 Task: Find connections with filter location Newton Aycliffe with filter topic #managementwith filter profile language German with filter current company Kroll with filter school National Institute of Open Schooling with filter industry Outpatient Care Centers with filter service category Customer Service with filter keywords title Travel Nurse
Action: Mouse moved to (616, 66)
Screenshot: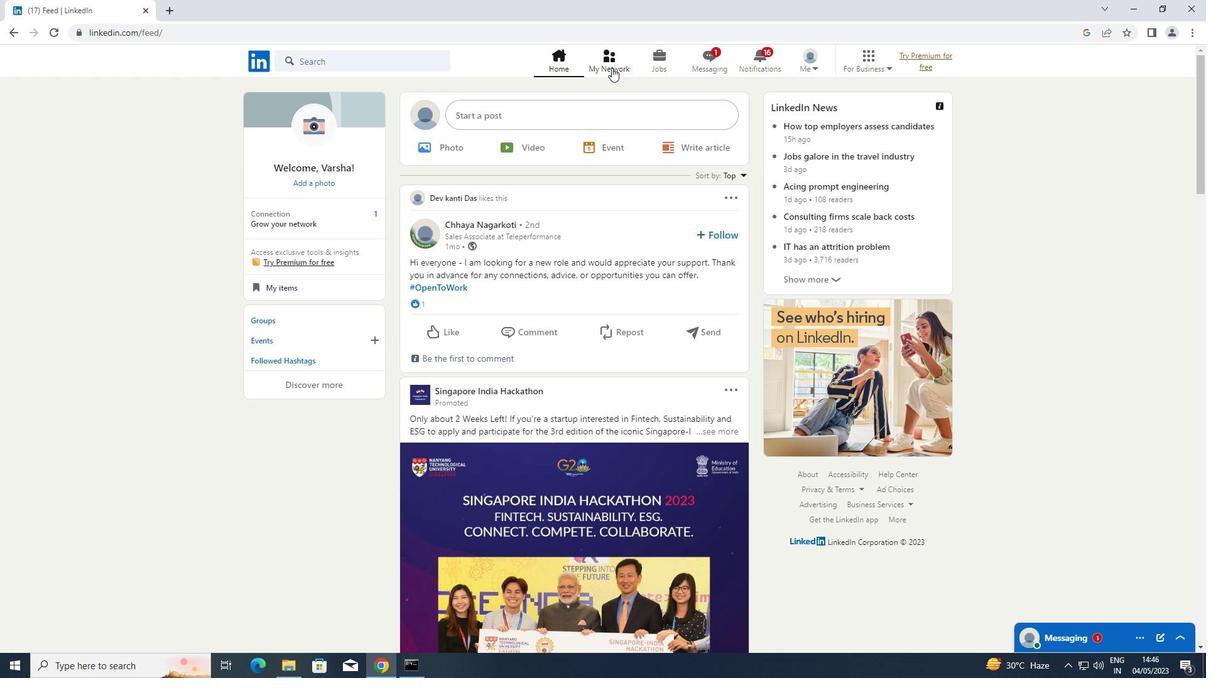 
Action: Mouse pressed left at (616, 66)
Screenshot: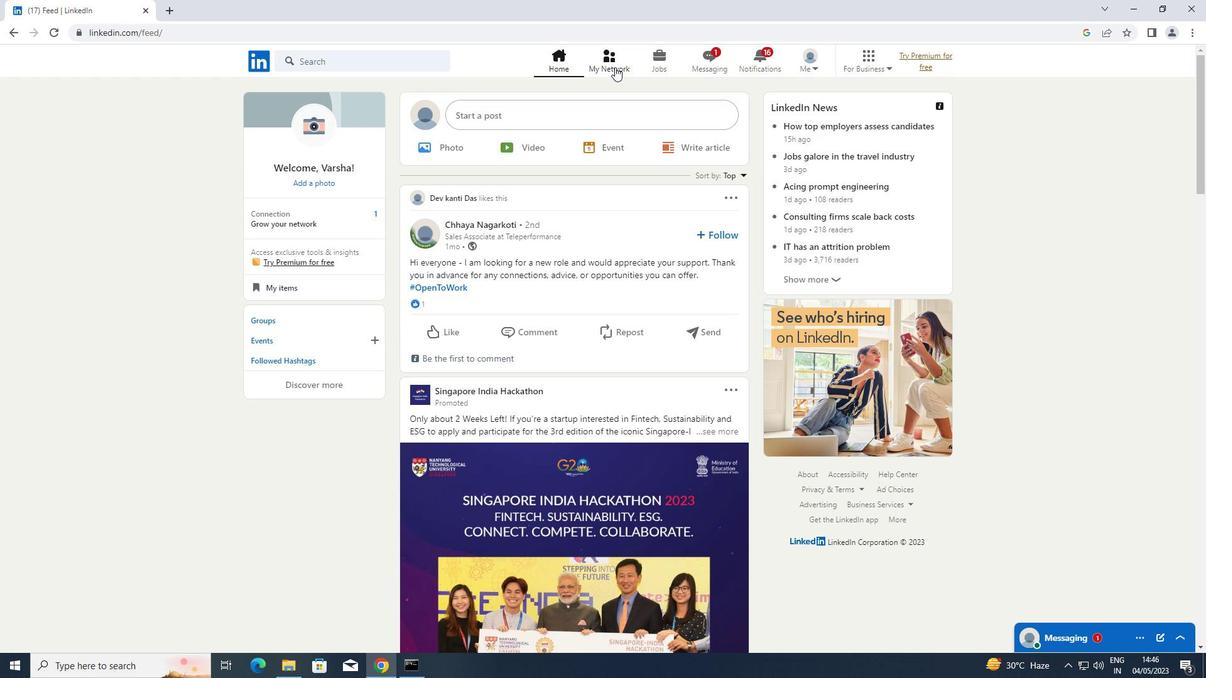 
Action: Mouse moved to (337, 138)
Screenshot: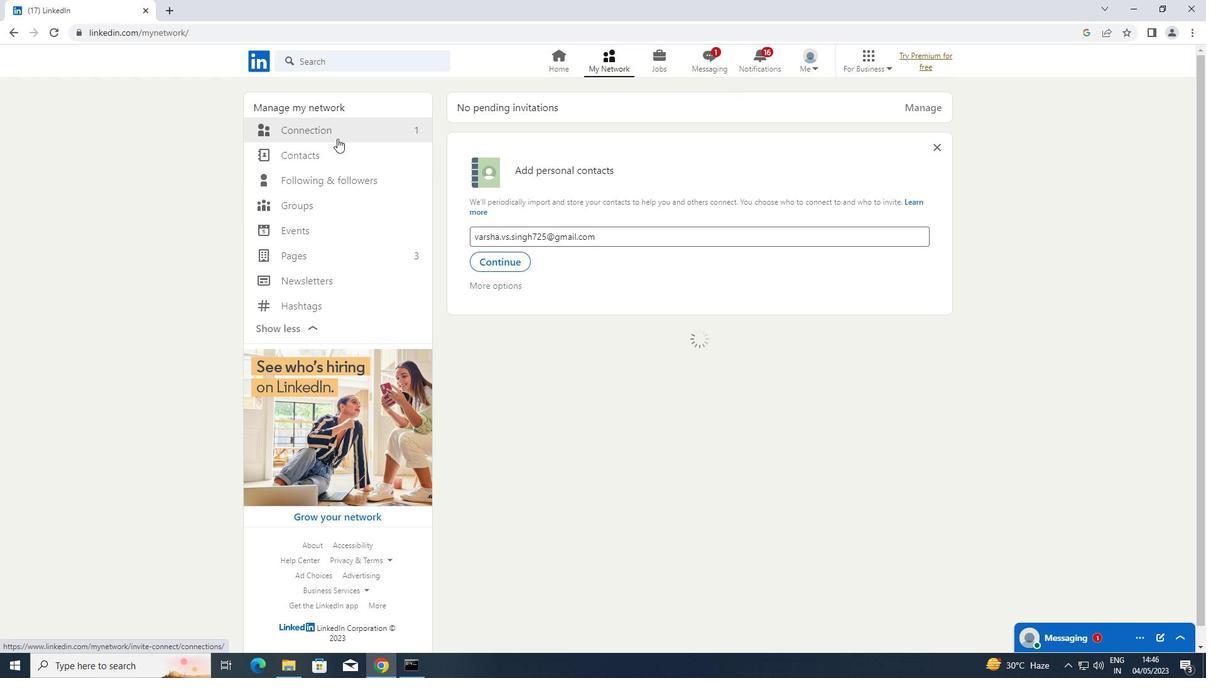 
Action: Mouse pressed left at (337, 138)
Screenshot: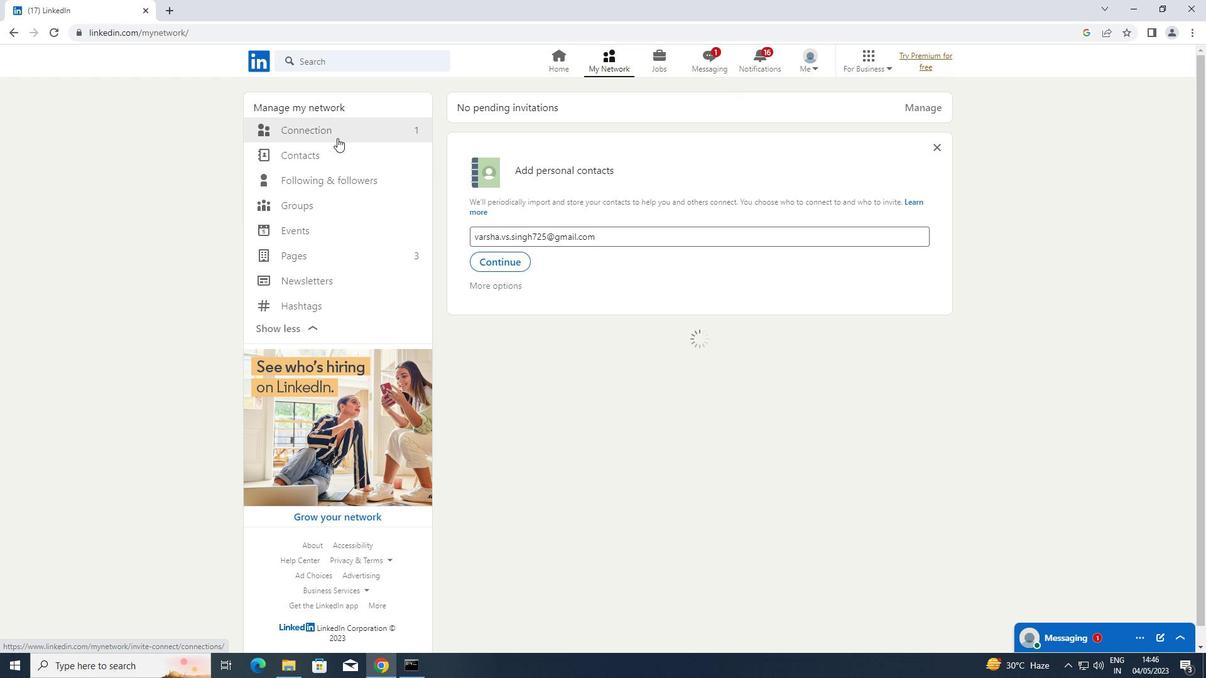 
Action: Mouse moved to (338, 133)
Screenshot: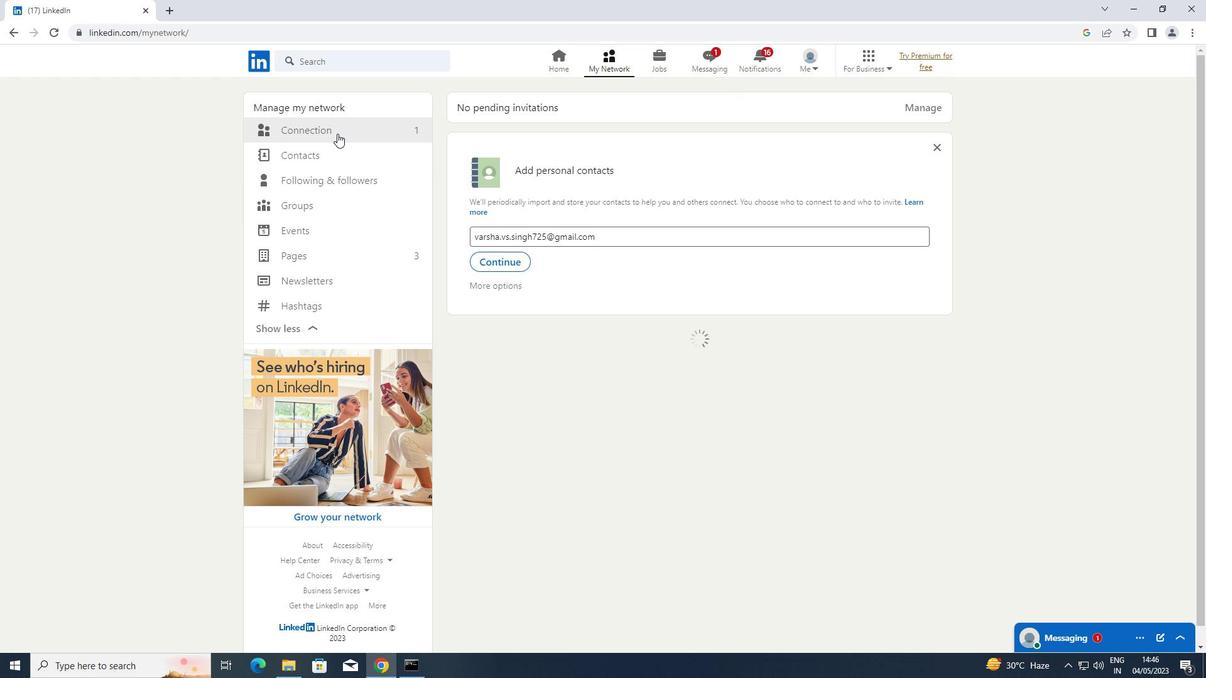 
Action: Mouse pressed left at (338, 133)
Screenshot: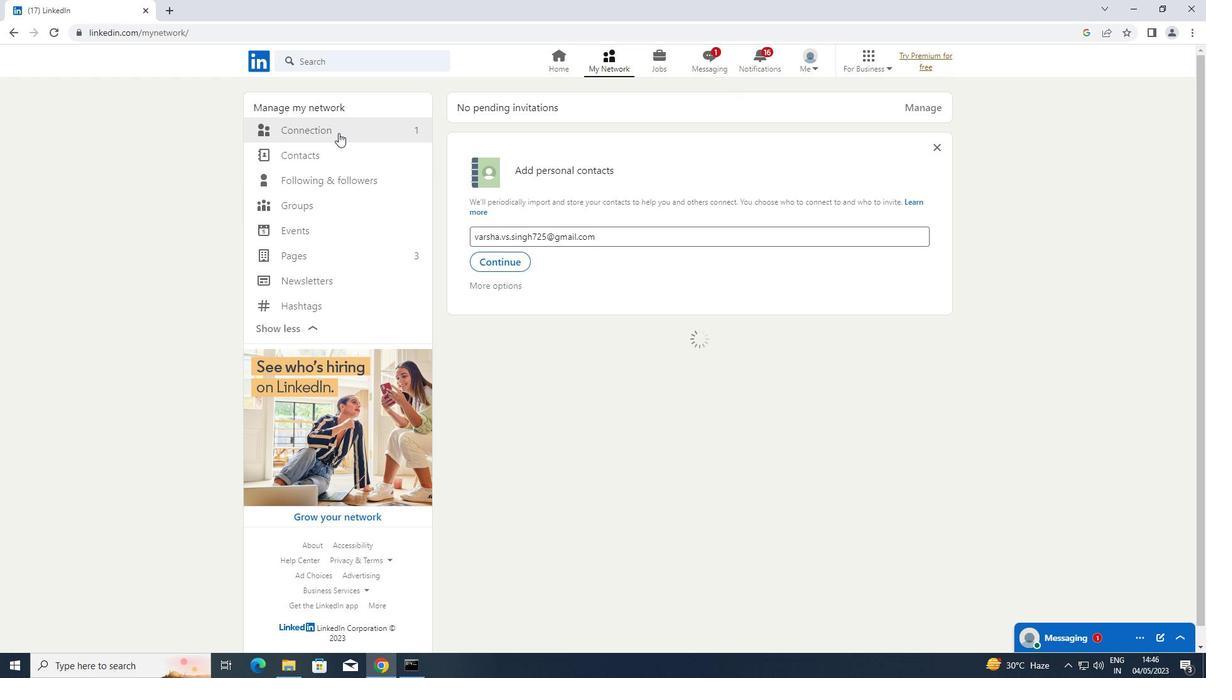 
Action: Mouse moved to (719, 132)
Screenshot: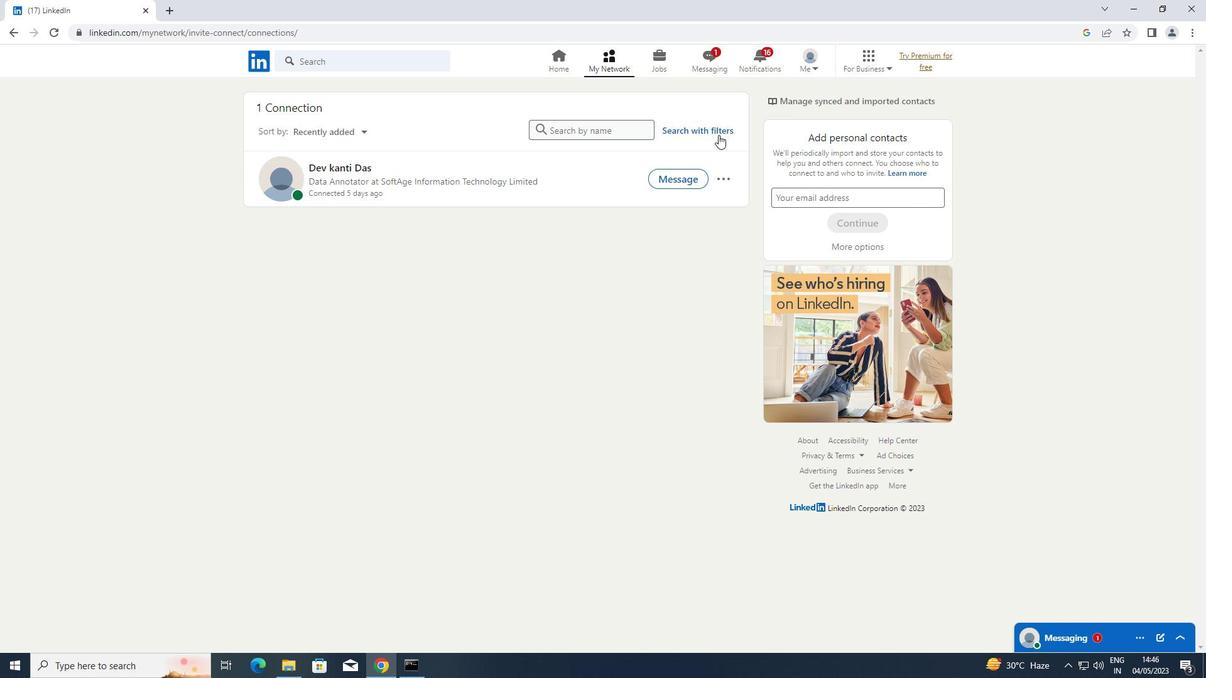 
Action: Mouse pressed left at (719, 132)
Screenshot: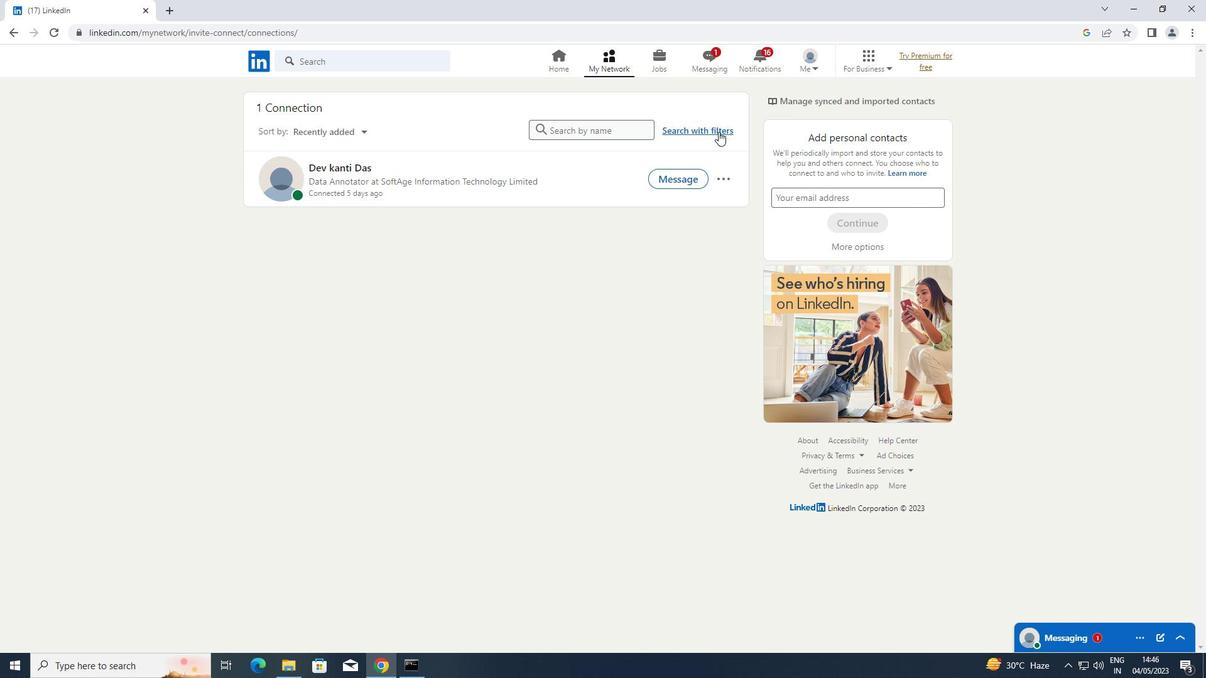 
Action: Mouse moved to (644, 99)
Screenshot: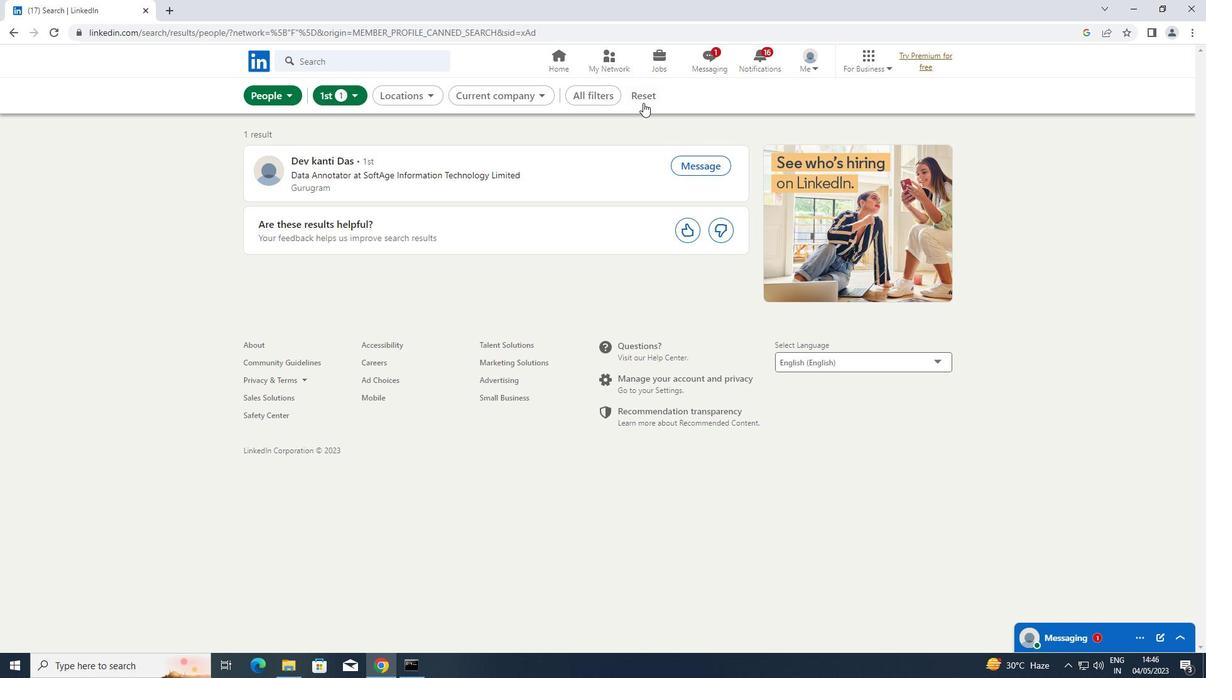 
Action: Mouse pressed left at (644, 99)
Screenshot: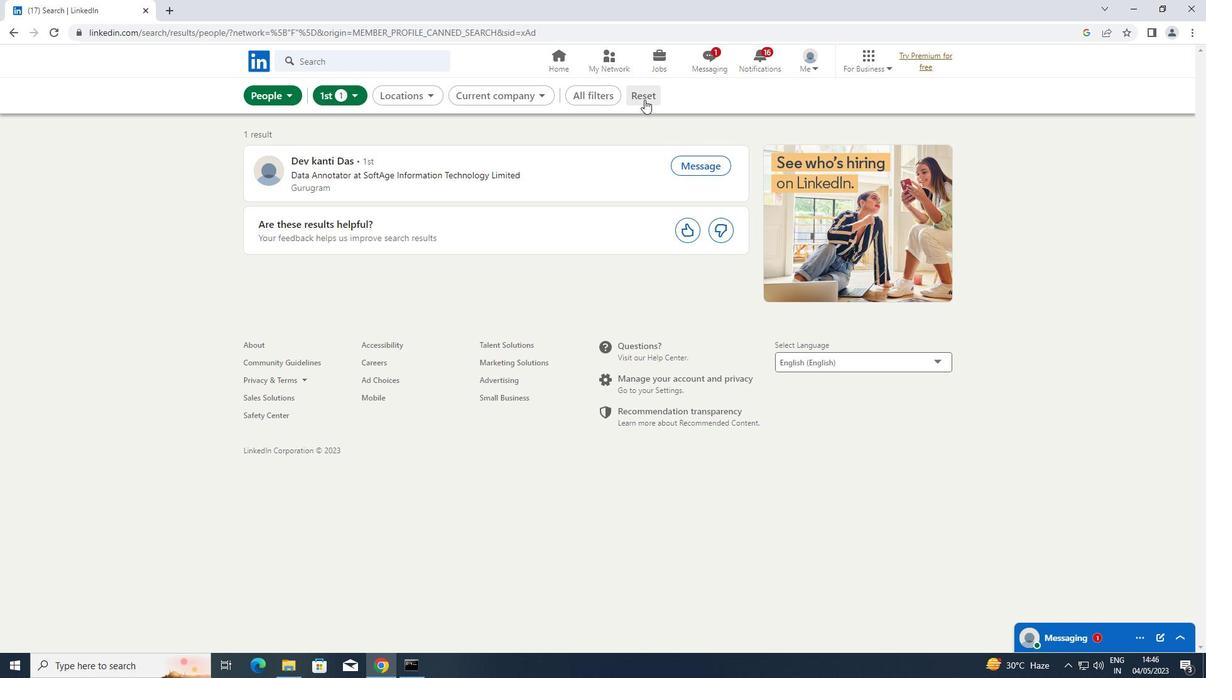 
Action: Mouse moved to (627, 99)
Screenshot: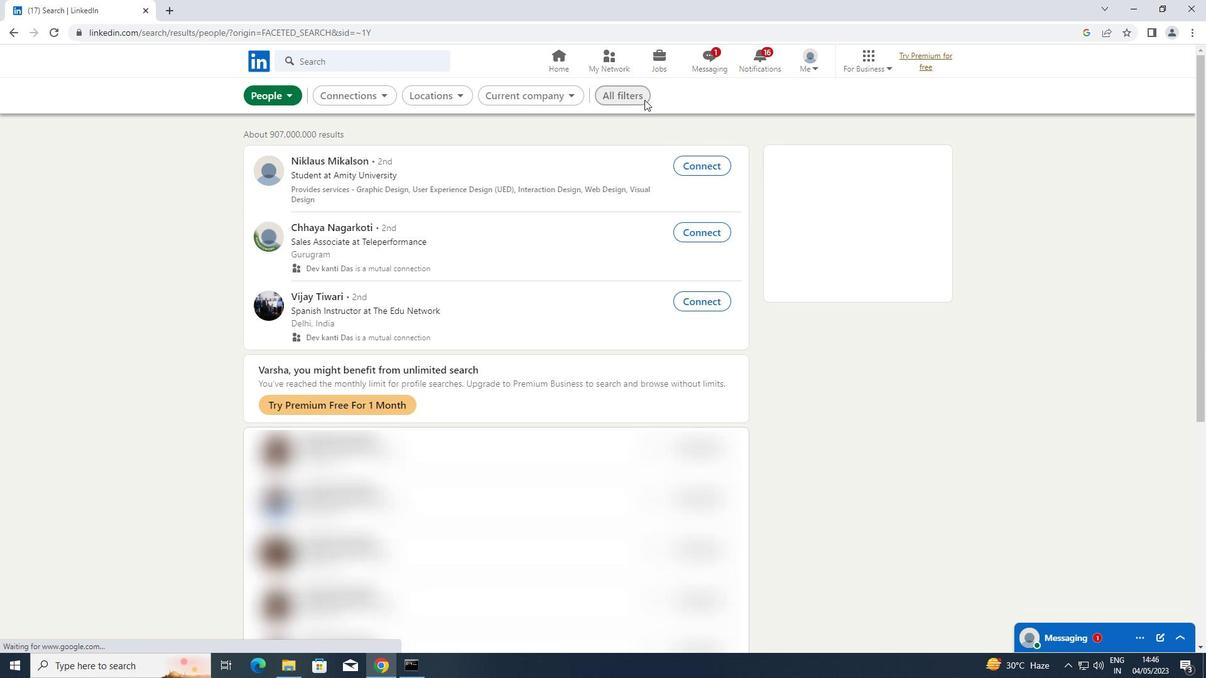 
Action: Mouse pressed left at (627, 99)
Screenshot: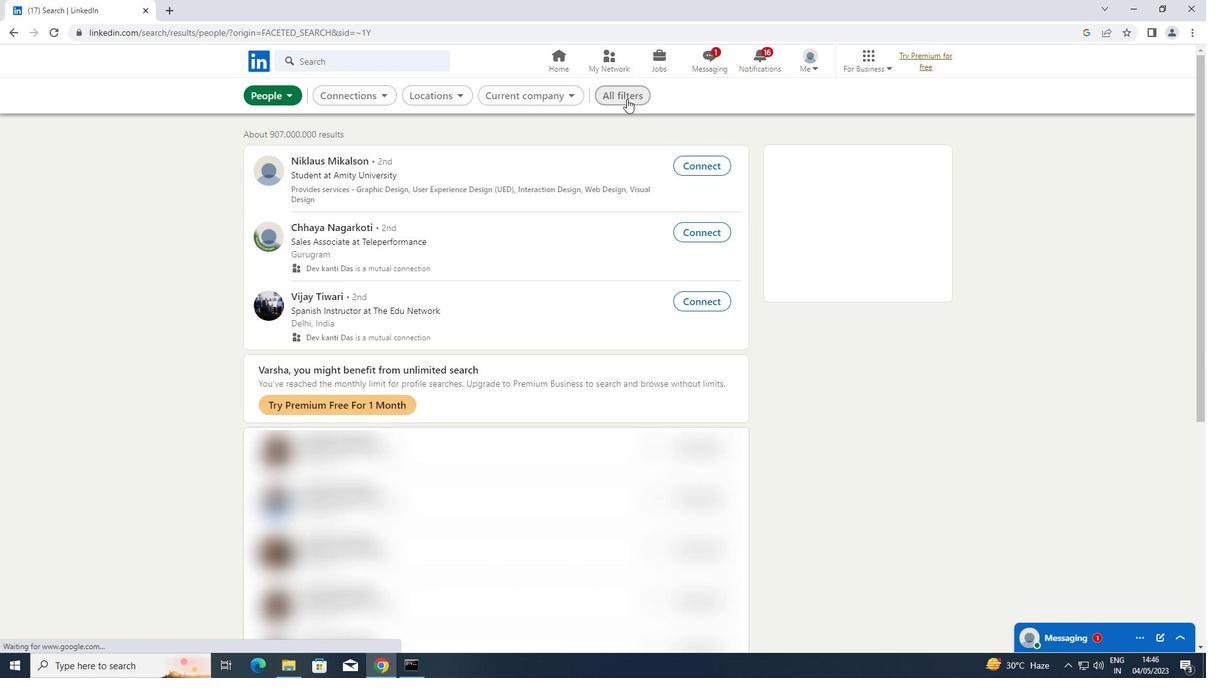 
Action: Mouse moved to (917, 265)
Screenshot: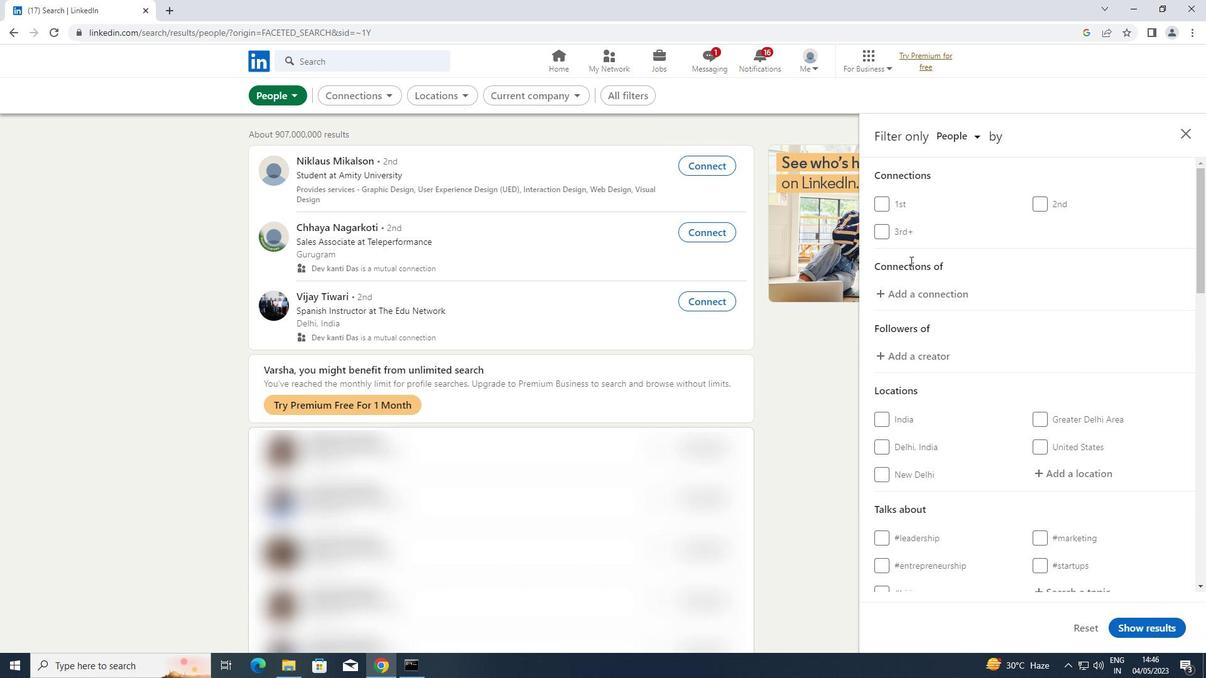 
Action: Mouse scrolled (917, 265) with delta (0, 0)
Screenshot: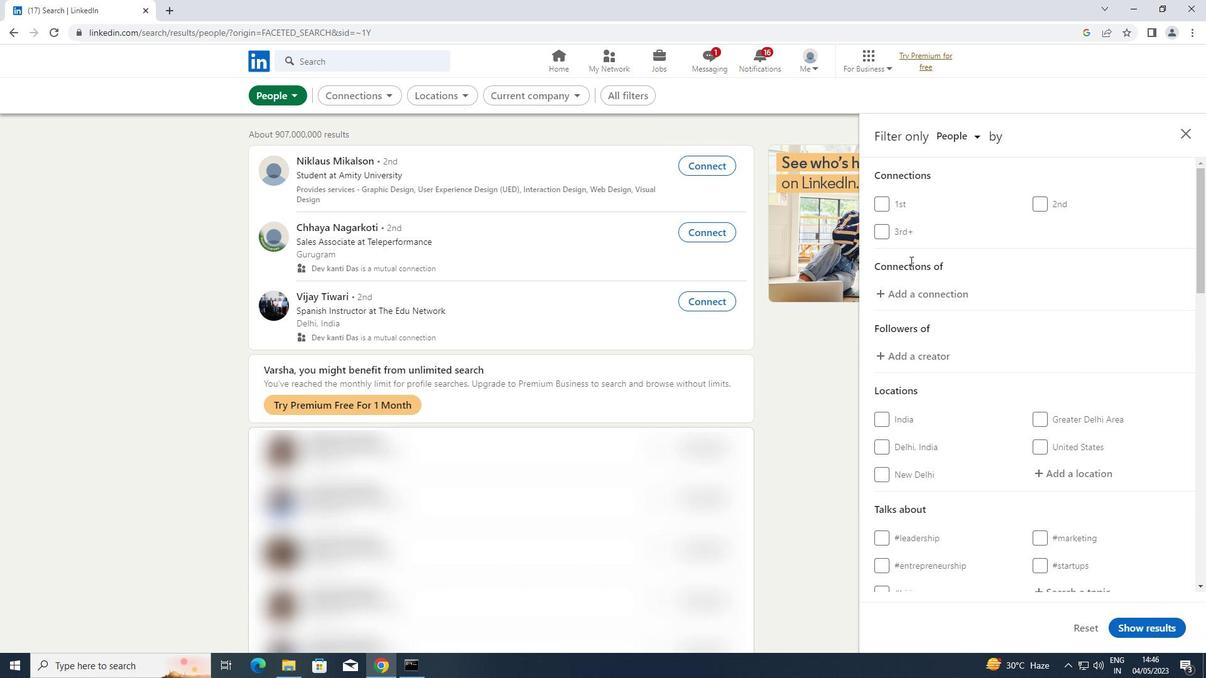 
Action: Mouse moved to (917, 267)
Screenshot: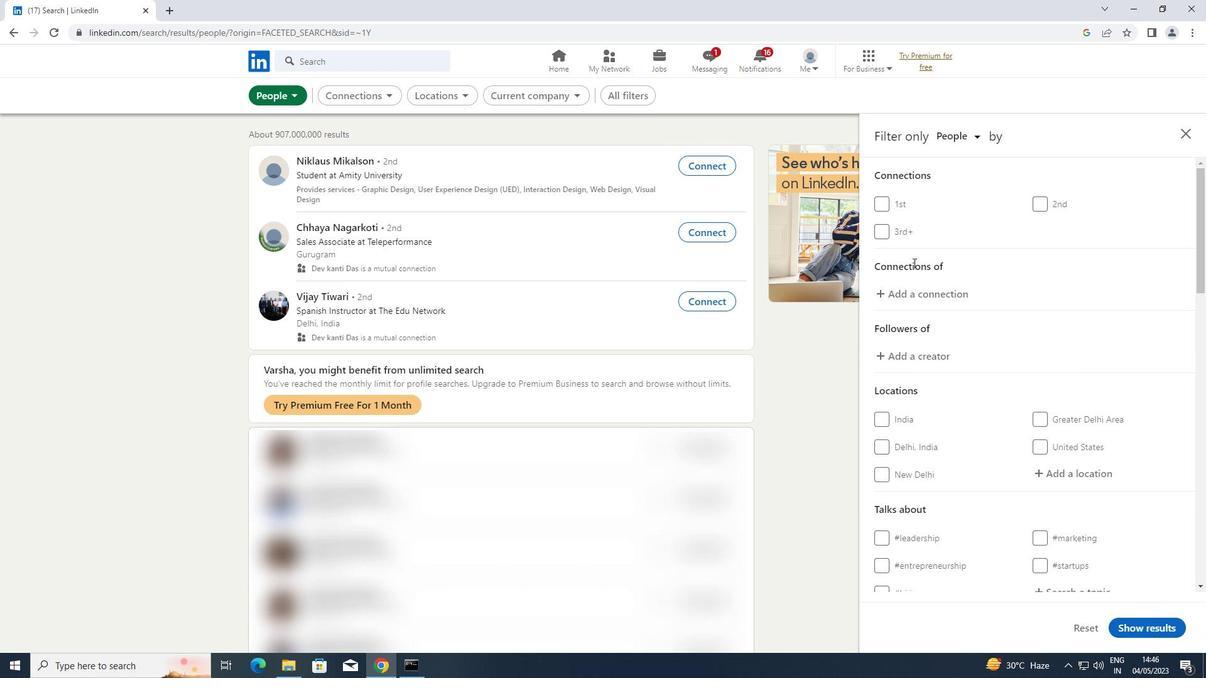 
Action: Mouse scrolled (917, 266) with delta (0, 0)
Screenshot: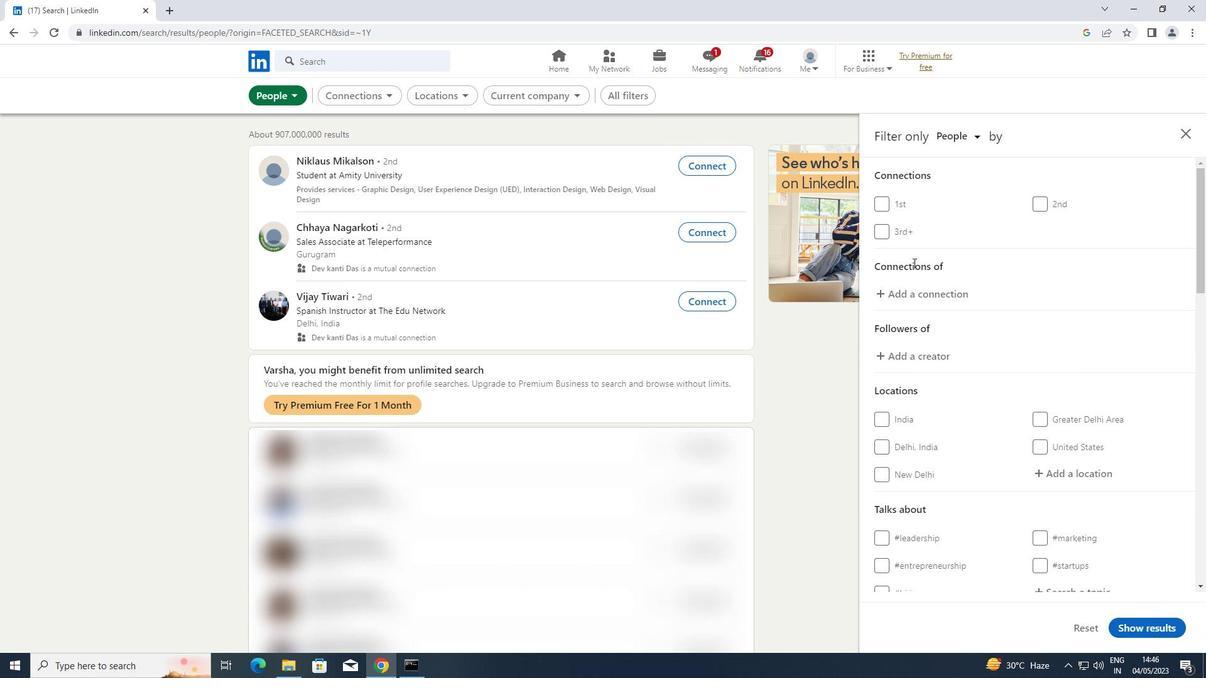
Action: Mouse moved to (1037, 349)
Screenshot: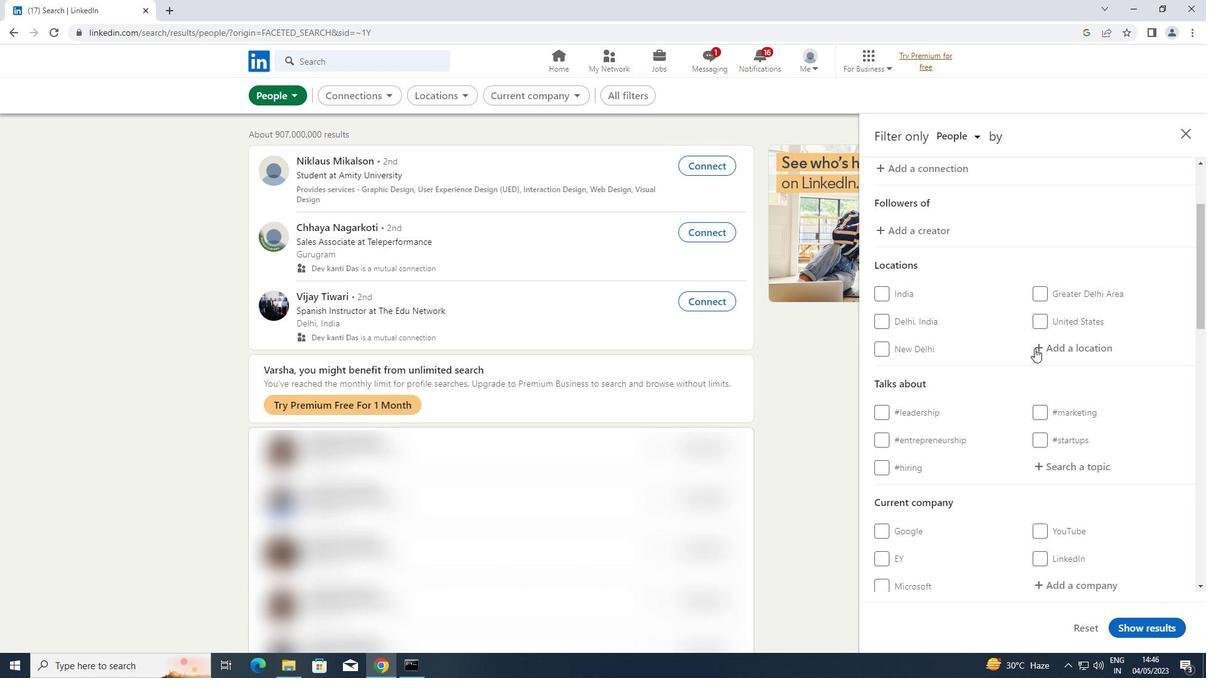 
Action: Mouse pressed left at (1037, 349)
Screenshot: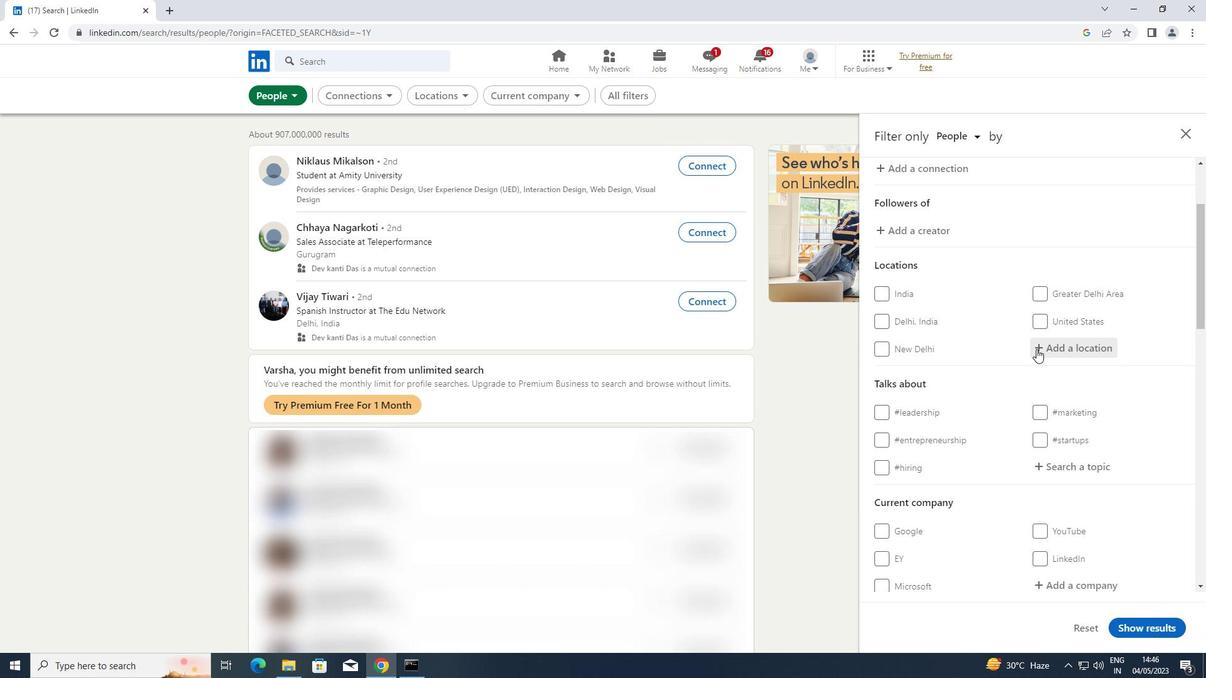 
Action: Key pressed <Key.shift>NEWTON<Key.space><Key.shift>AYCLIFFE
Screenshot: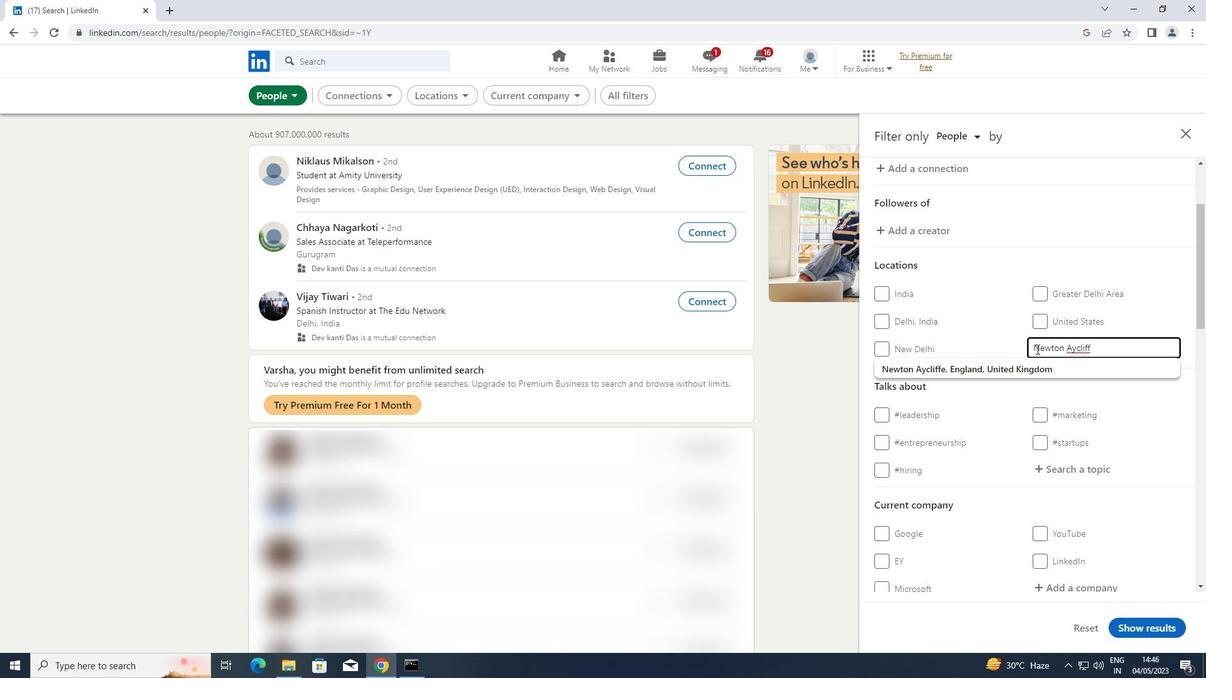 
Action: Mouse moved to (1069, 472)
Screenshot: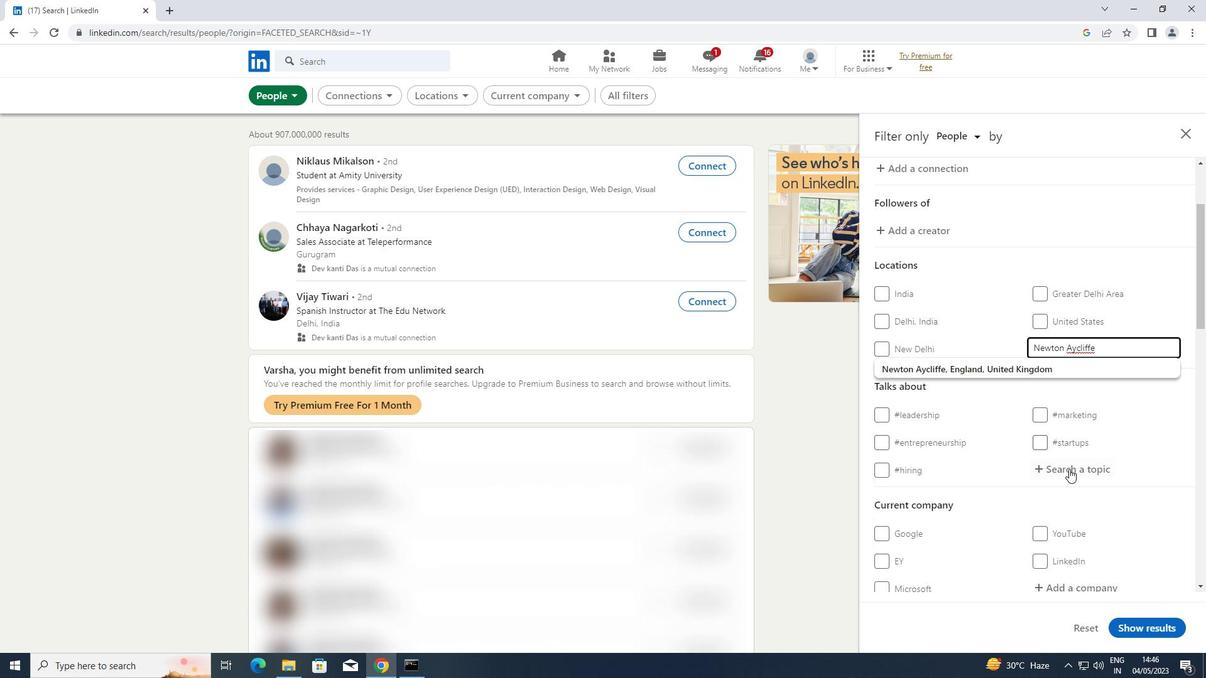
Action: Mouse pressed left at (1069, 472)
Screenshot: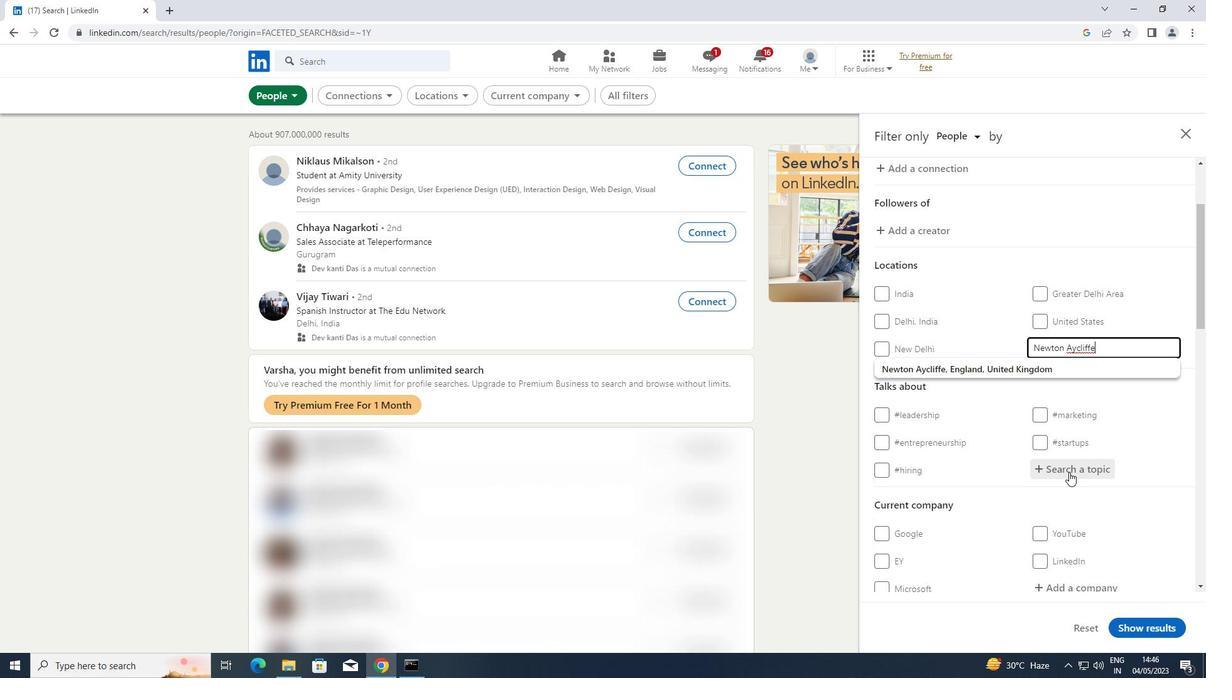 
Action: Key pressed MANAGEMENT
Screenshot: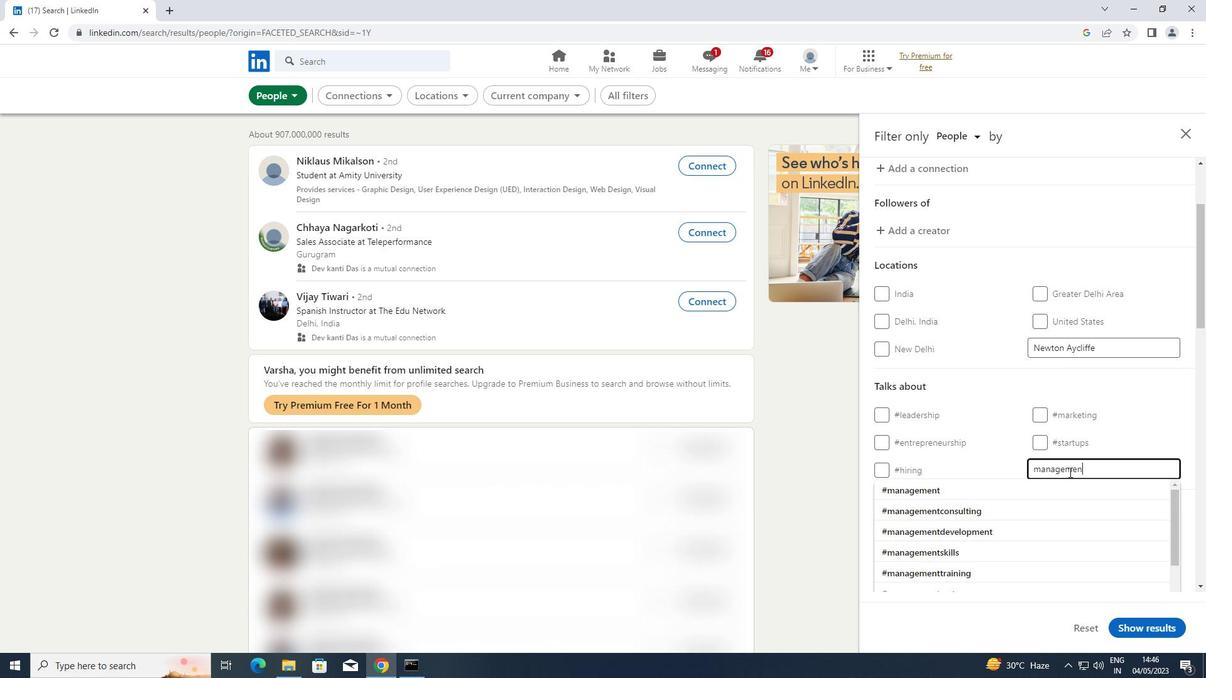 
Action: Mouse moved to (990, 490)
Screenshot: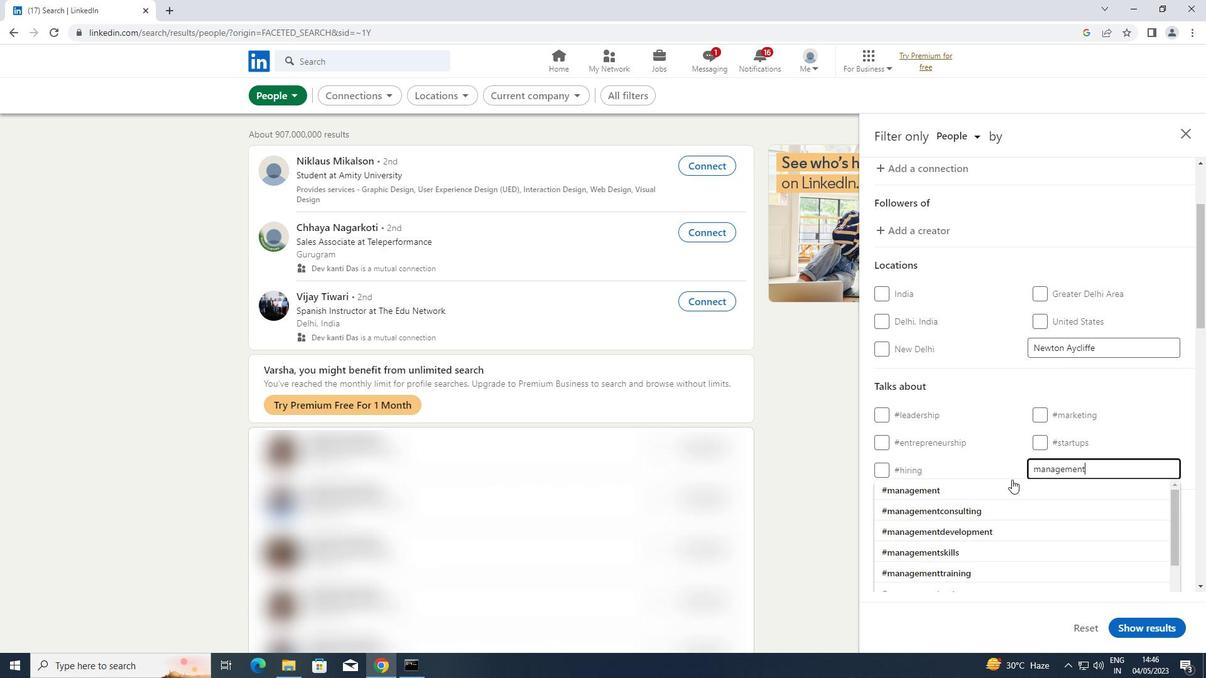 
Action: Mouse pressed left at (990, 490)
Screenshot: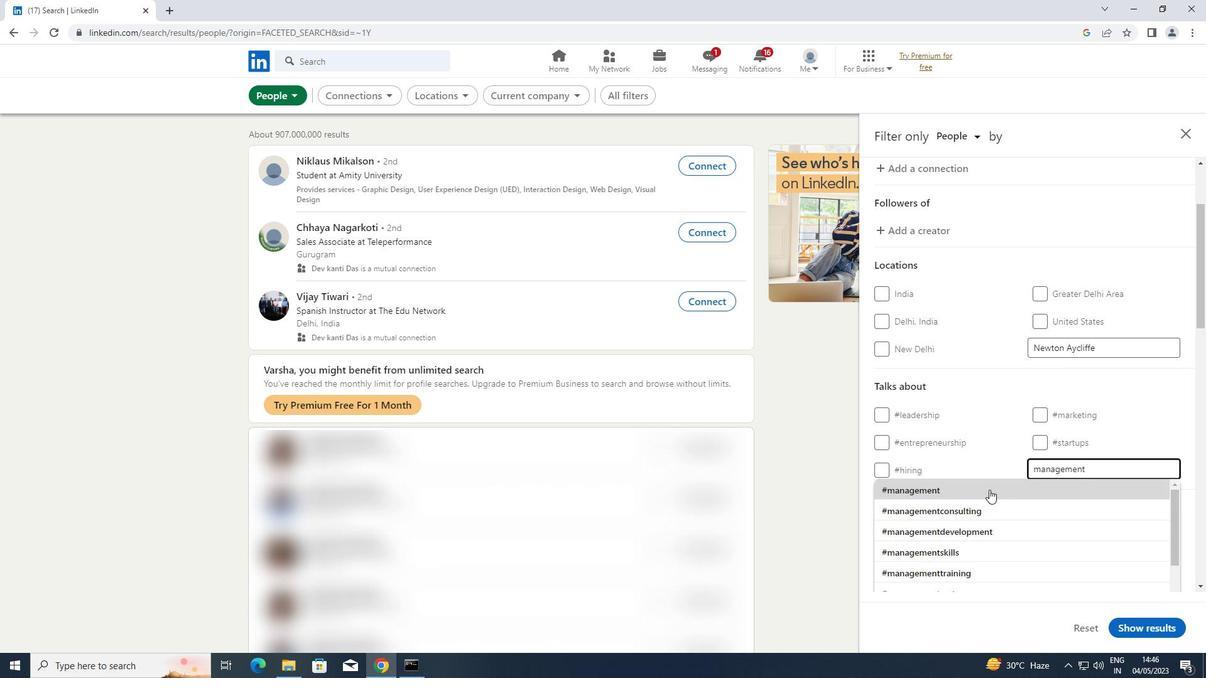 
Action: Mouse scrolled (990, 489) with delta (0, 0)
Screenshot: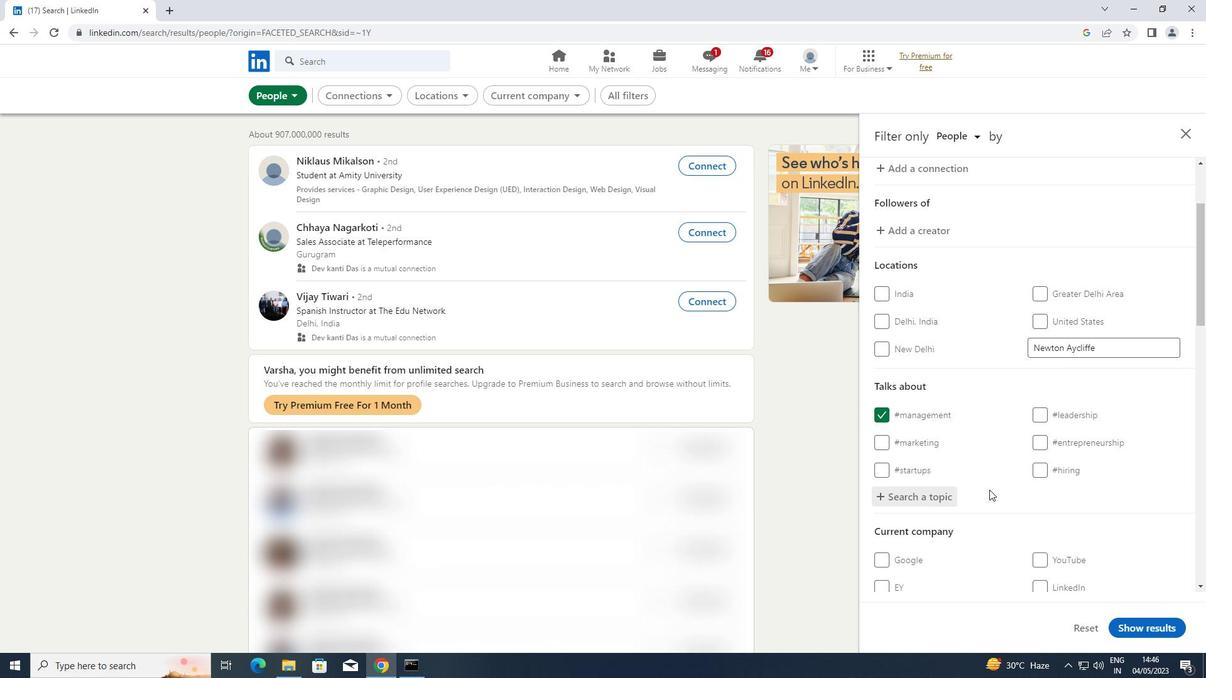 
Action: Mouse scrolled (990, 489) with delta (0, 0)
Screenshot: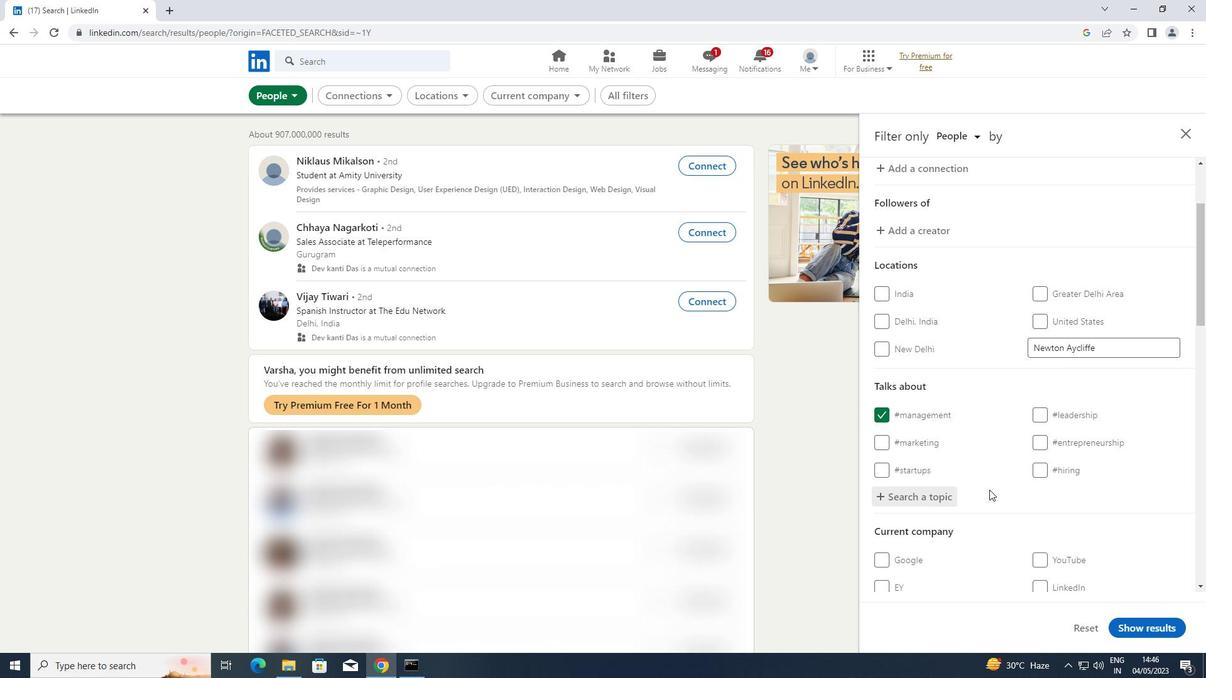 
Action: Mouse scrolled (990, 489) with delta (0, 0)
Screenshot: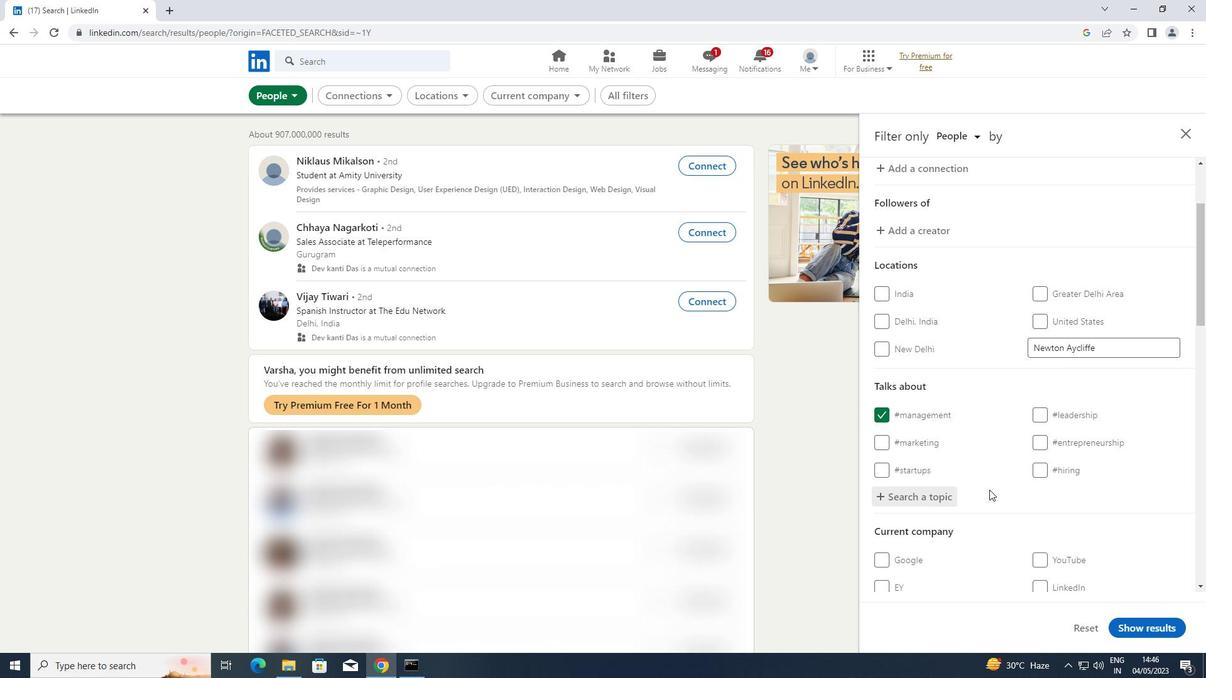 
Action: Mouse scrolled (990, 489) with delta (0, 0)
Screenshot: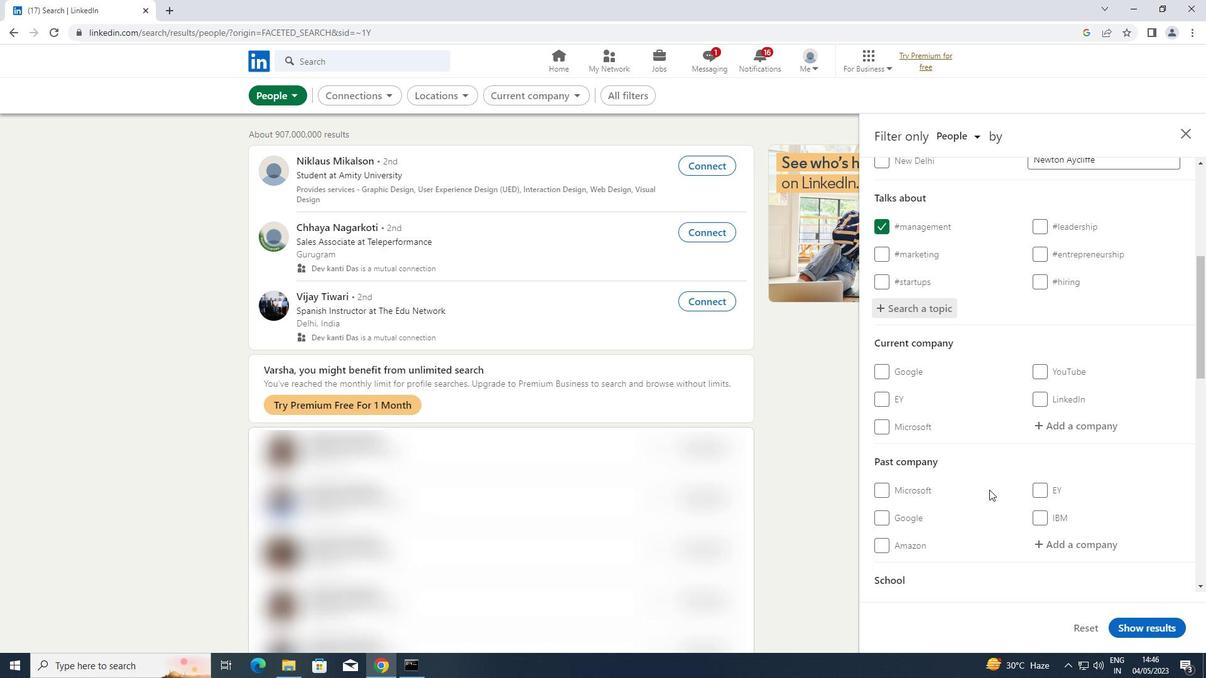
Action: Mouse scrolled (990, 489) with delta (0, 0)
Screenshot: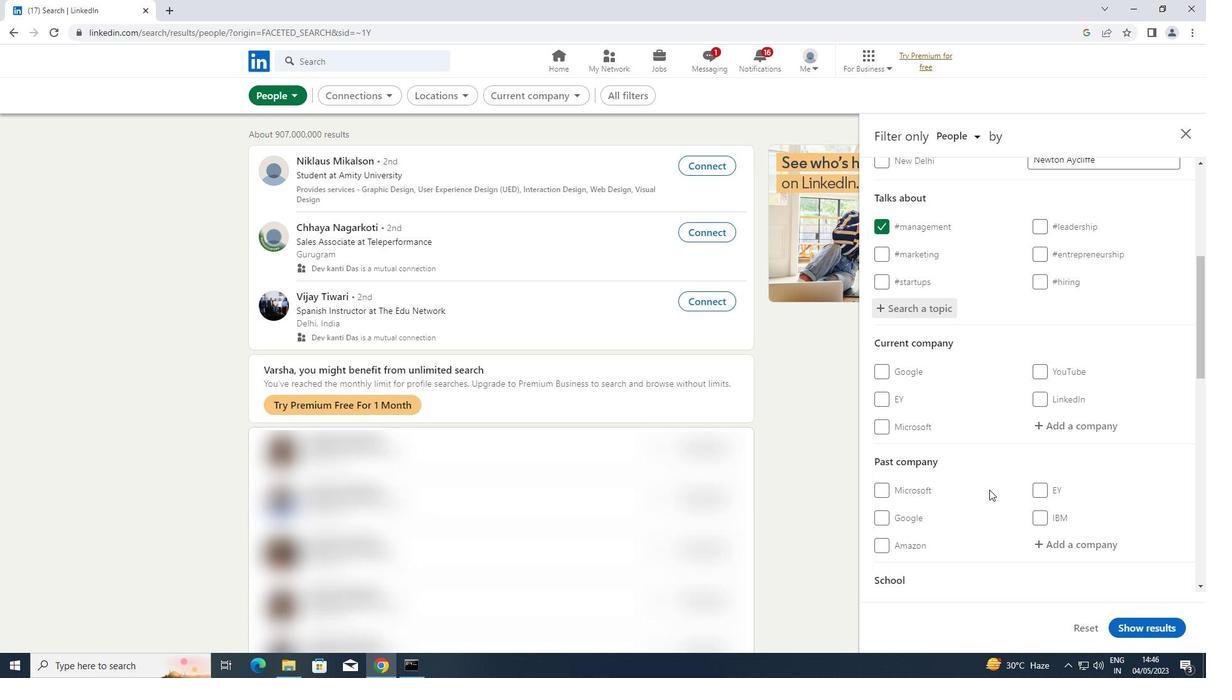 
Action: Mouse scrolled (990, 489) with delta (0, 0)
Screenshot: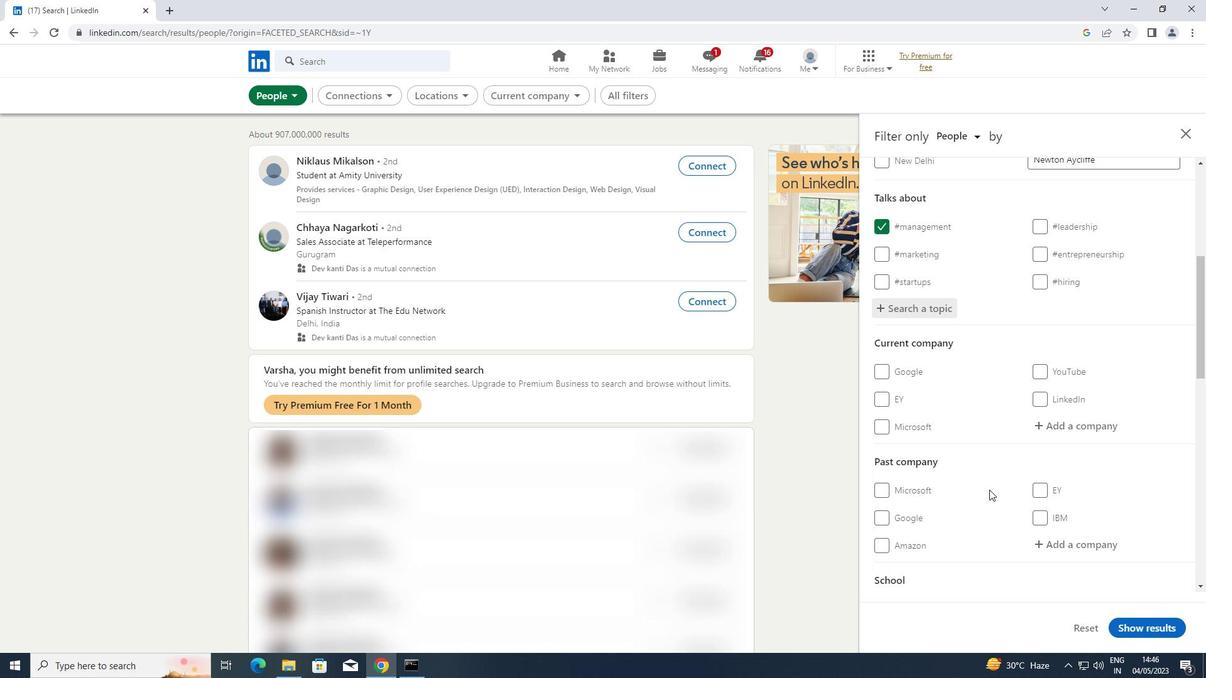 
Action: Mouse scrolled (990, 489) with delta (0, 0)
Screenshot: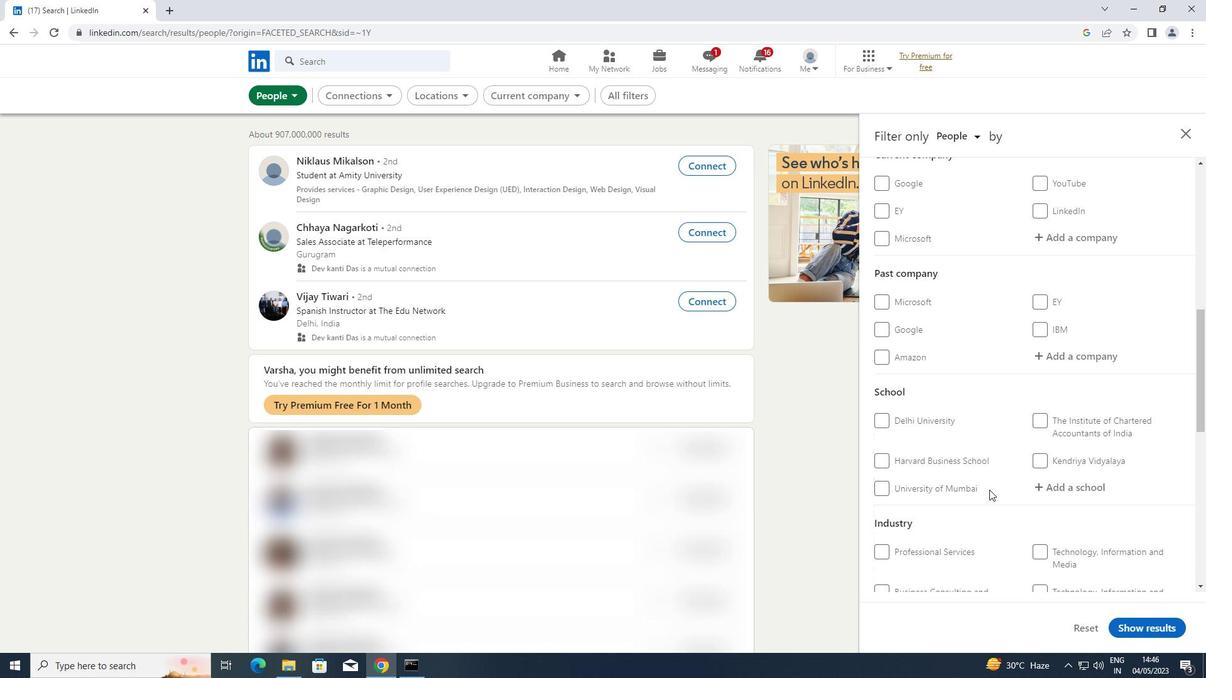 
Action: Mouse scrolled (990, 489) with delta (0, 0)
Screenshot: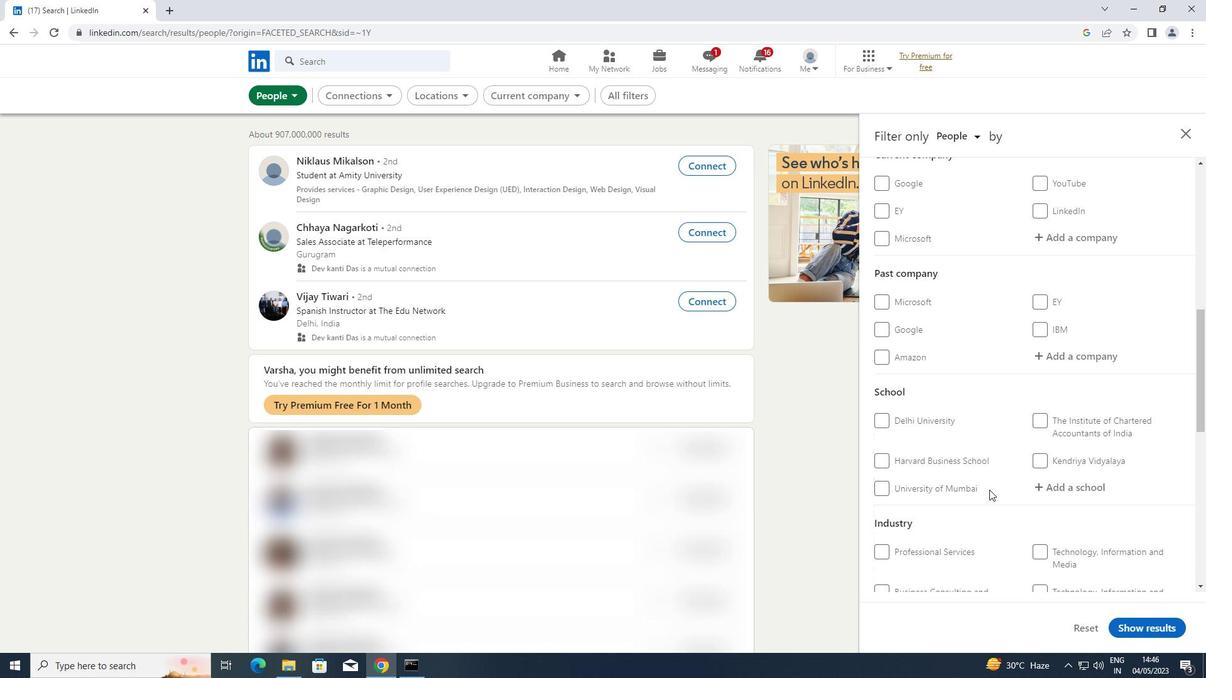 
Action: Mouse scrolled (990, 489) with delta (0, 0)
Screenshot: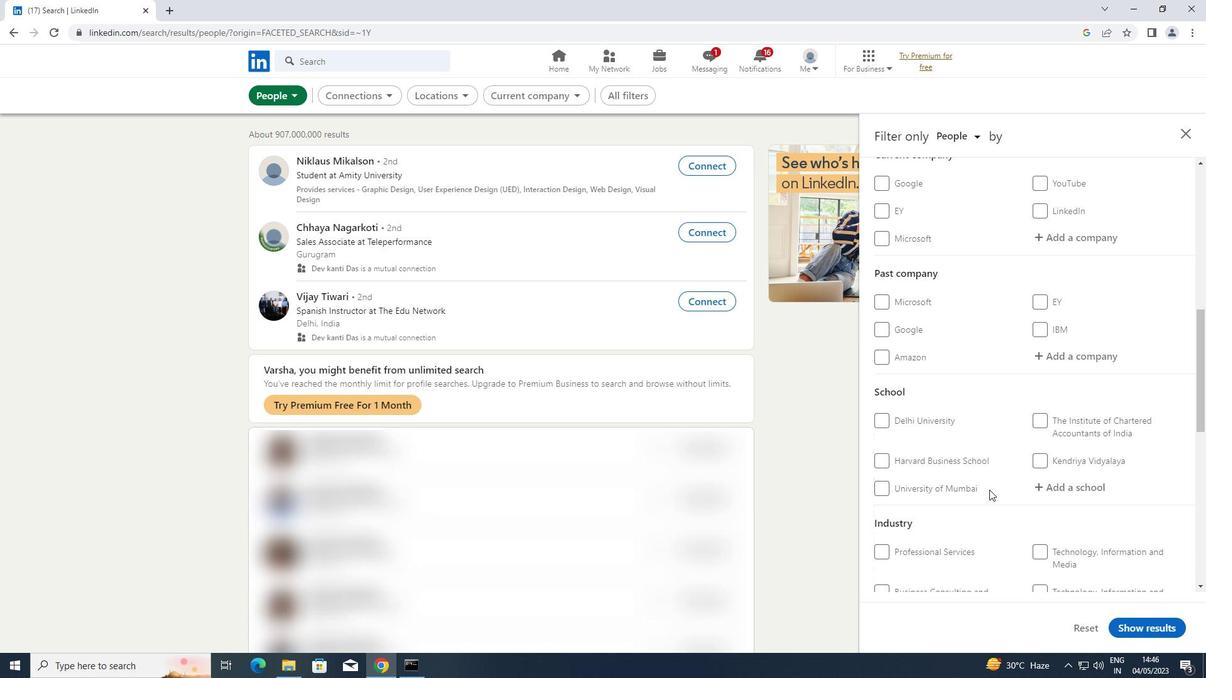 
Action: Mouse moved to (879, 561)
Screenshot: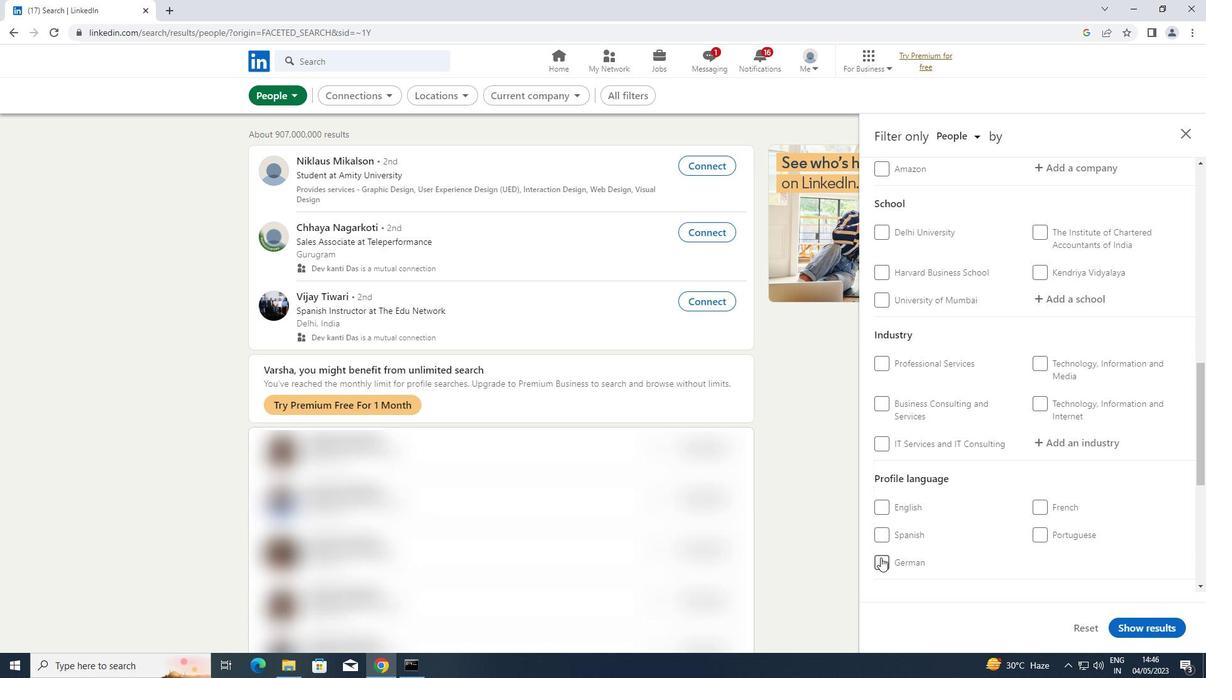 
Action: Mouse pressed left at (879, 561)
Screenshot: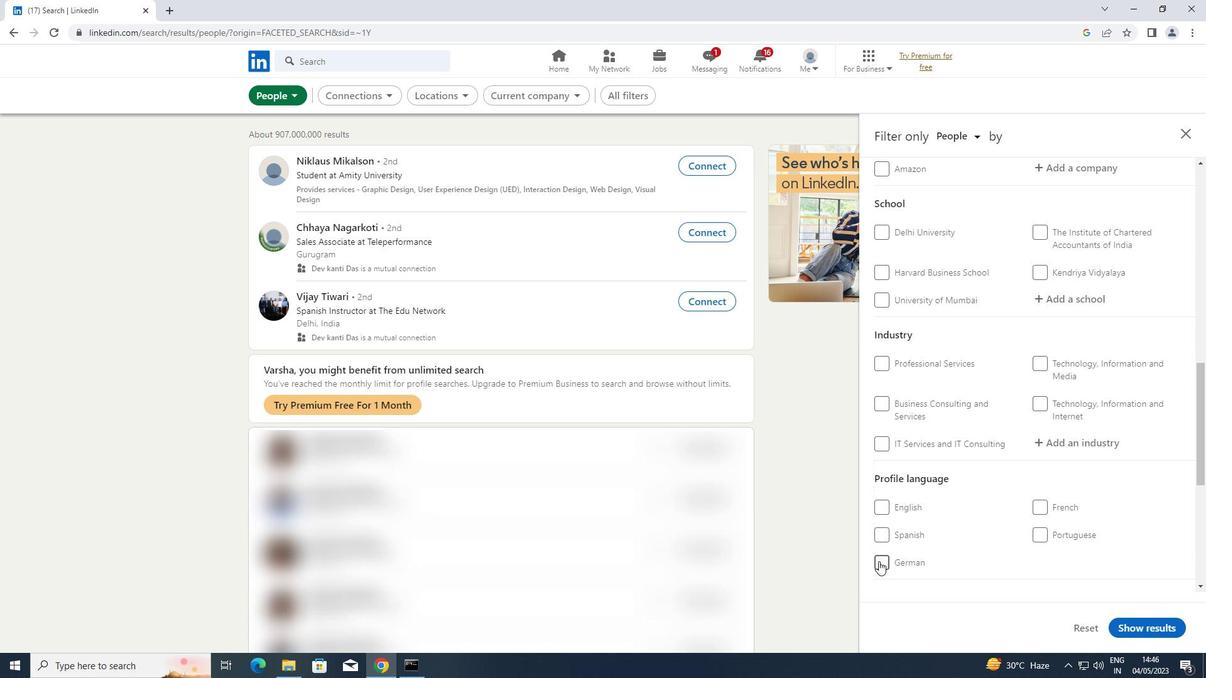 
Action: Mouse moved to (893, 538)
Screenshot: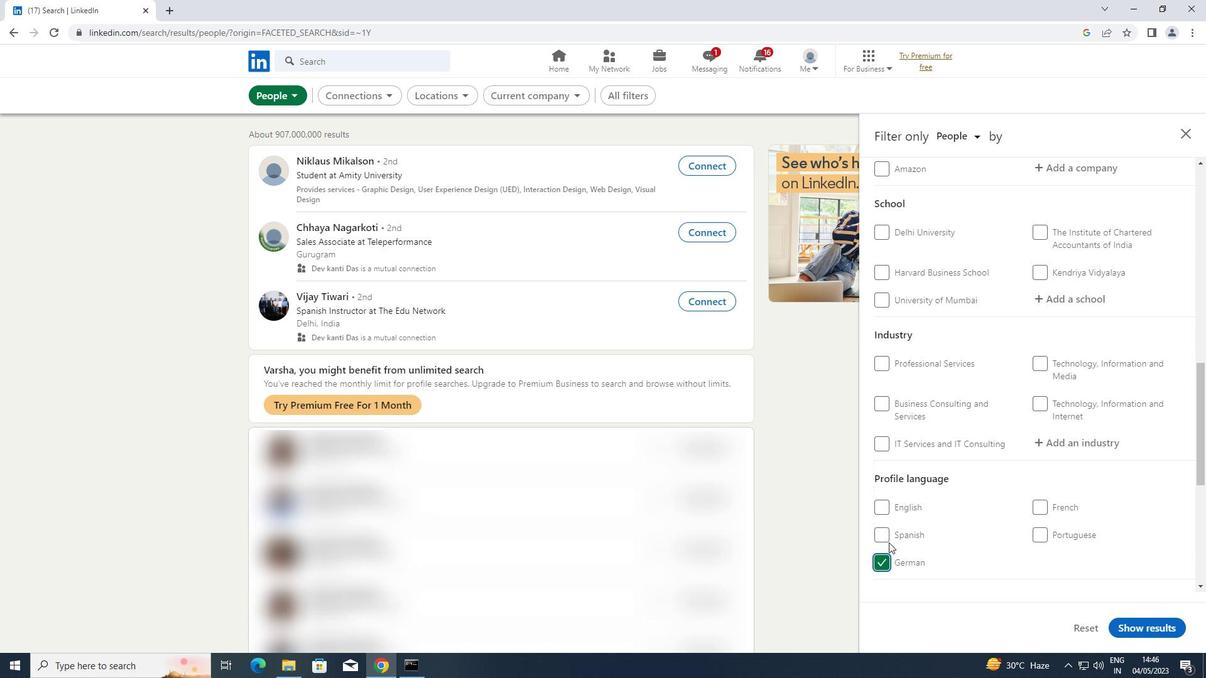 
Action: Mouse scrolled (893, 539) with delta (0, 0)
Screenshot: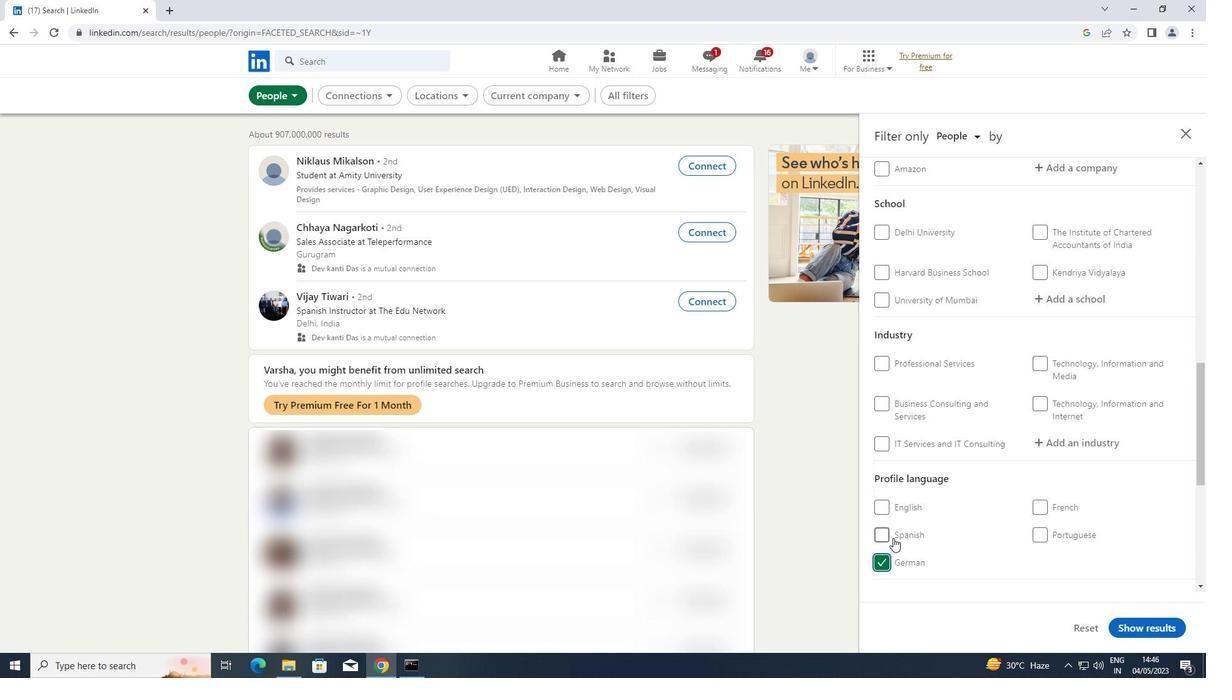 
Action: Mouse scrolled (893, 539) with delta (0, 0)
Screenshot: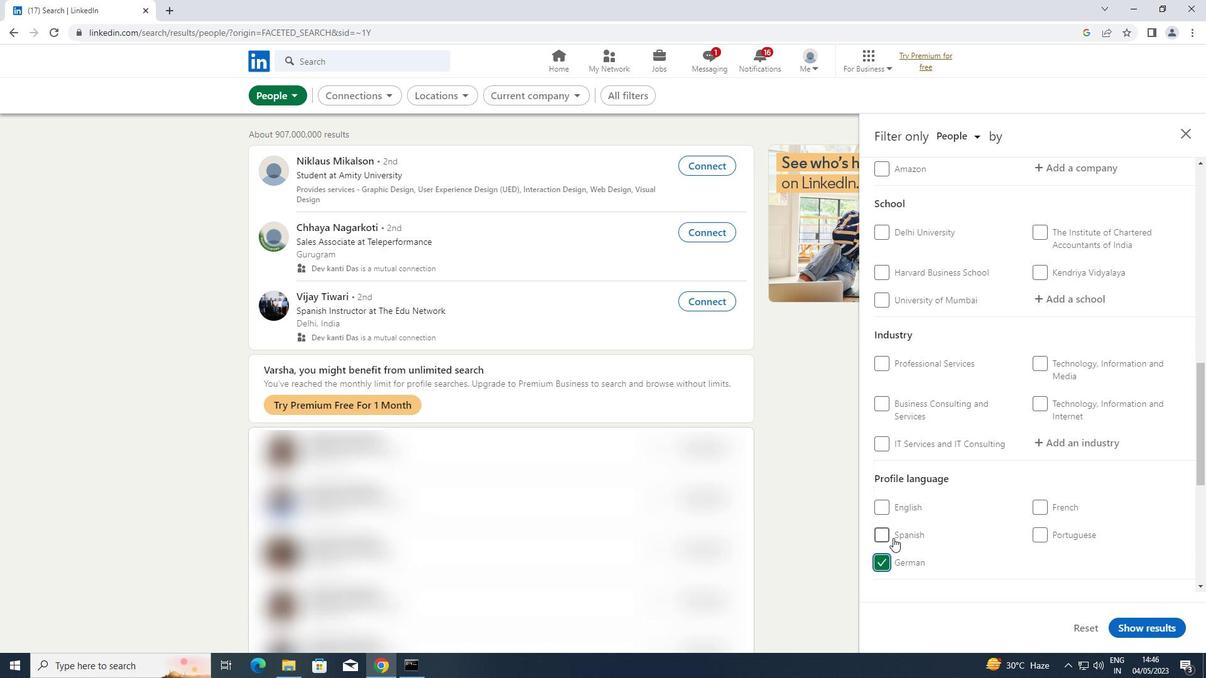 
Action: Mouse scrolled (893, 539) with delta (0, 0)
Screenshot: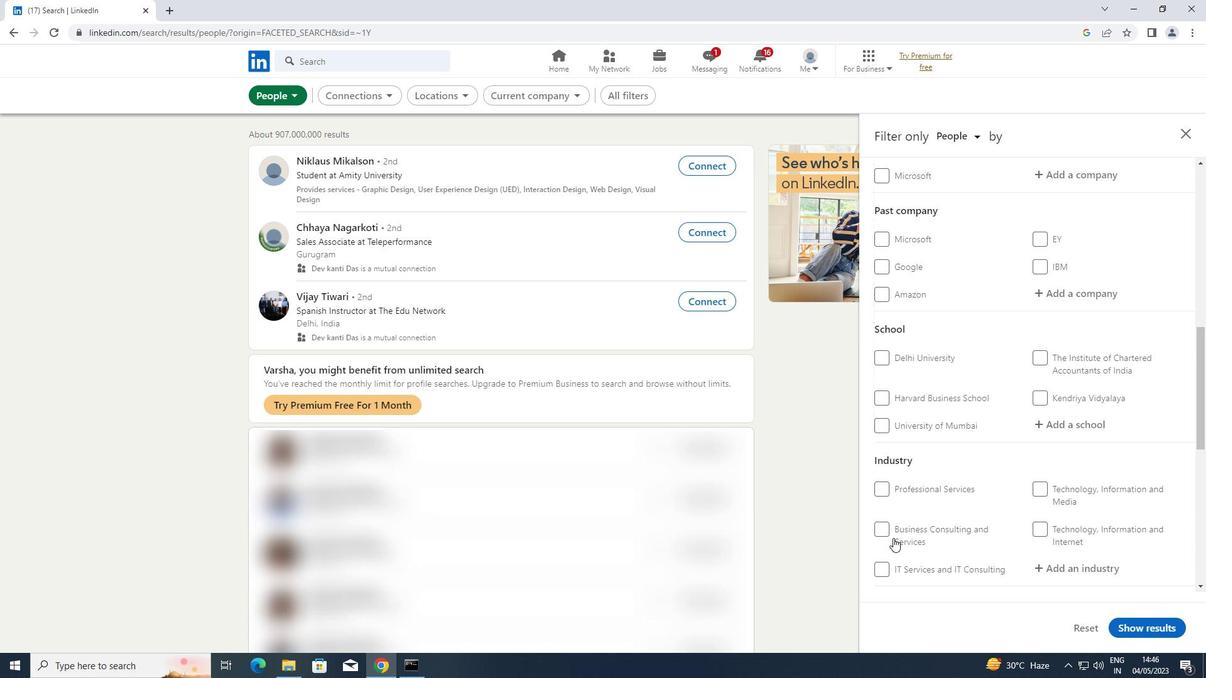 
Action: Mouse scrolled (893, 539) with delta (0, 0)
Screenshot: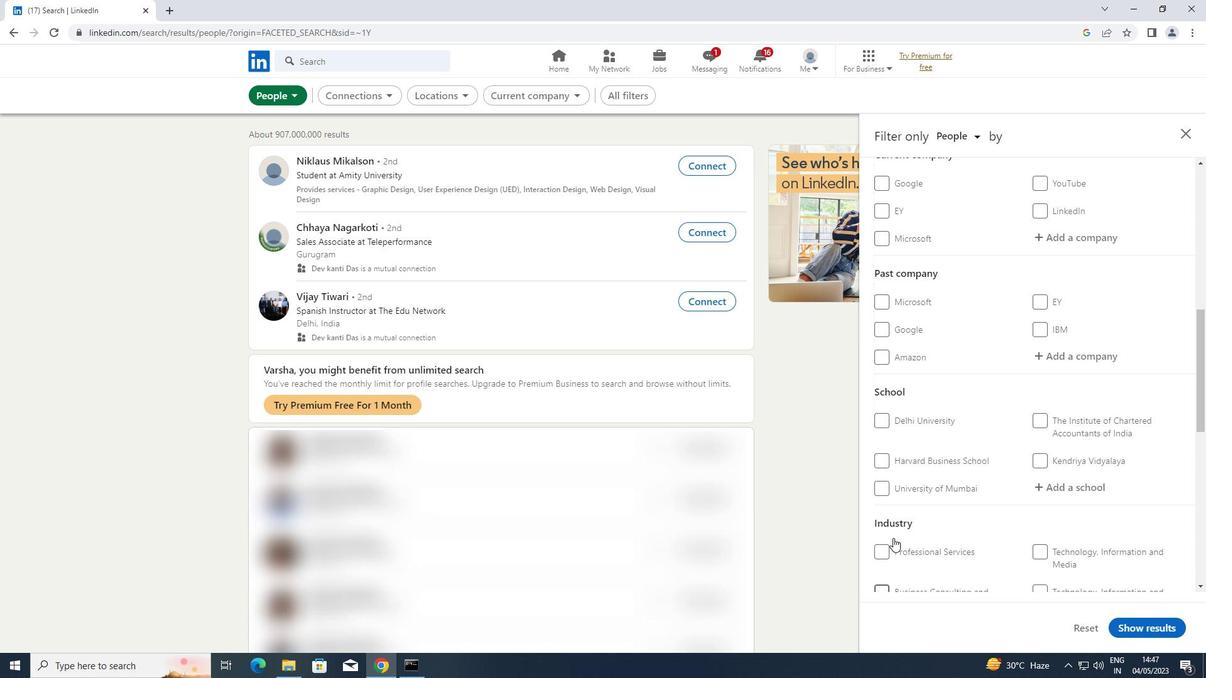 
Action: Mouse scrolled (893, 539) with delta (0, 0)
Screenshot: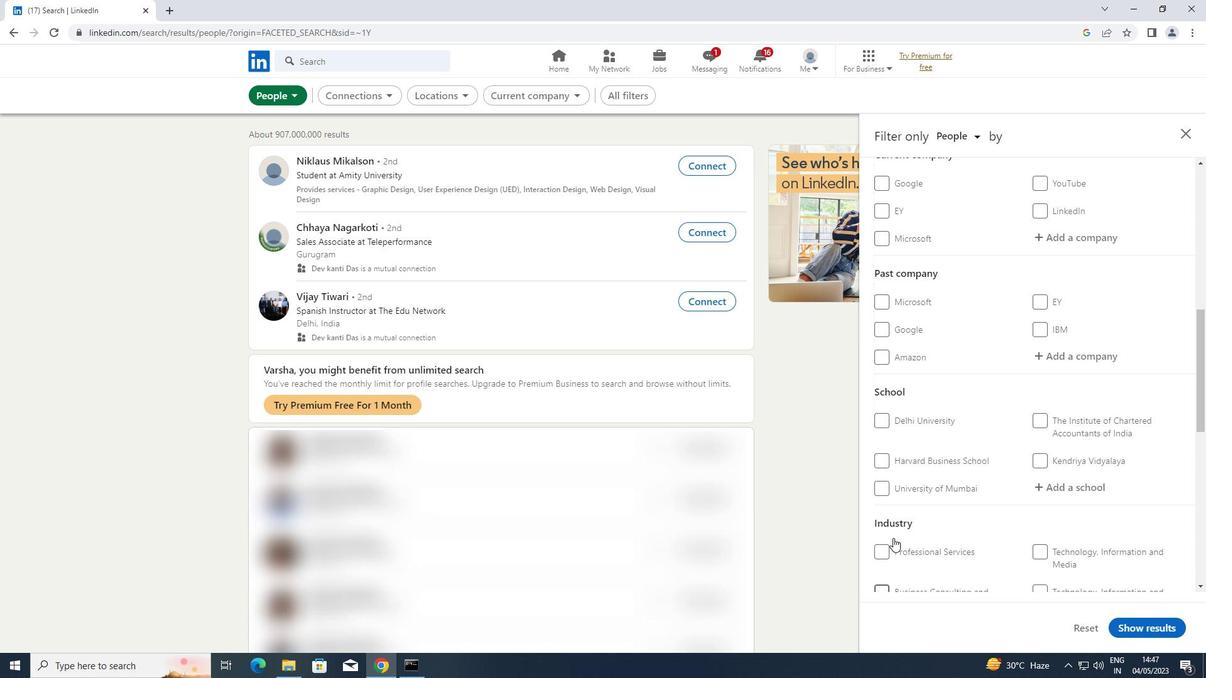 
Action: Mouse moved to (1108, 367)
Screenshot: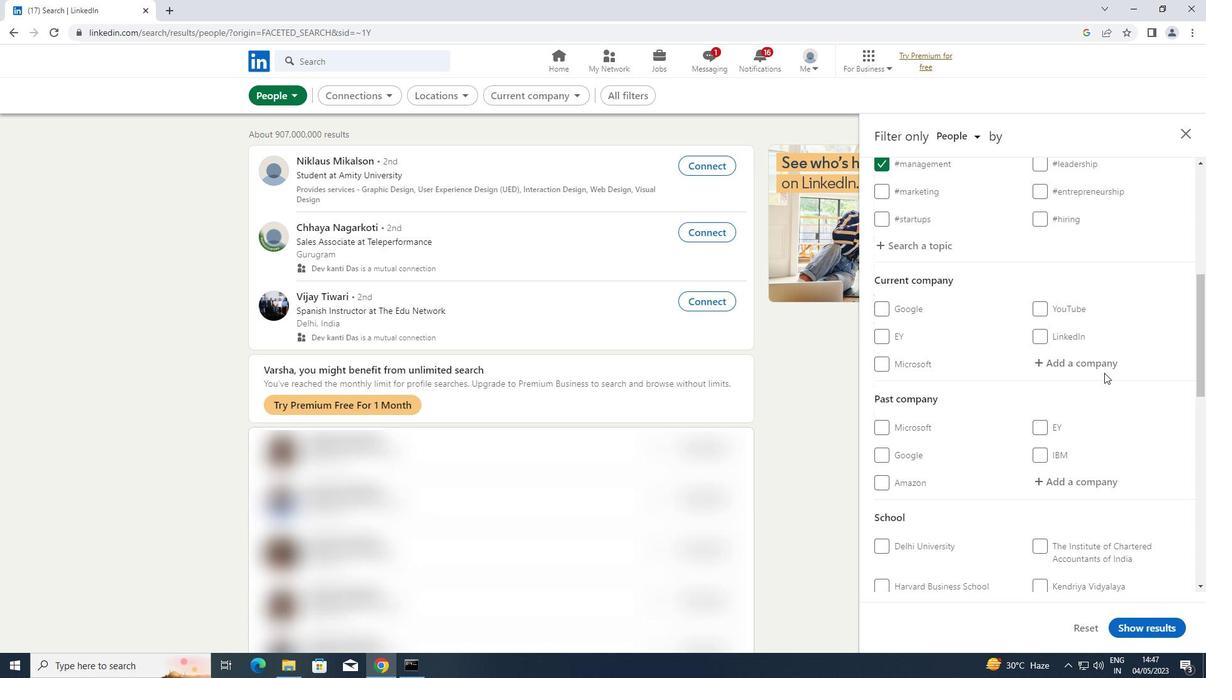 
Action: Mouse pressed left at (1108, 367)
Screenshot: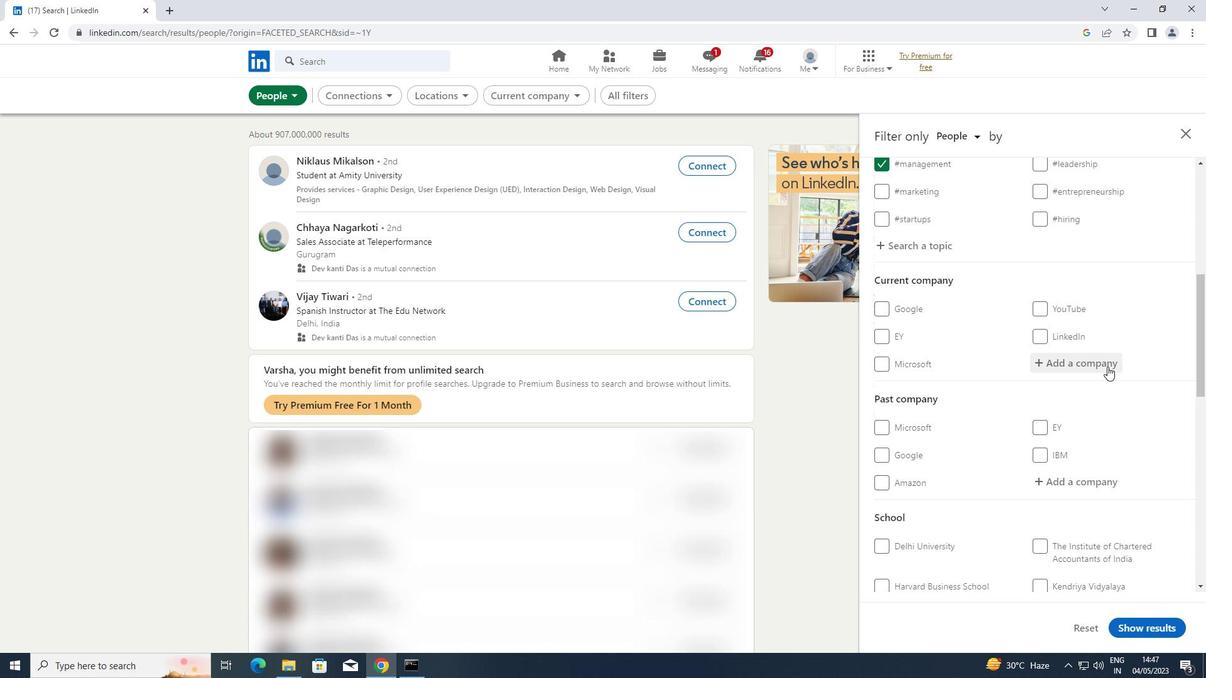 
Action: Key pressed <Key.shift>KROLL
Screenshot: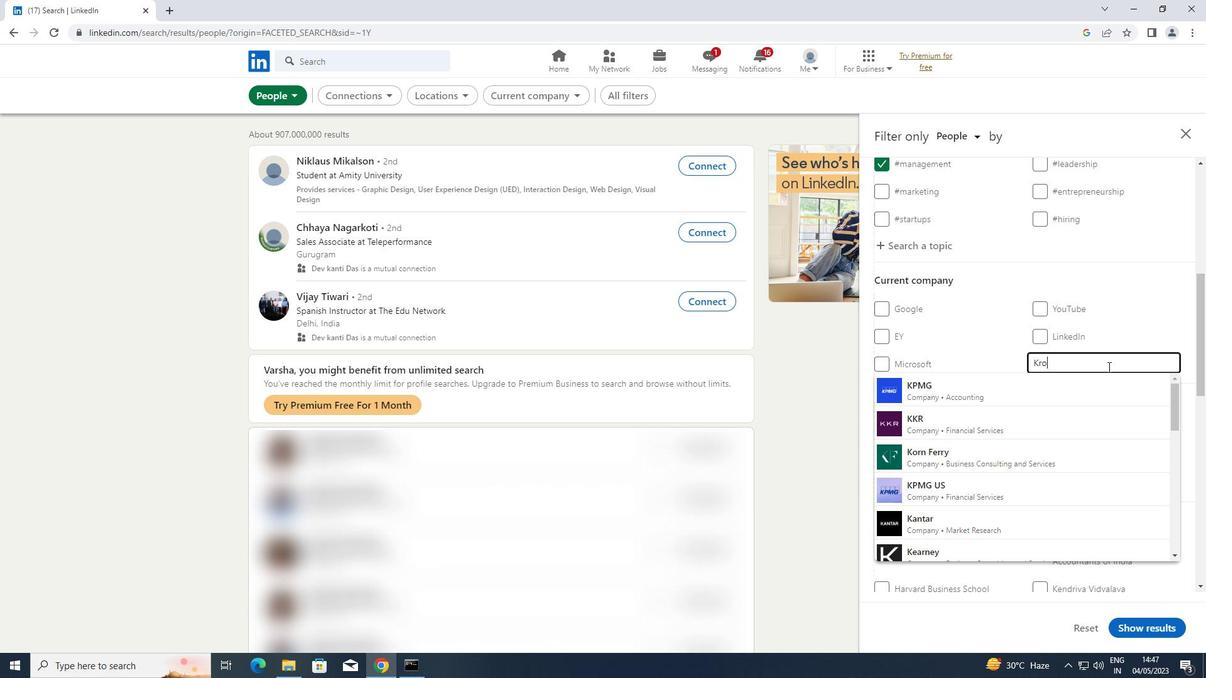 
Action: Mouse moved to (981, 383)
Screenshot: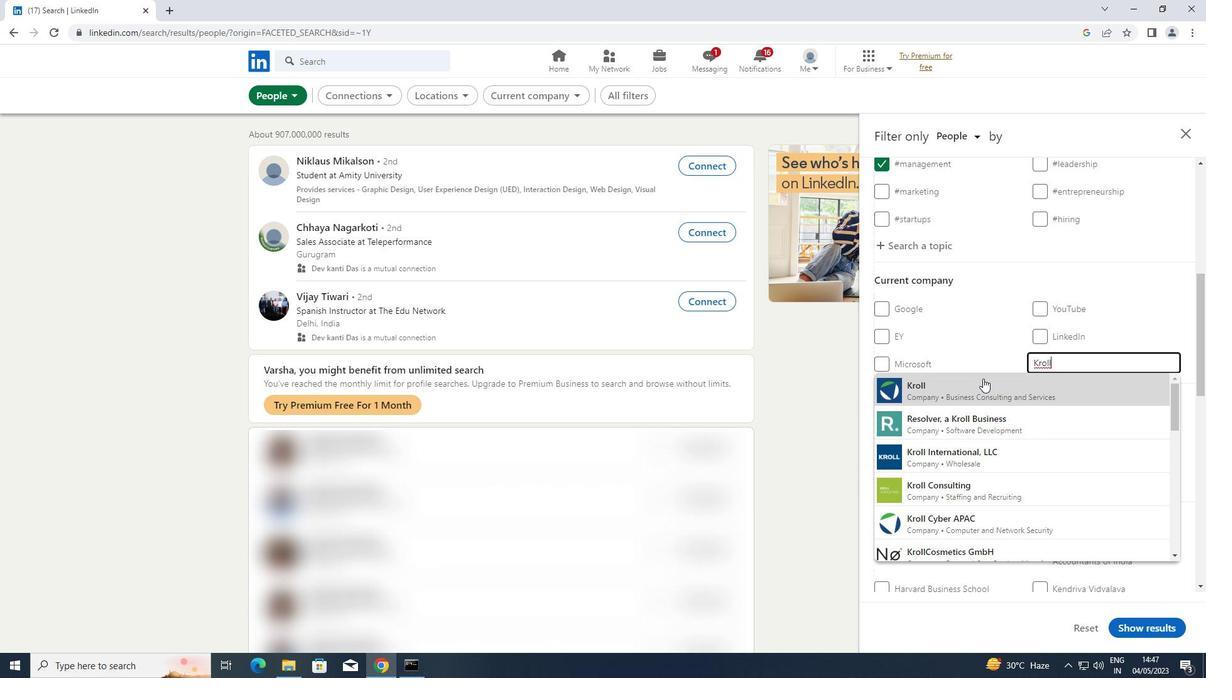 
Action: Mouse pressed left at (981, 383)
Screenshot: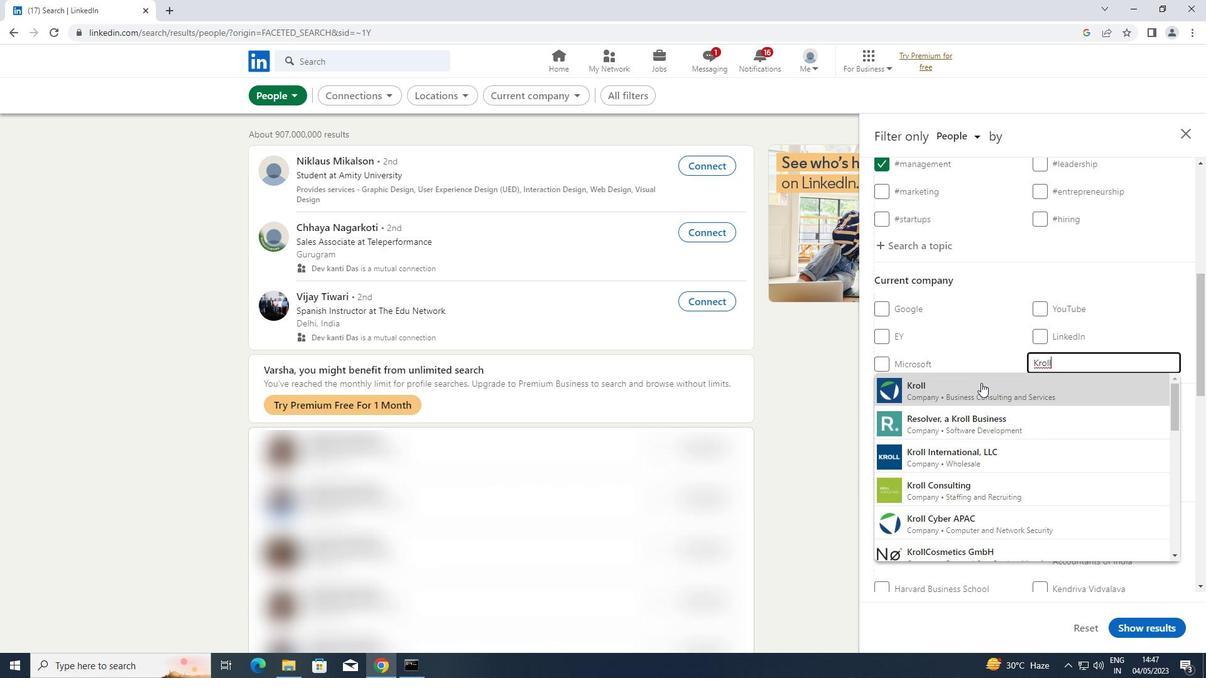 
Action: Mouse scrolled (981, 382) with delta (0, 0)
Screenshot: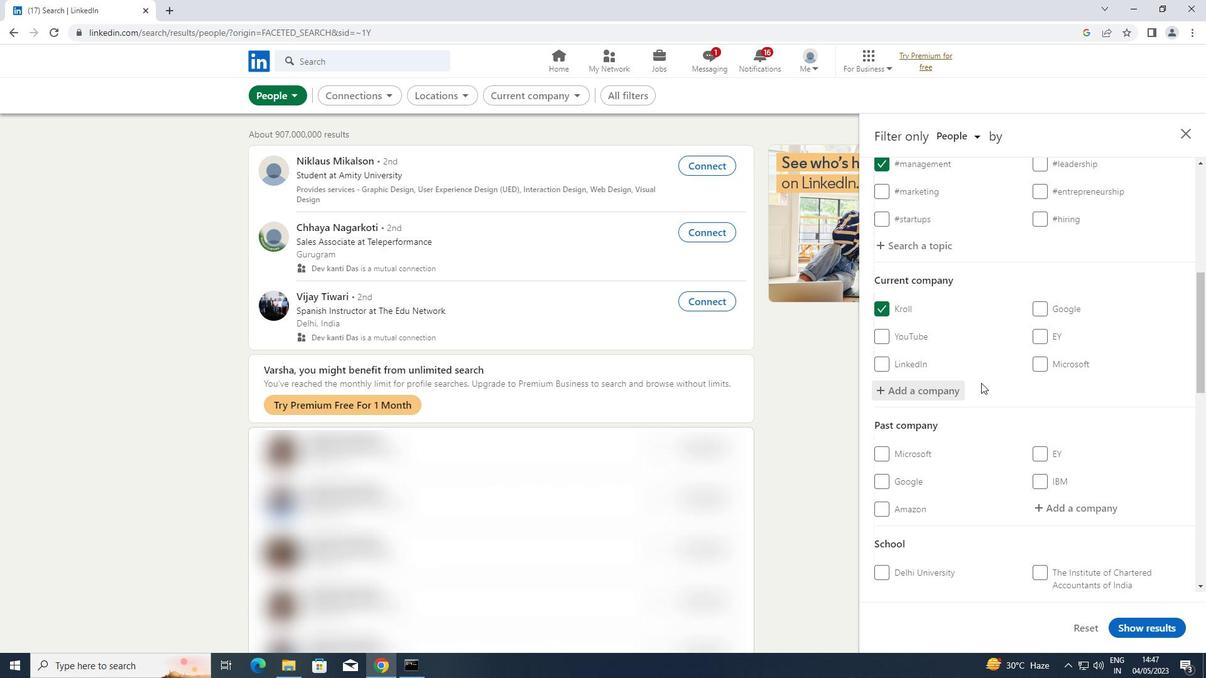 
Action: Mouse scrolled (981, 382) with delta (0, 0)
Screenshot: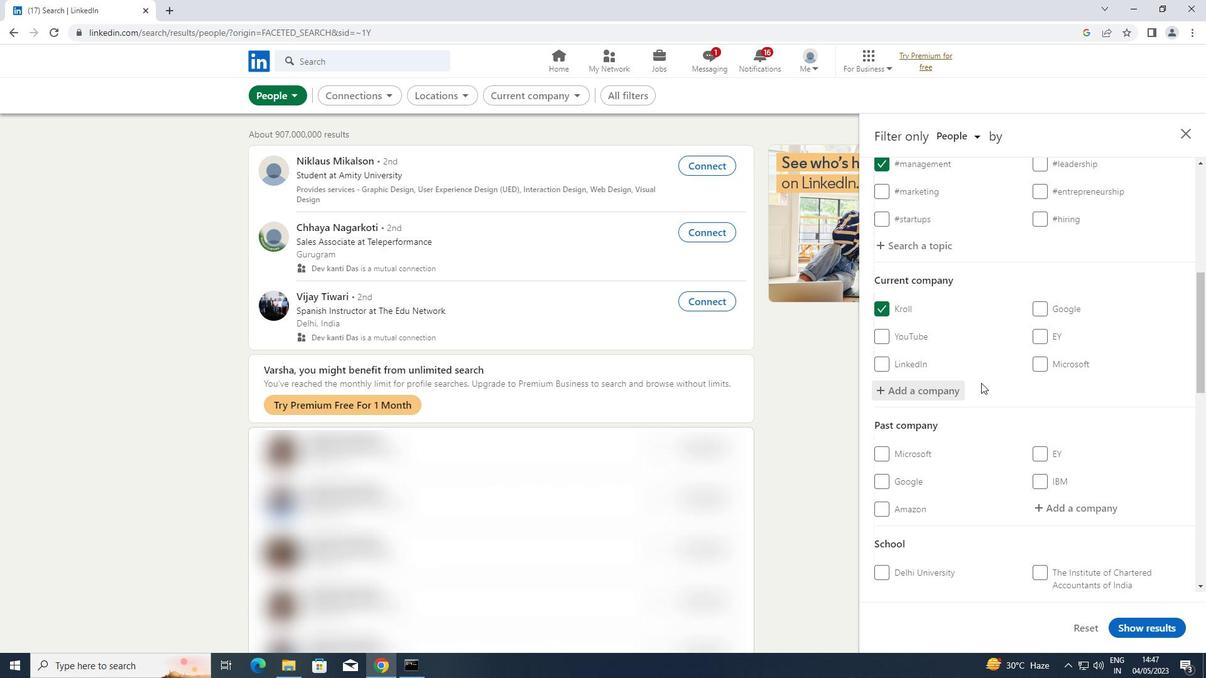 
Action: Mouse scrolled (981, 382) with delta (0, 0)
Screenshot: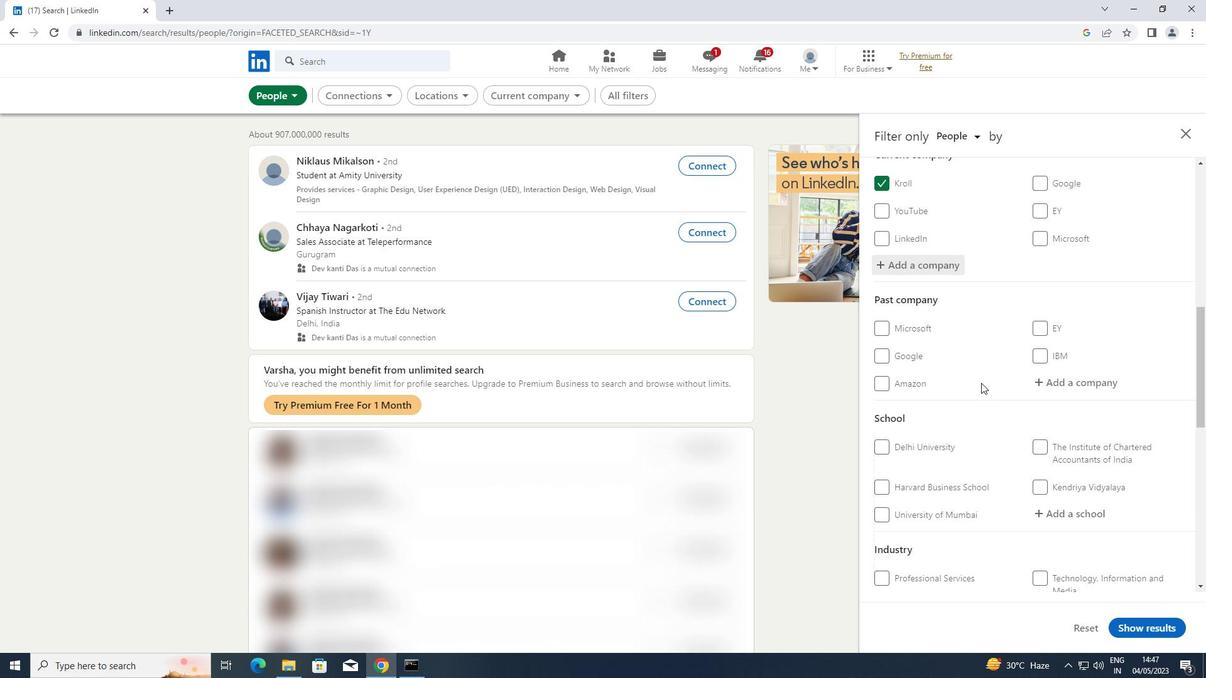 
Action: Mouse moved to (1074, 453)
Screenshot: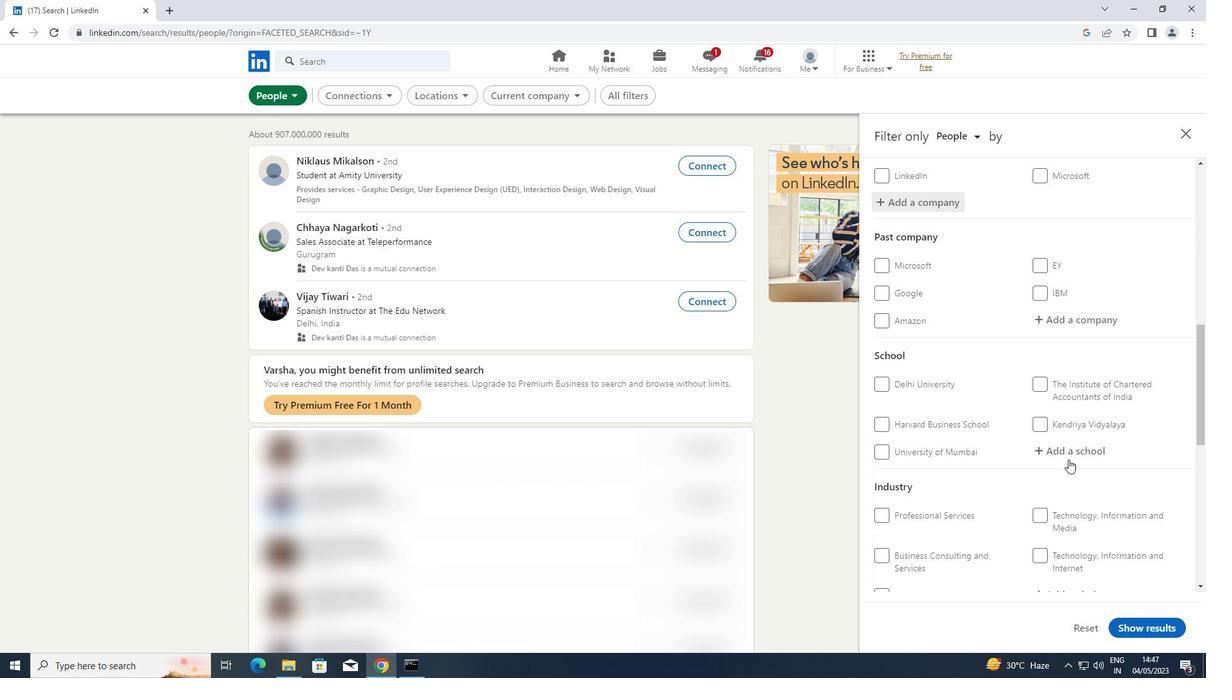 
Action: Mouse pressed left at (1074, 453)
Screenshot: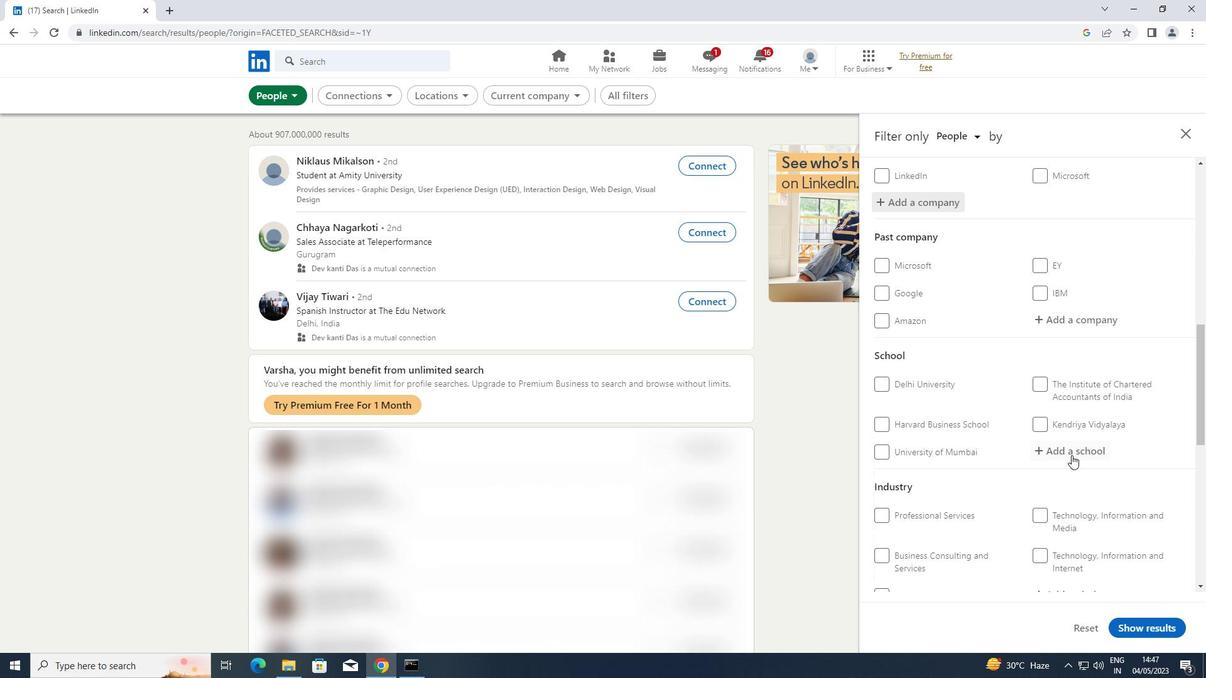 
Action: Key pressed <Key.shift><Key.shift><Key.shift><Key.shift><Key.shift>NATIONAL<Key.space><Key.shift>INSTITUTE
Screenshot: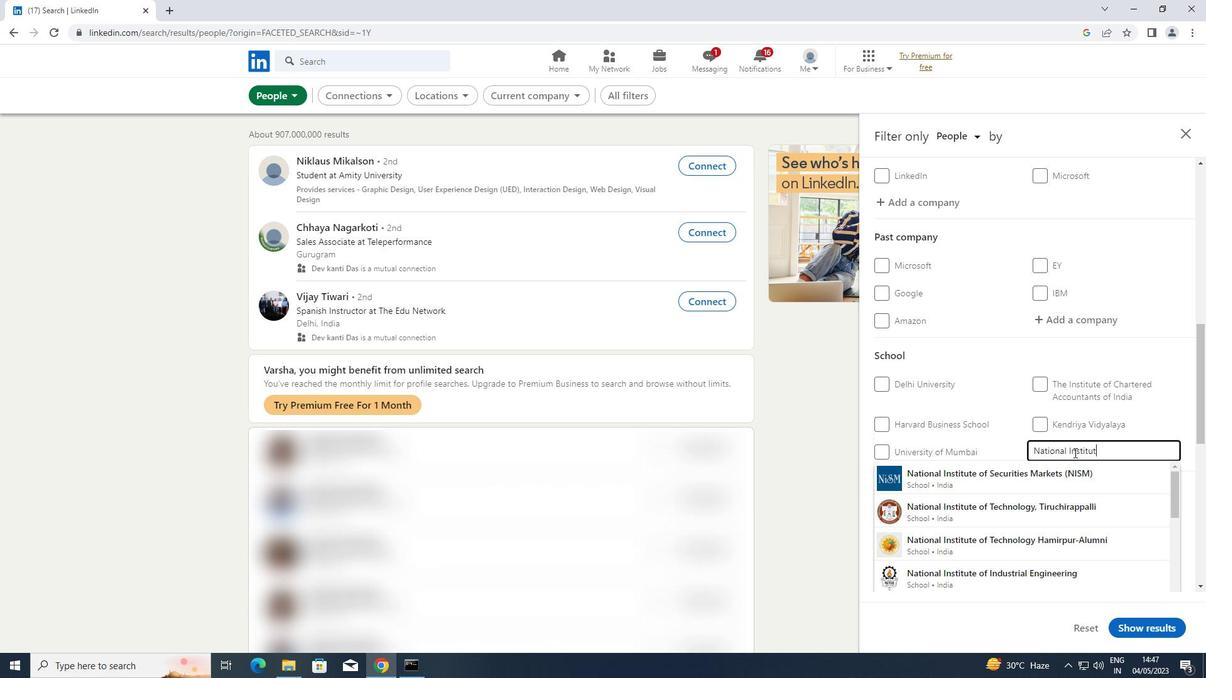 
Action: Mouse moved to (1034, 486)
Screenshot: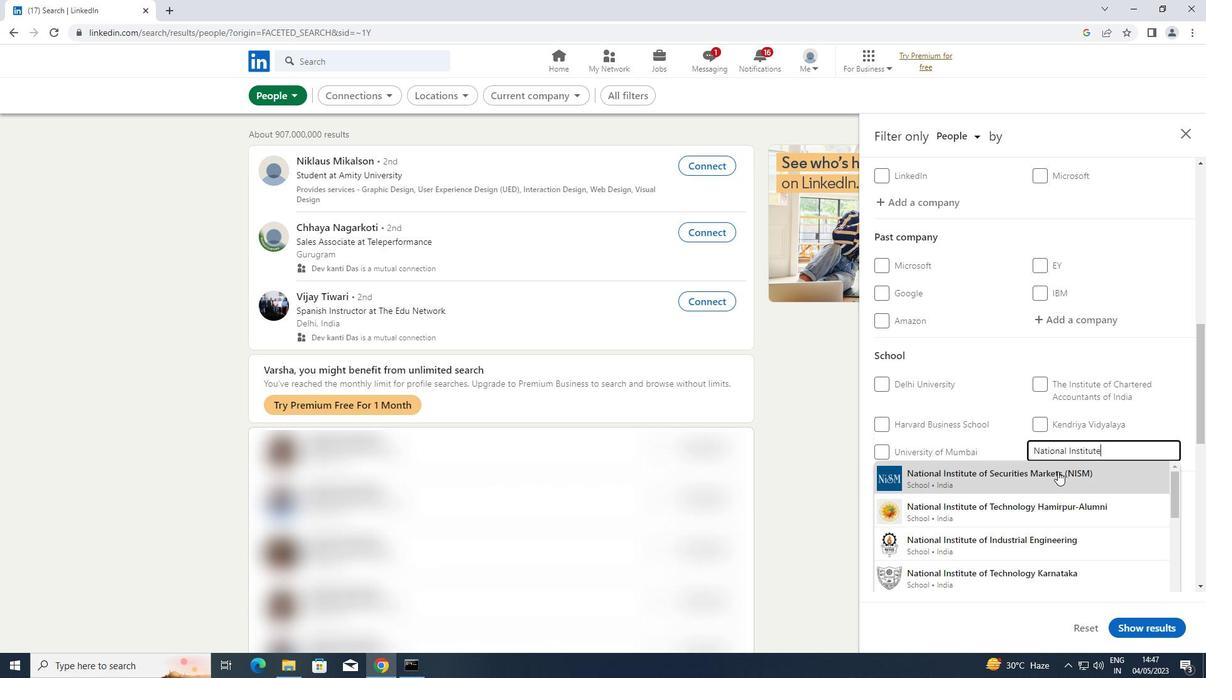 
Action: Key pressed <Key.space>OF<Key.space><Key.shift><Key.shift><Key.shift><Key.shift><Key.shift><Key.shift><Key.shift><Key.shift>OPEN<Key.space><Key.shift>SCHOOLING
Screenshot: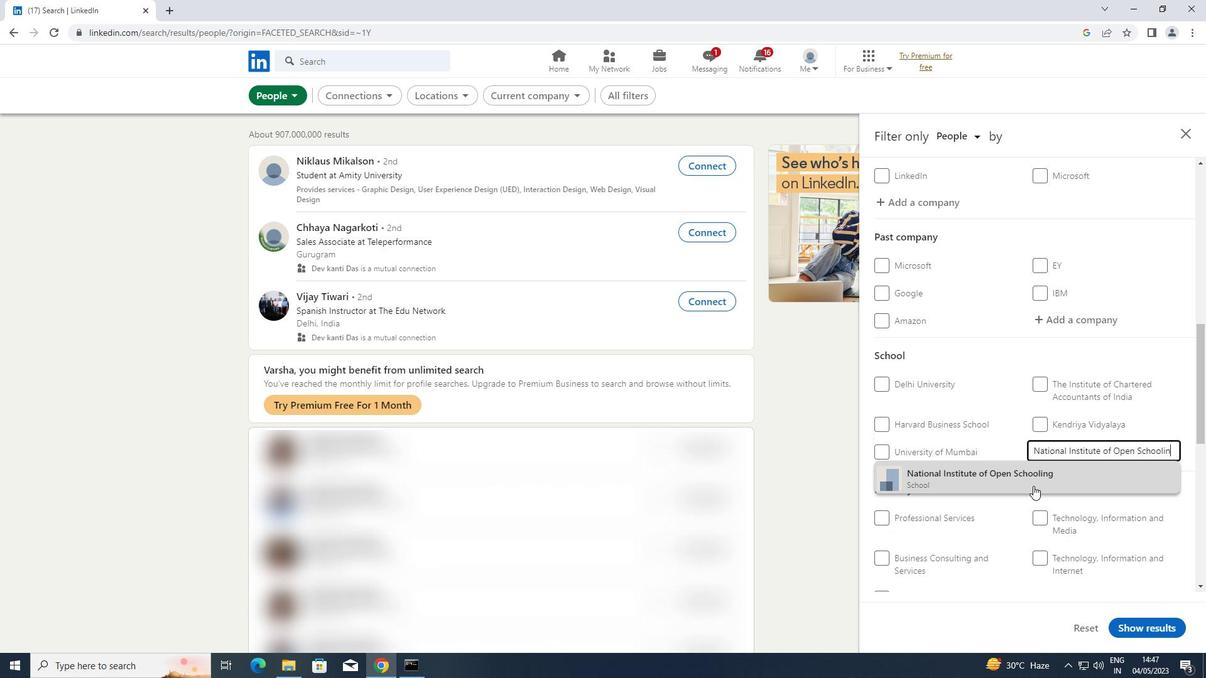 
Action: Mouse pressed left at (1034, 486)
Screenshot: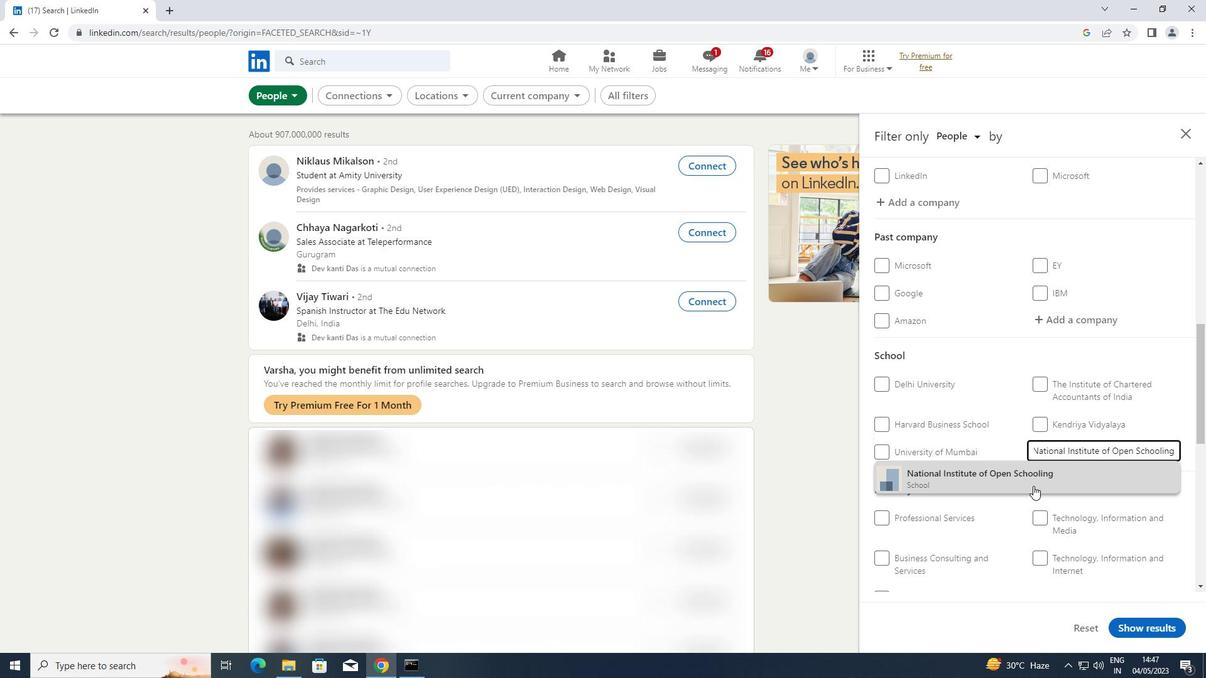 
Action: Mouse scrolled (1034, 485) with delta (0, 0)
Screenshot: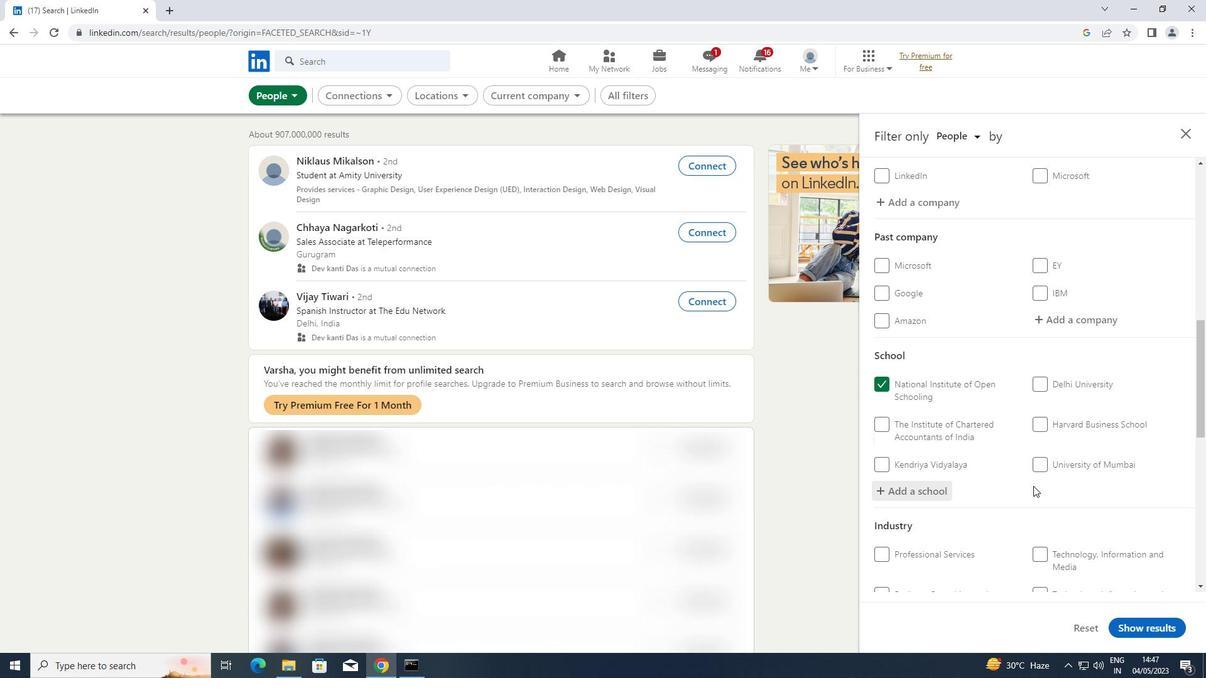 
Action: Mouse scrolled (1034, 485) with delta (0, 0)
Screenshot: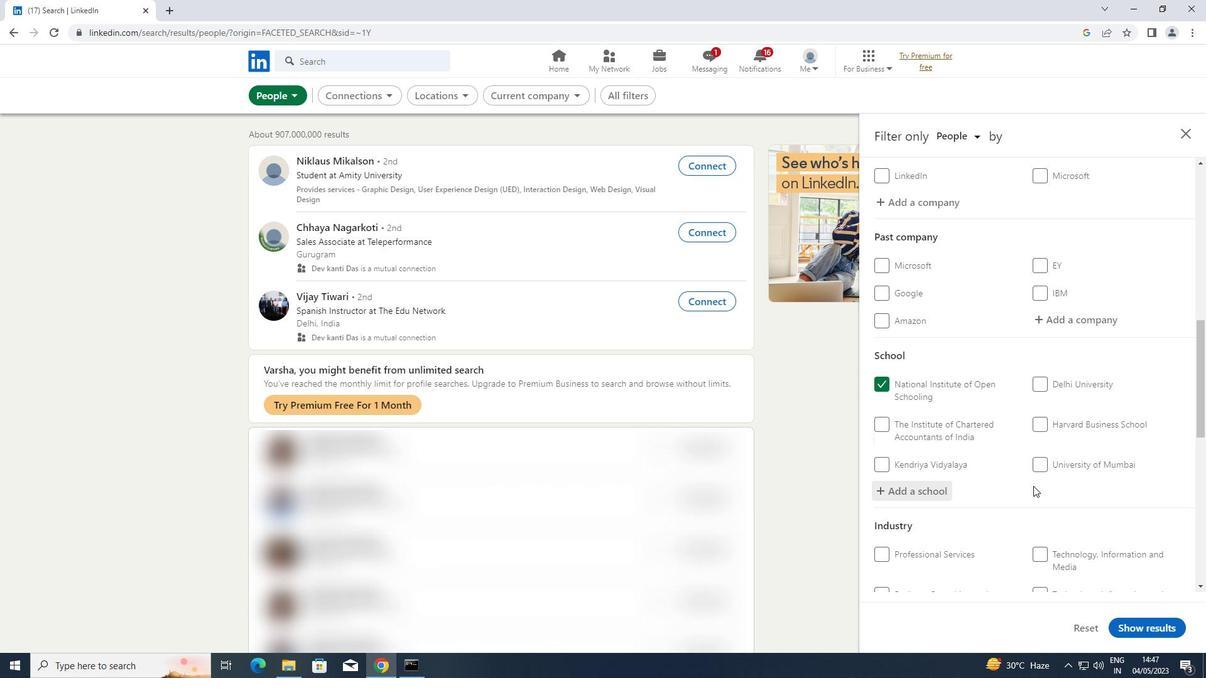 
Action: Mouse scrolled (1034, 485) with delta (0, 0)
Screenshot: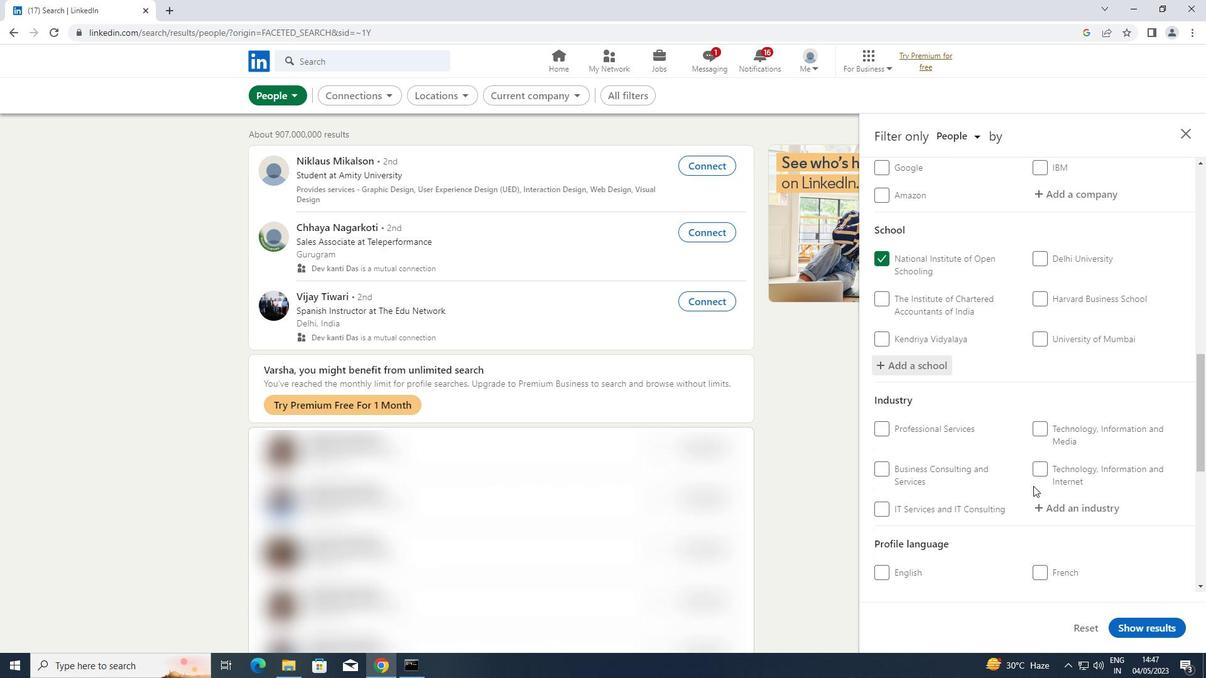 
Action: Mouse moved to (1099, 446)
Screenshot: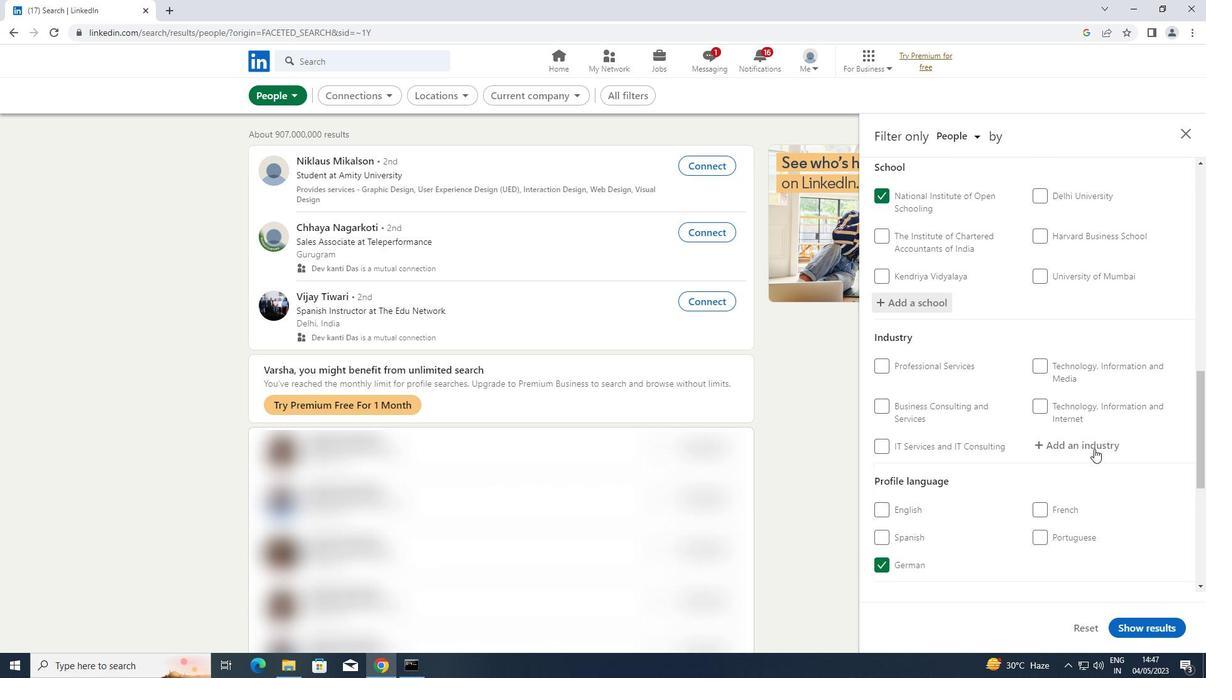 
Action: Mouse pressed left at (1099, 446)
Screenshot: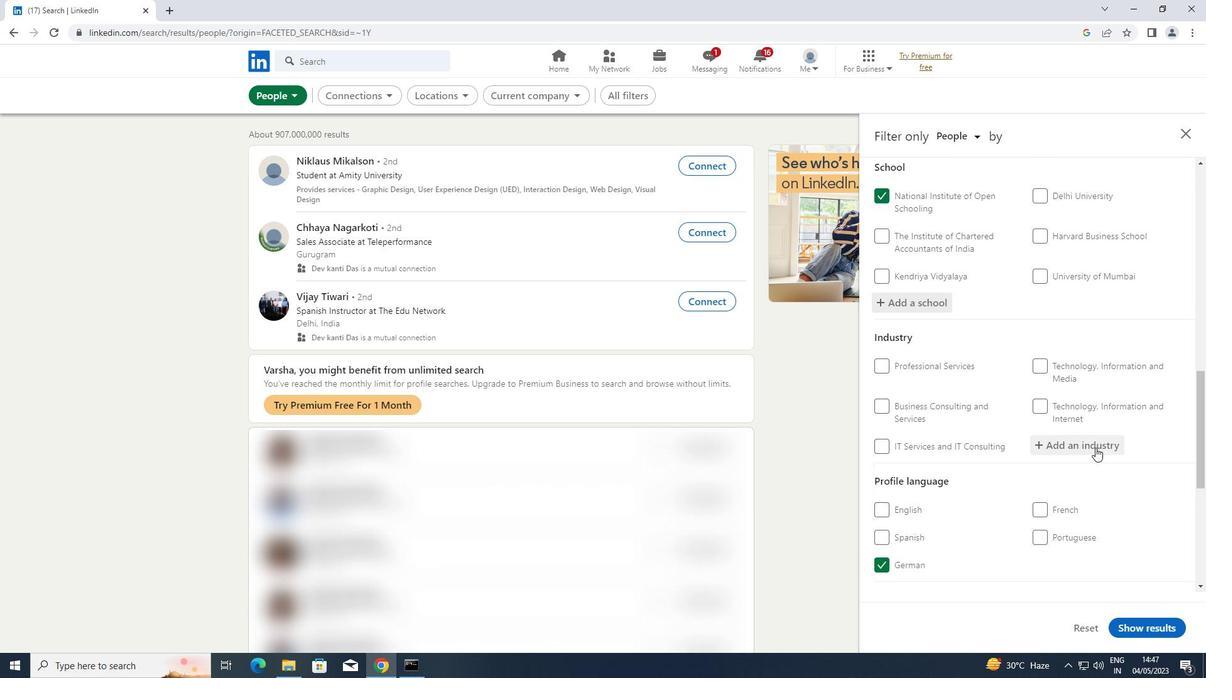 
Action: Key pressed <Key.shift>OUTPATIENT
Screenshot: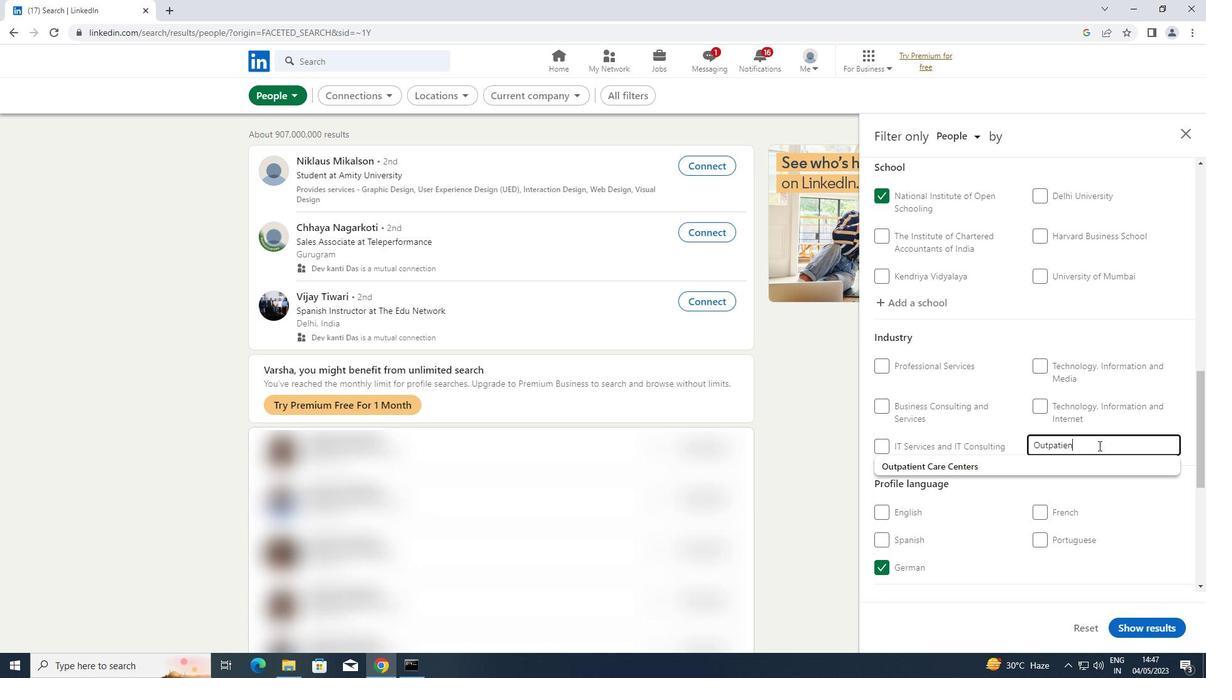 
Action: Mouse moved to (1040, 470)
Screenshot: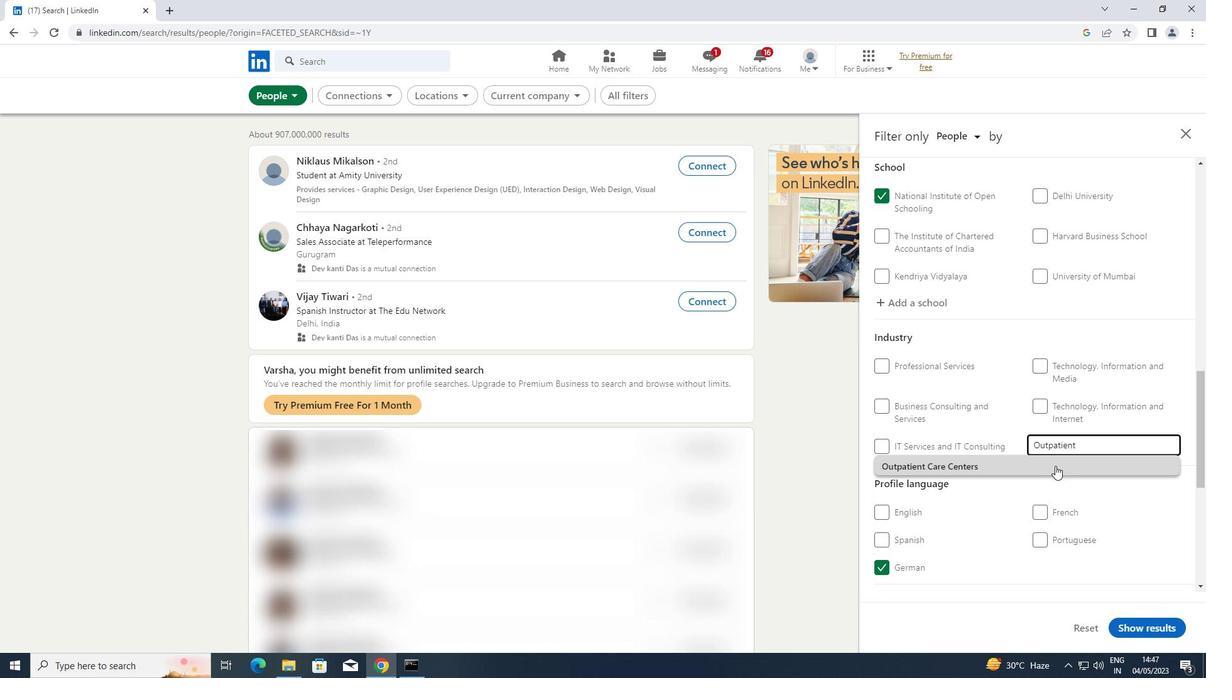 
Action: Mouse pressed left at (1040, 470)
Screenshot: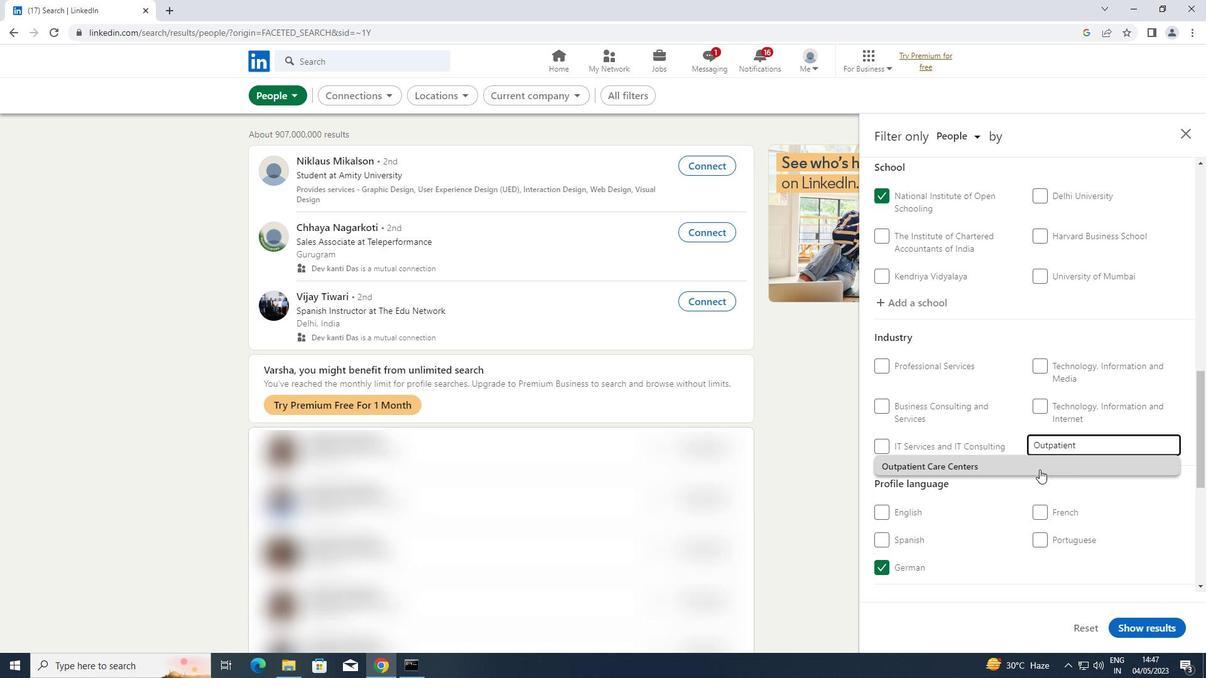 
Action: Mouse scrolled (1040, 469) with delta (0, 0)
Screenshot: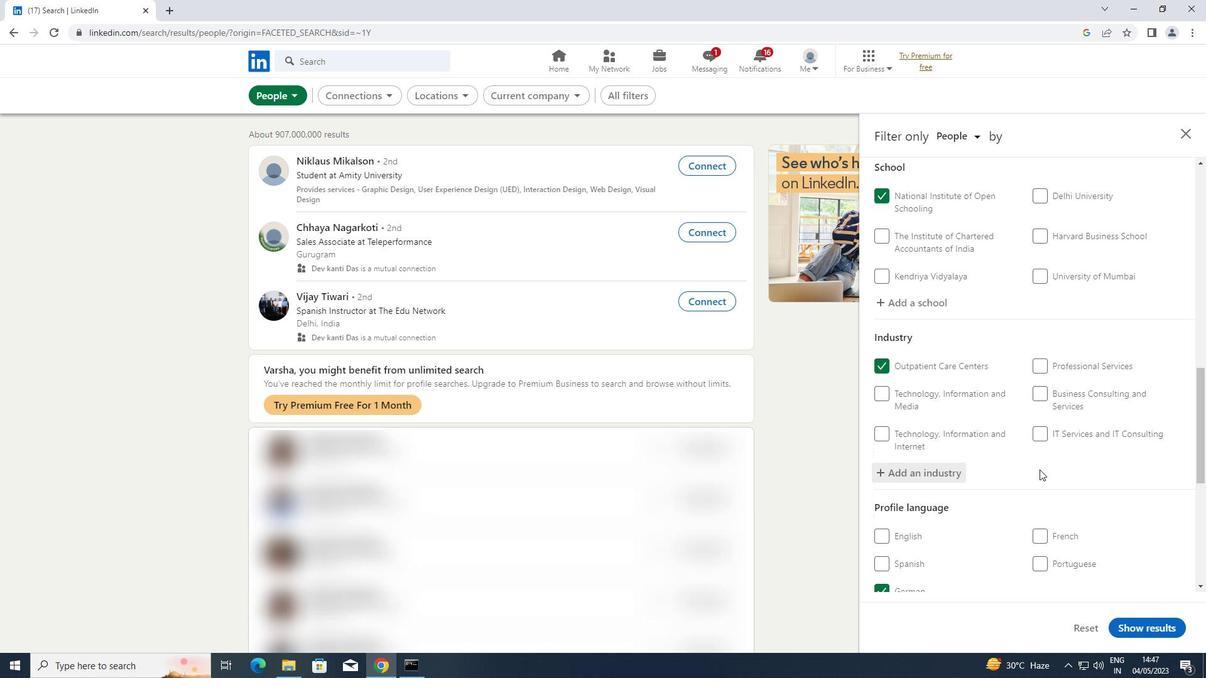
Action: Mouse scrolled (1040, 469) with delta (0, 0)
Screenshot: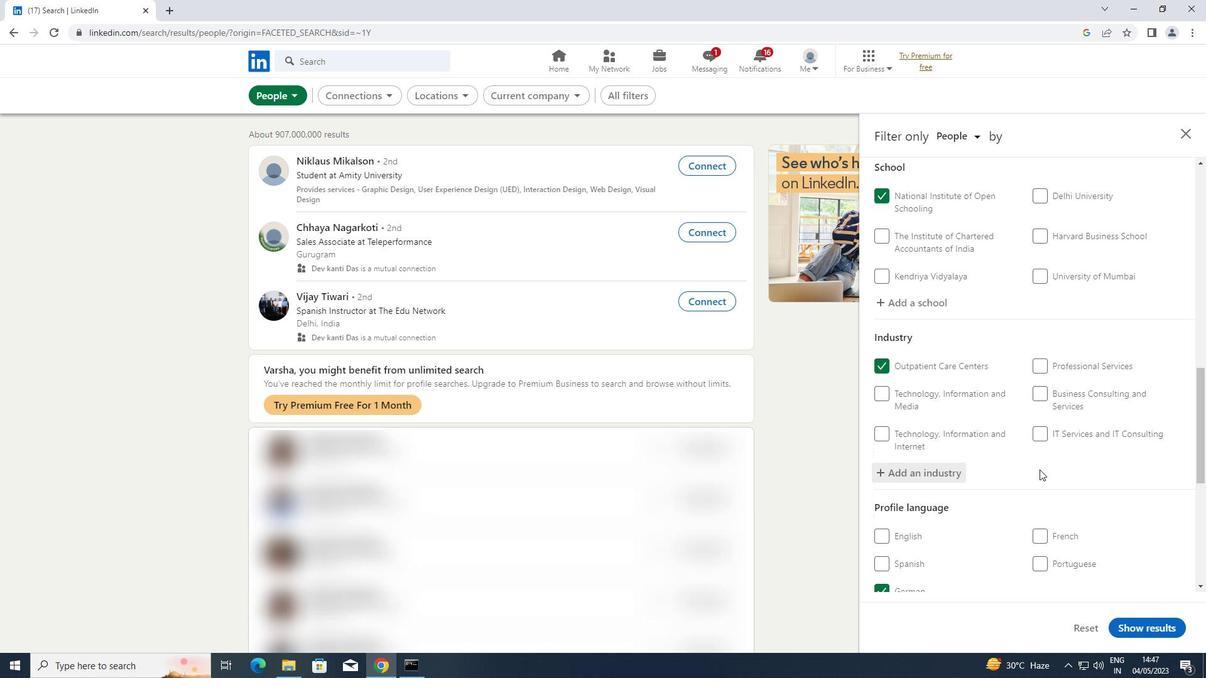 
Action: Mouse scrolled (1040, 469) with delta (0, 0)
Screenshot: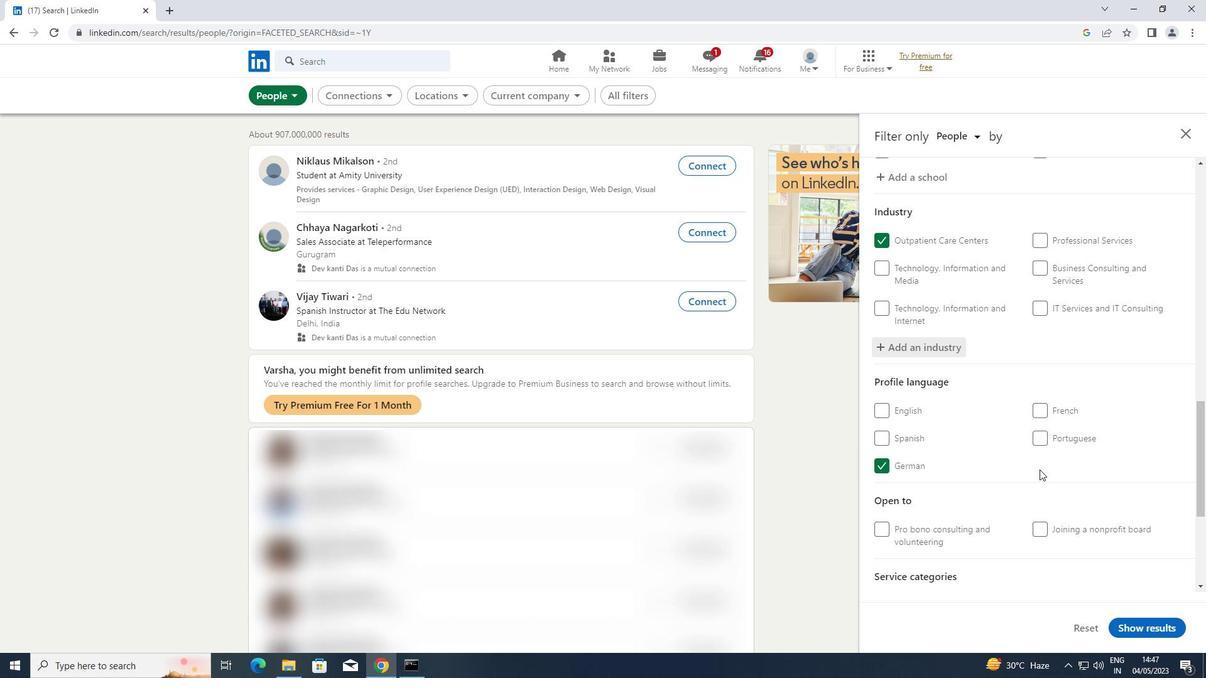 
Action: Mouse scrolled (1040, 469) with delta (0, 0)
Screenshot: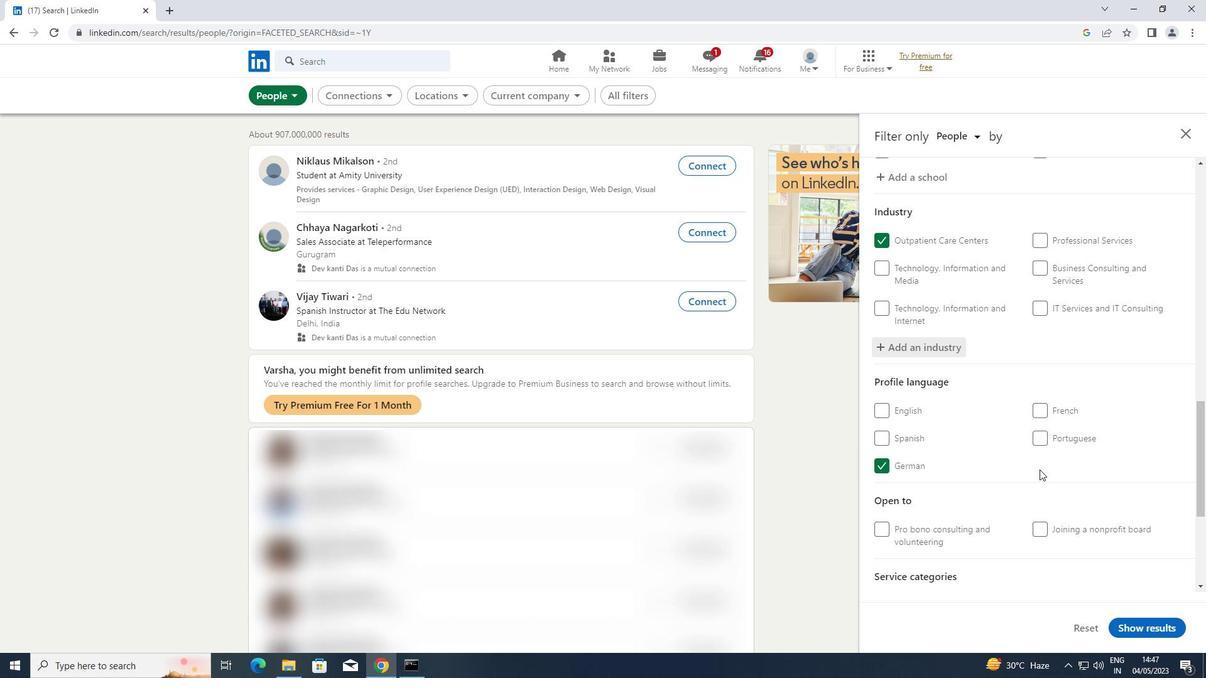 
Action: Mouse scrolled (1040, 469) with delta (0, 0)
Screenshot: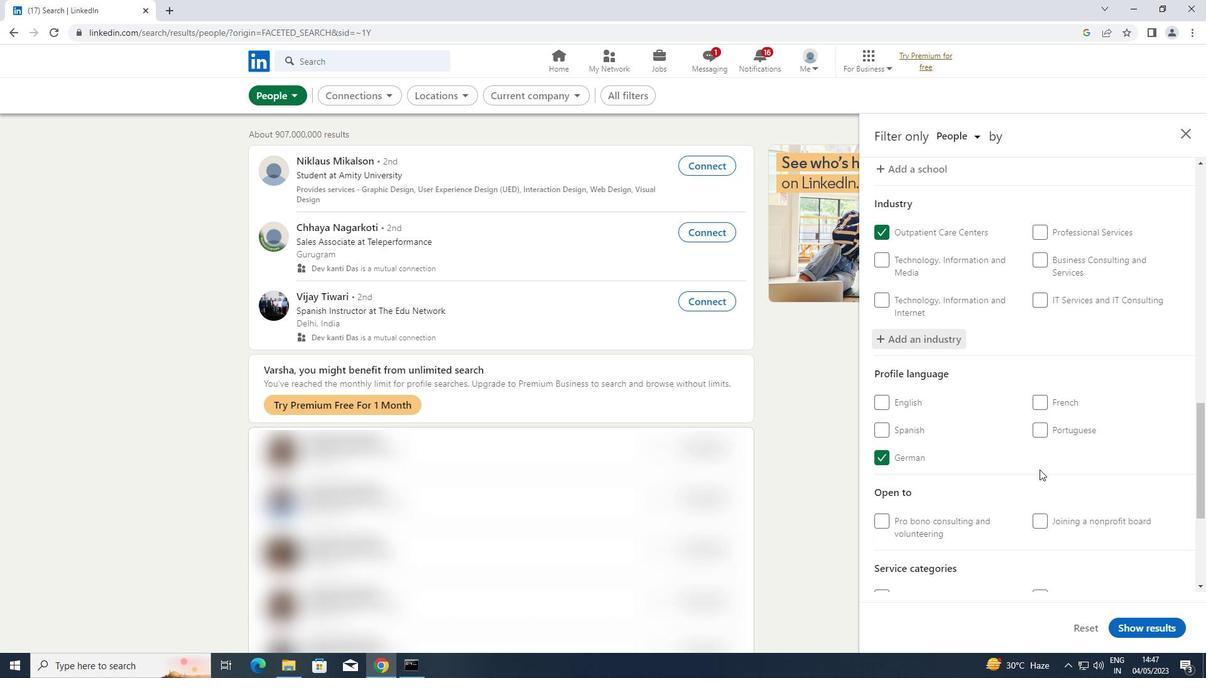 
Action: Mouse moved to (1064, 465)
Screenshot: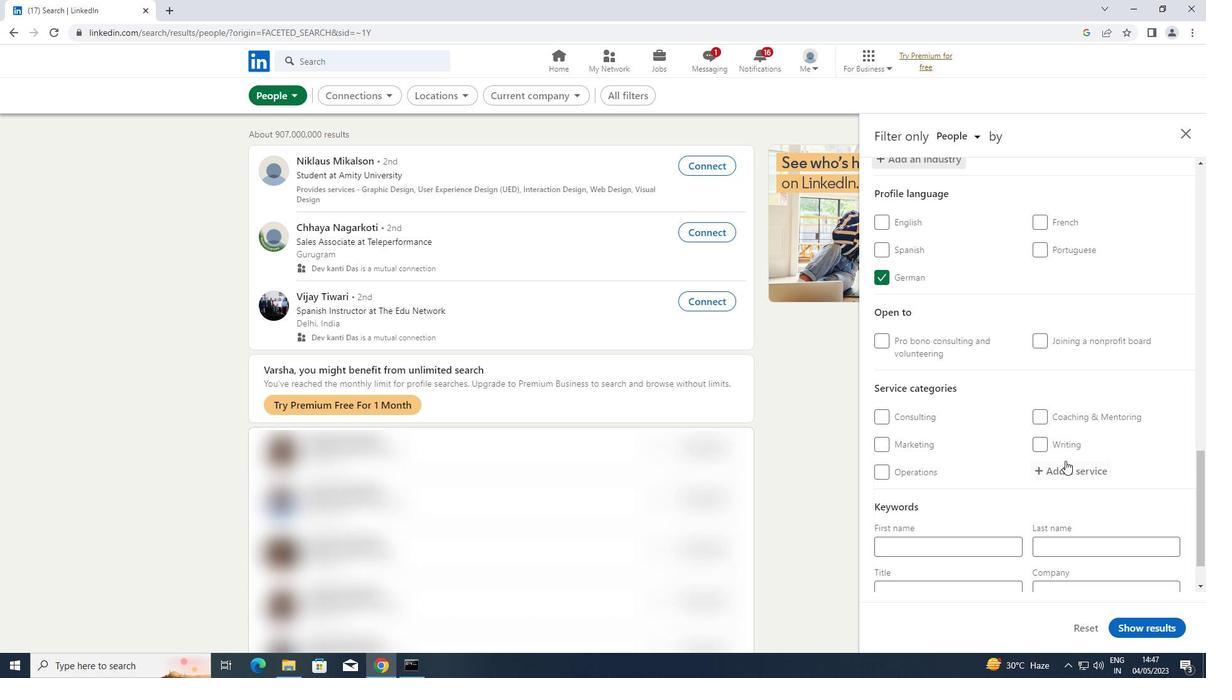 
Action: Mouse pressed left at (1064, 465)
Screenshot: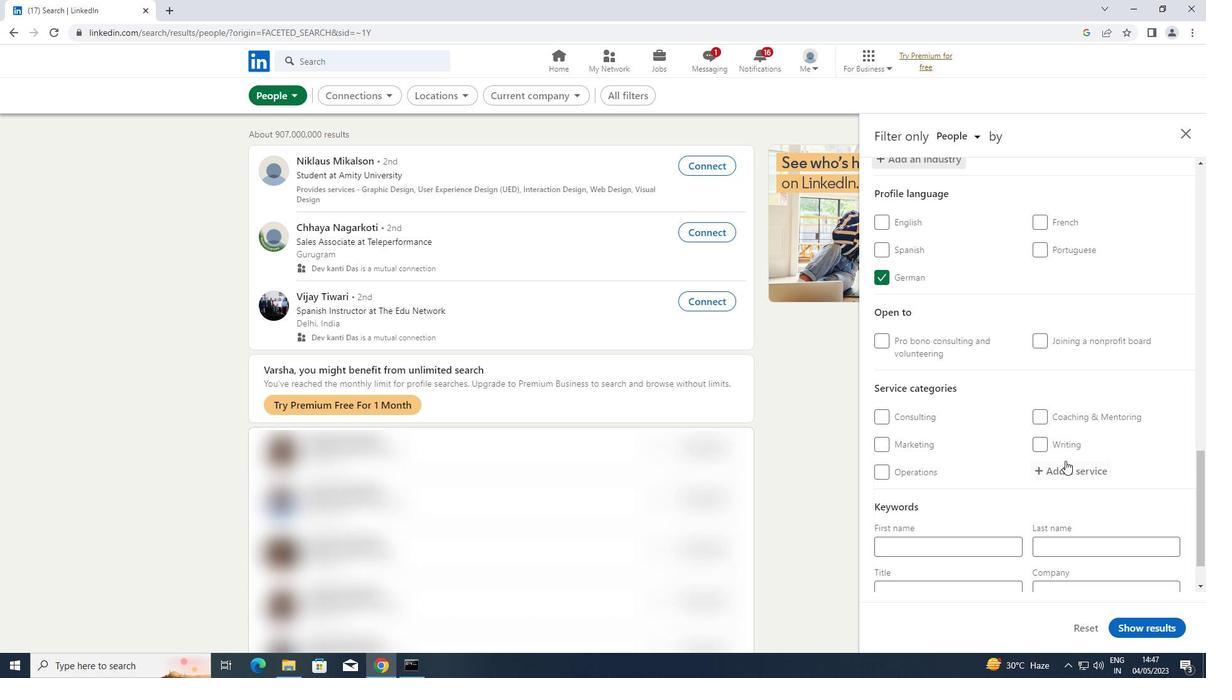
Action: Mouse moved to (1064, 465)
Screenshot: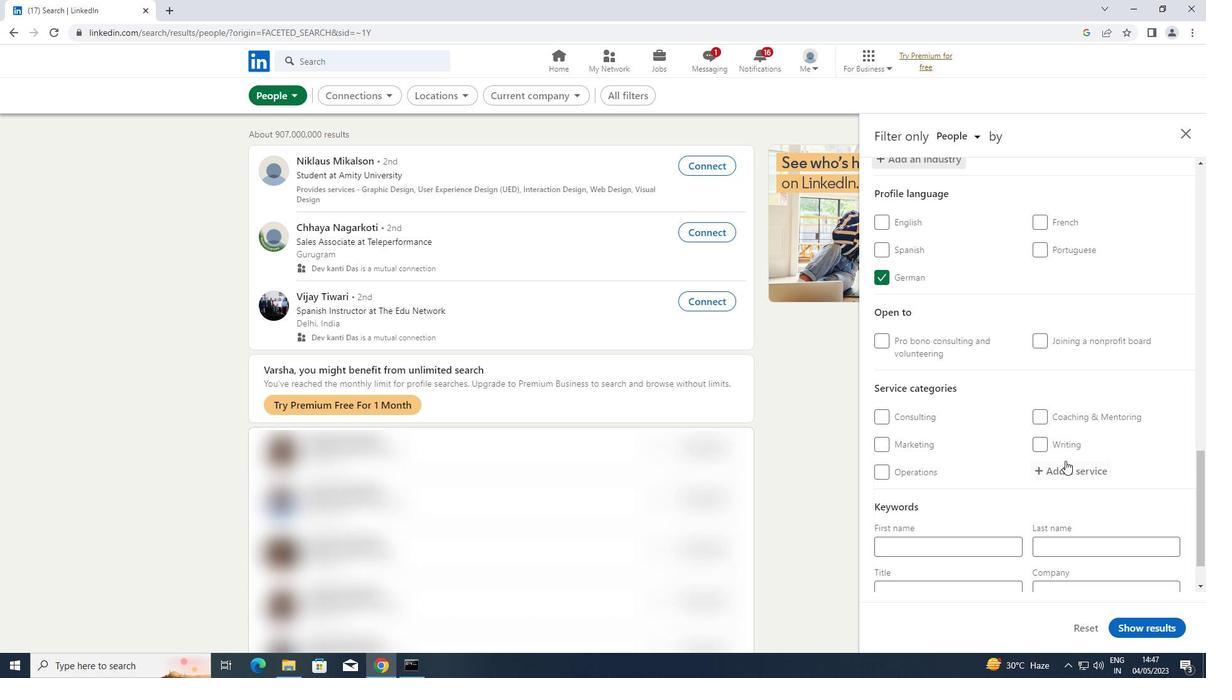 
Action: Key pressed <Key.shift>CUSTOMER
Screenshot: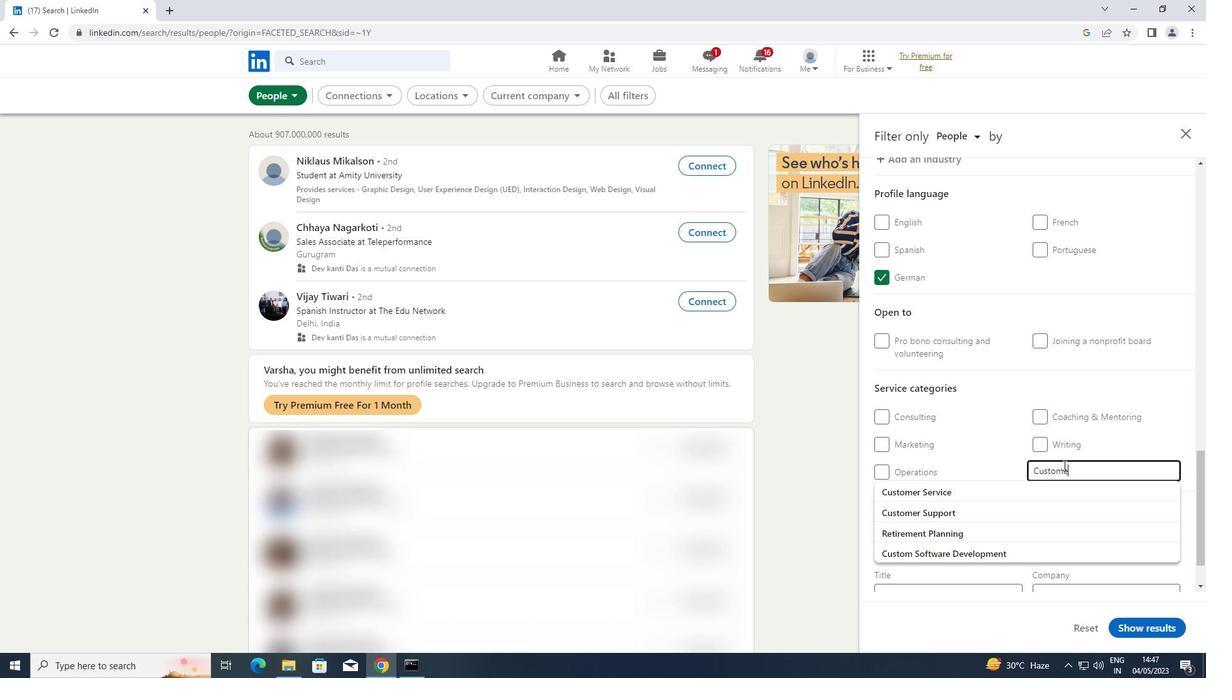 
Action: Mouse moved to (991, 485)
Screenshot: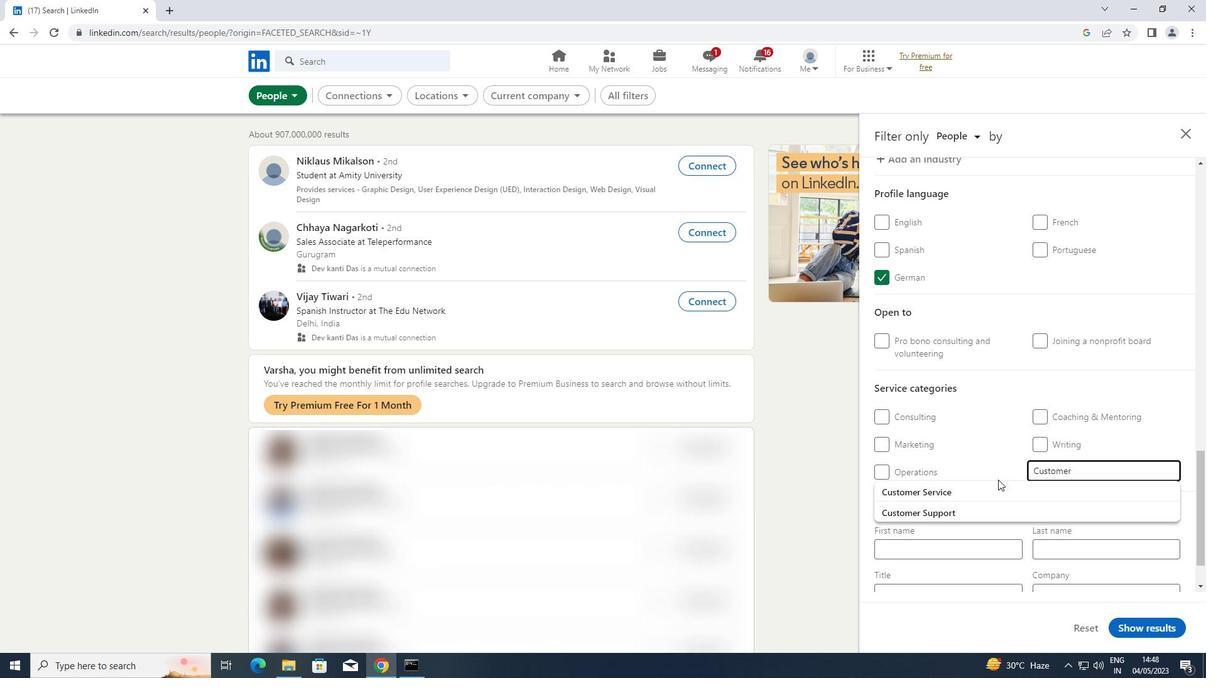 
Action: Mouse pressed left at (991, 485)
Screenshot: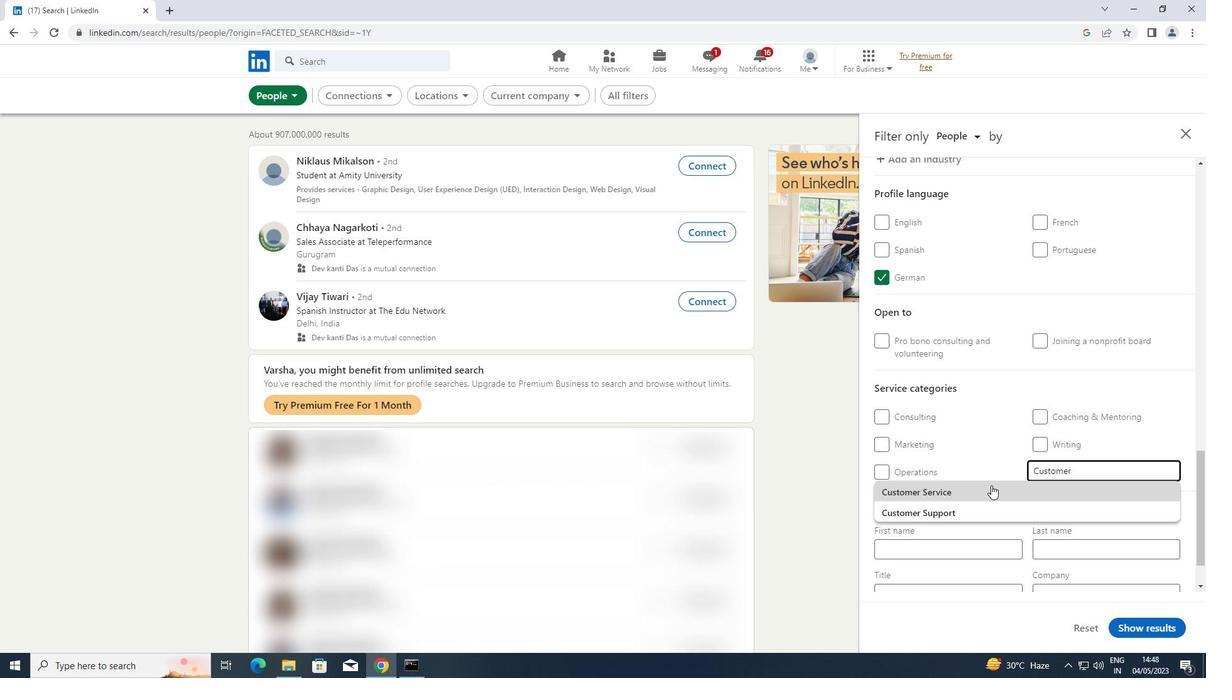 
Action: Mouse scrolled (991, 485) with delta (0, 0)
Screenshot: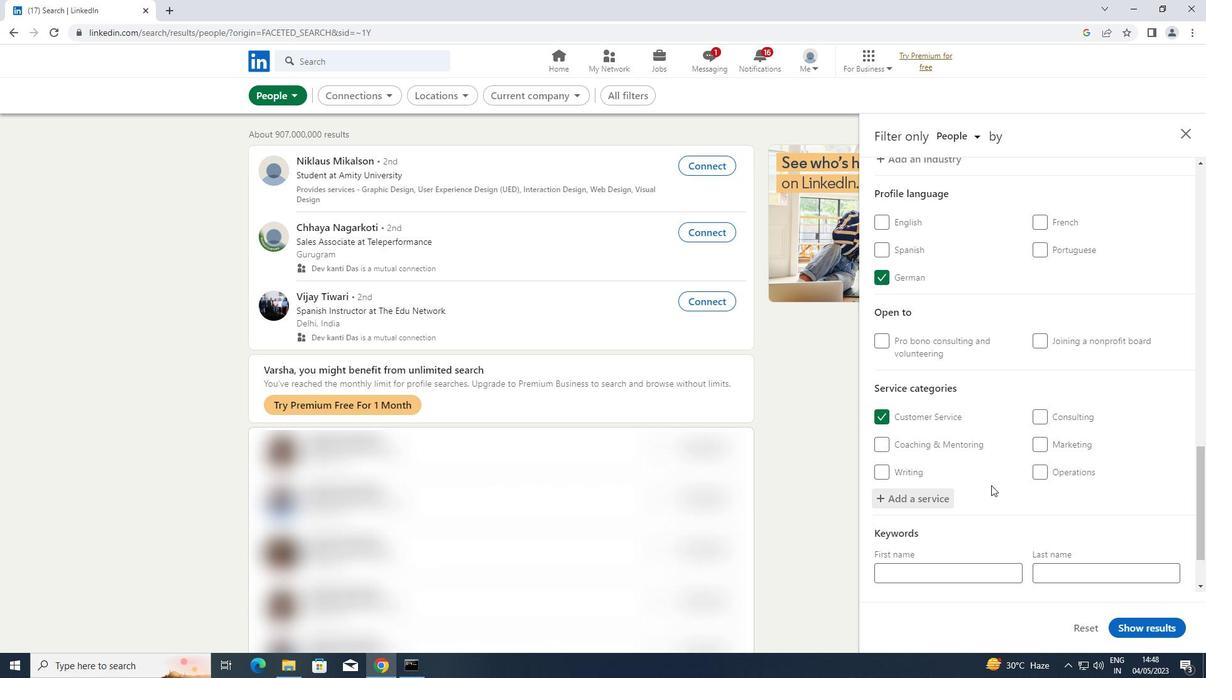 
Action: Mouse scrolled (991, 485) with delta (0, 0)
Screenshot: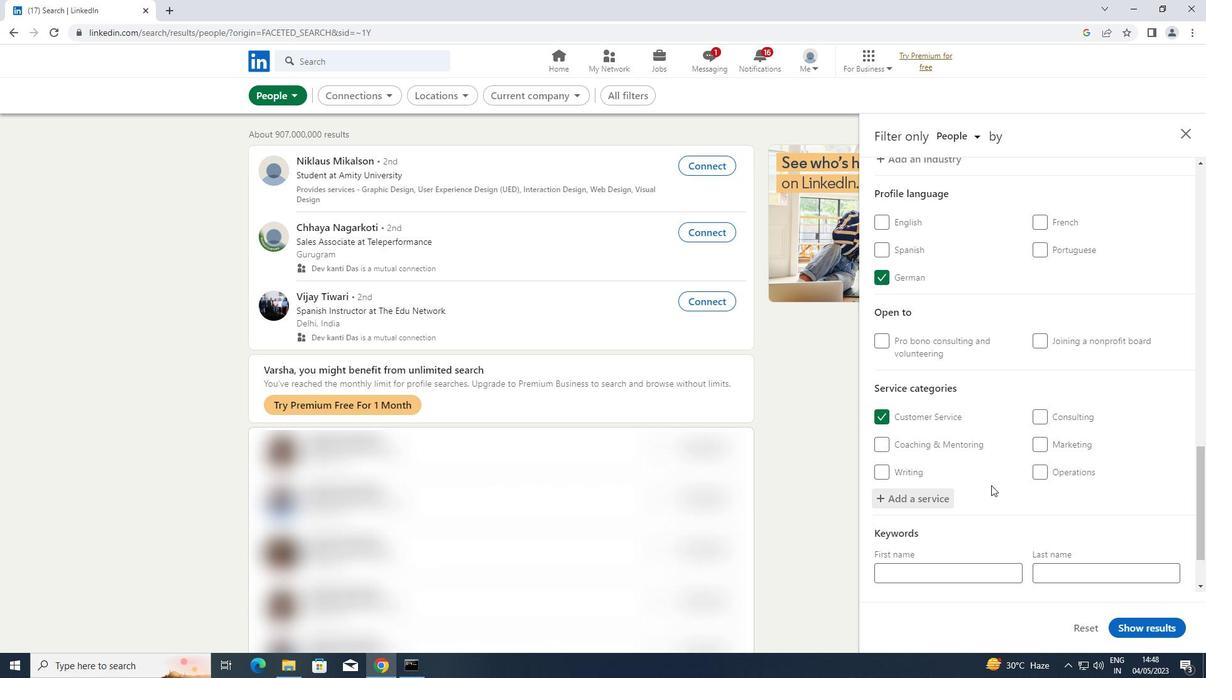
Action: Mouse scrolled (991, 485) with delta (0, 0)
Screenshot: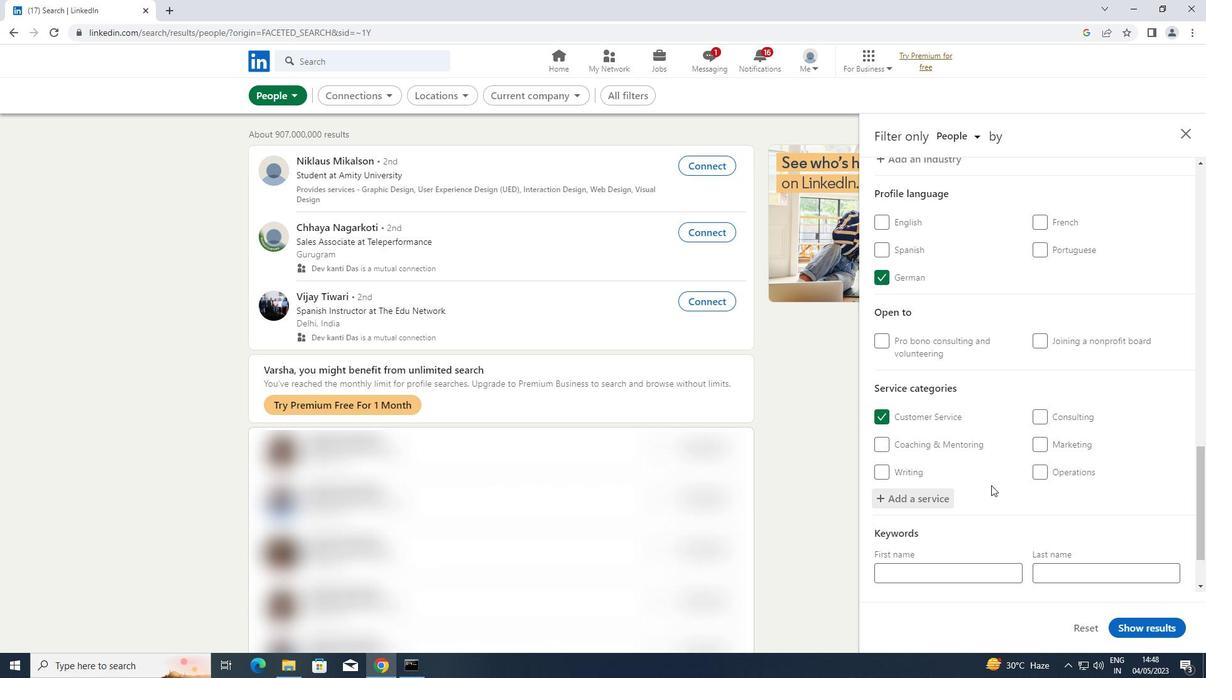 
Action: Mouse scrolled (991, 485) with delta (0, 0)
Screenshot: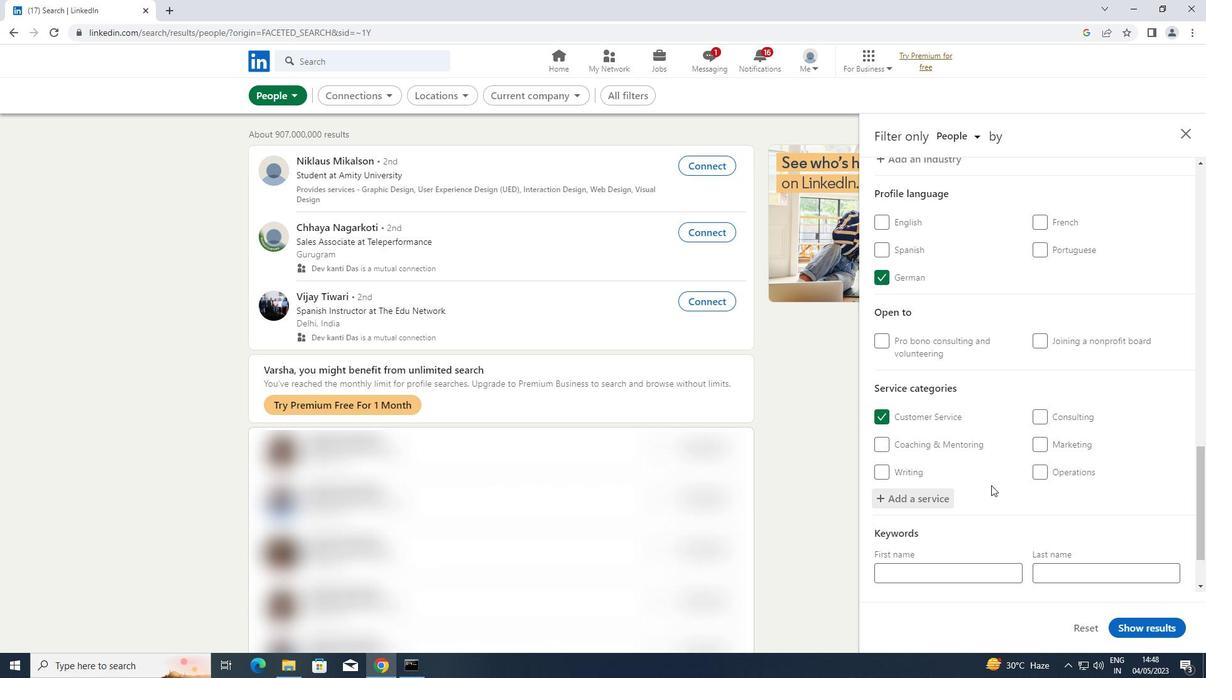 
Action: Mouse scrolled (991, 485) with delta (0, 0)
Screenshot: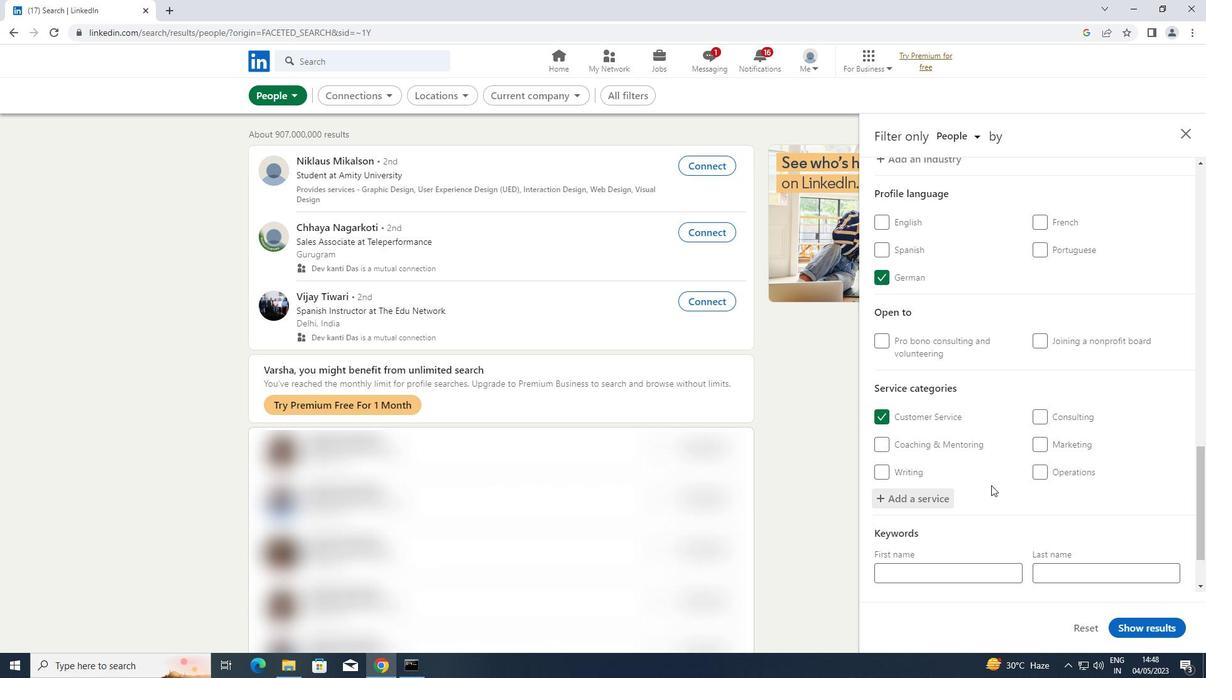 
Action: Mouse scrolled (991, 485) with delta (0, 0)
Screenshot: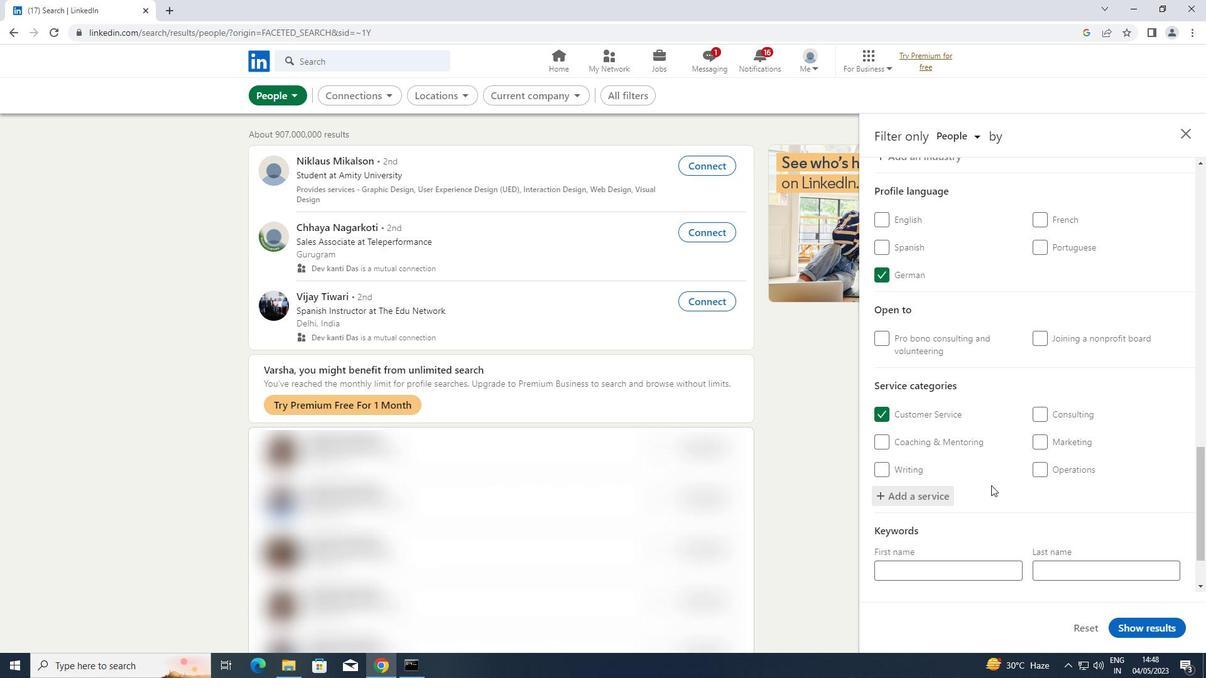 
Action: Mouse scrolled (991, 485) with delta (0, 0)
Screenshot: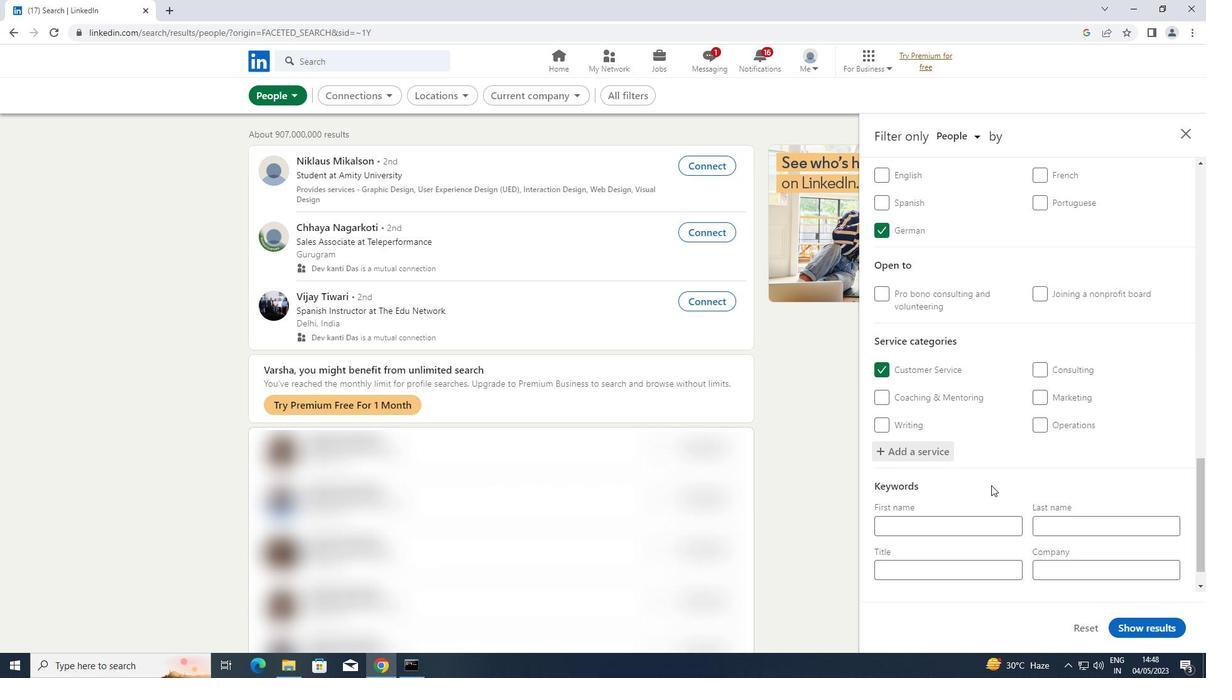 
Action: Mouse moved to (965, 536)
Screenshot: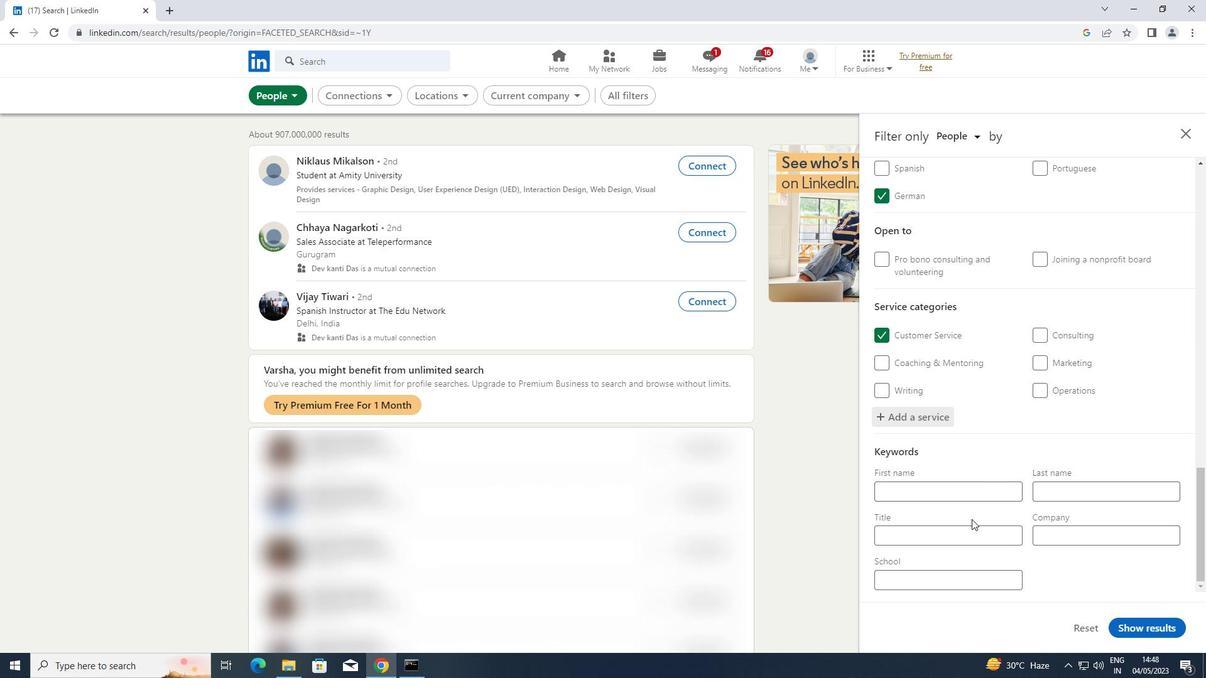 
Action: Mouse pressed left at (965, 536)
Screenshot: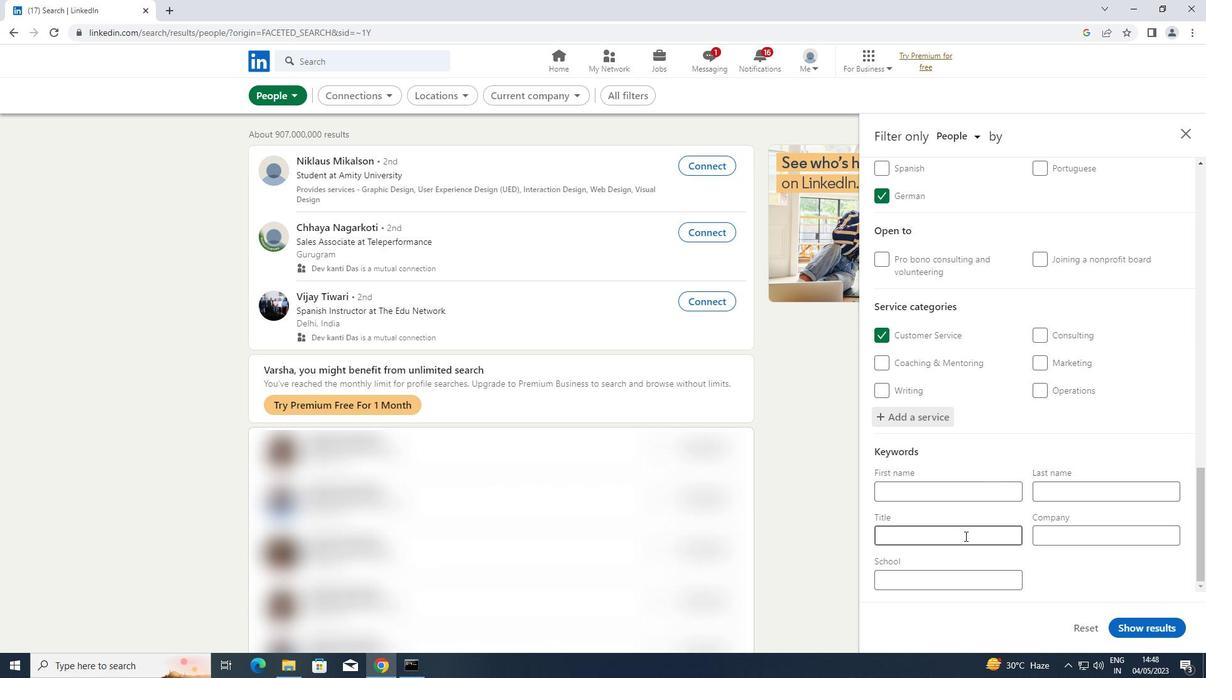
Action: Key pressed <Key.shift>TRAVEL<Key.space><Key.shift>NURSE
Screenshot: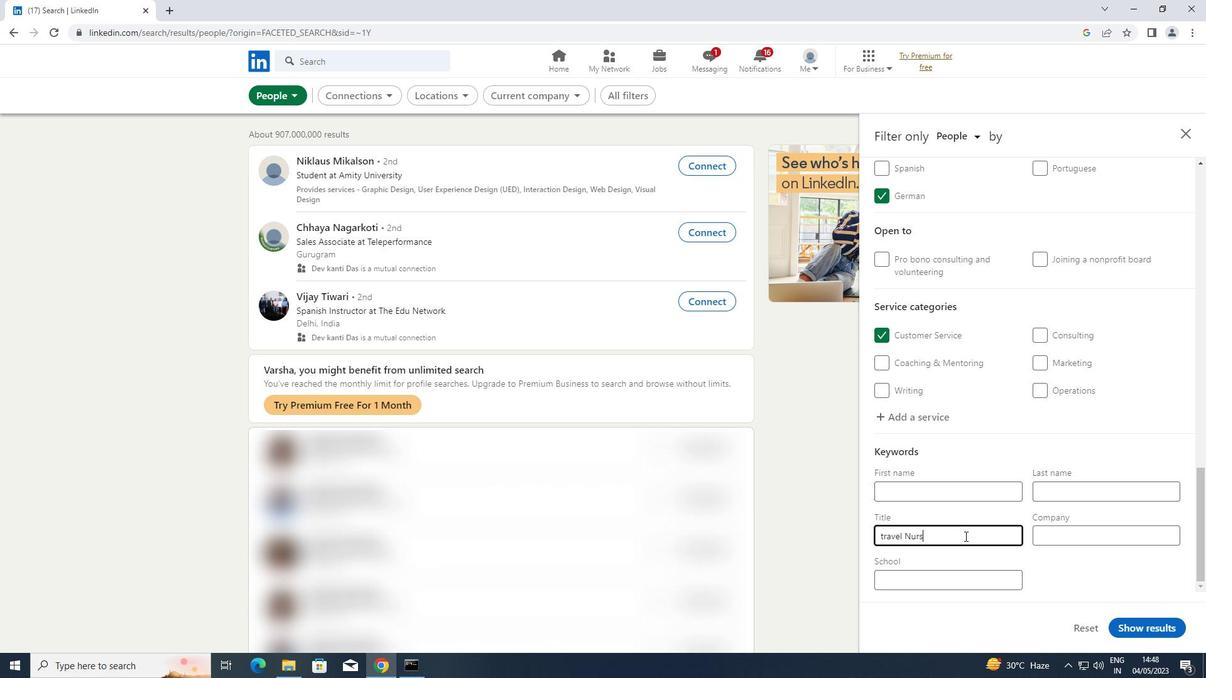 
Action: Mouse moved to (884, 538)
Screenshot: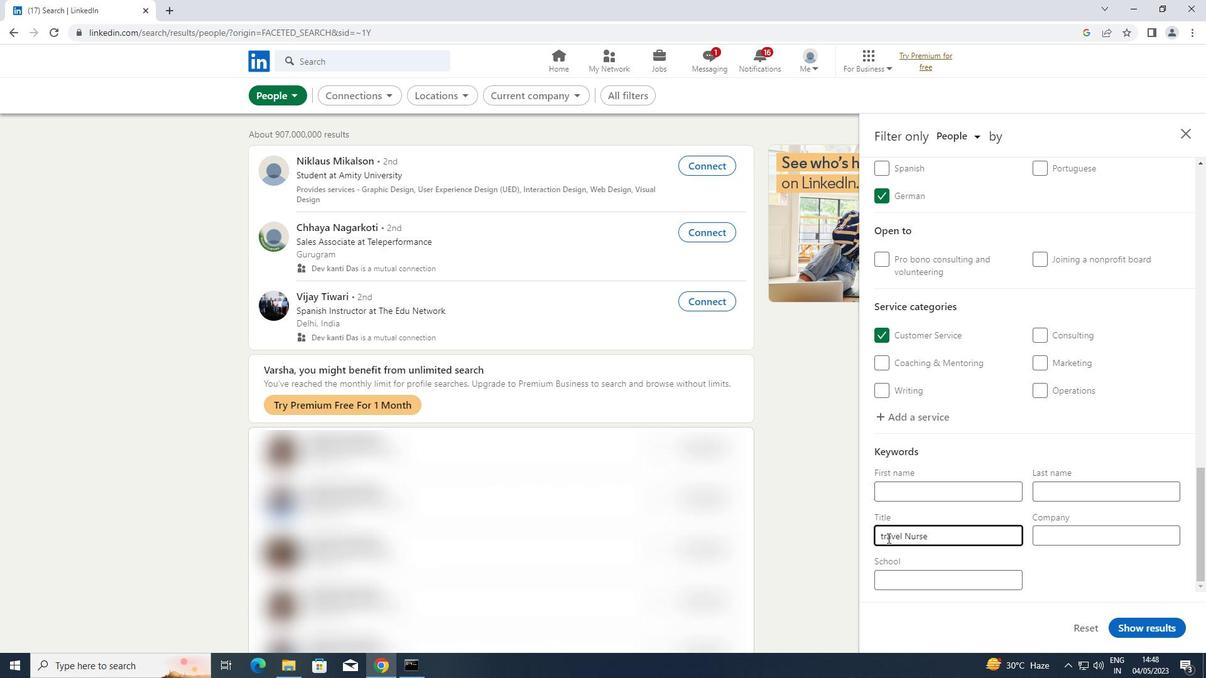 
Action: Mouse pressed left at (884, 538)
Screenshot: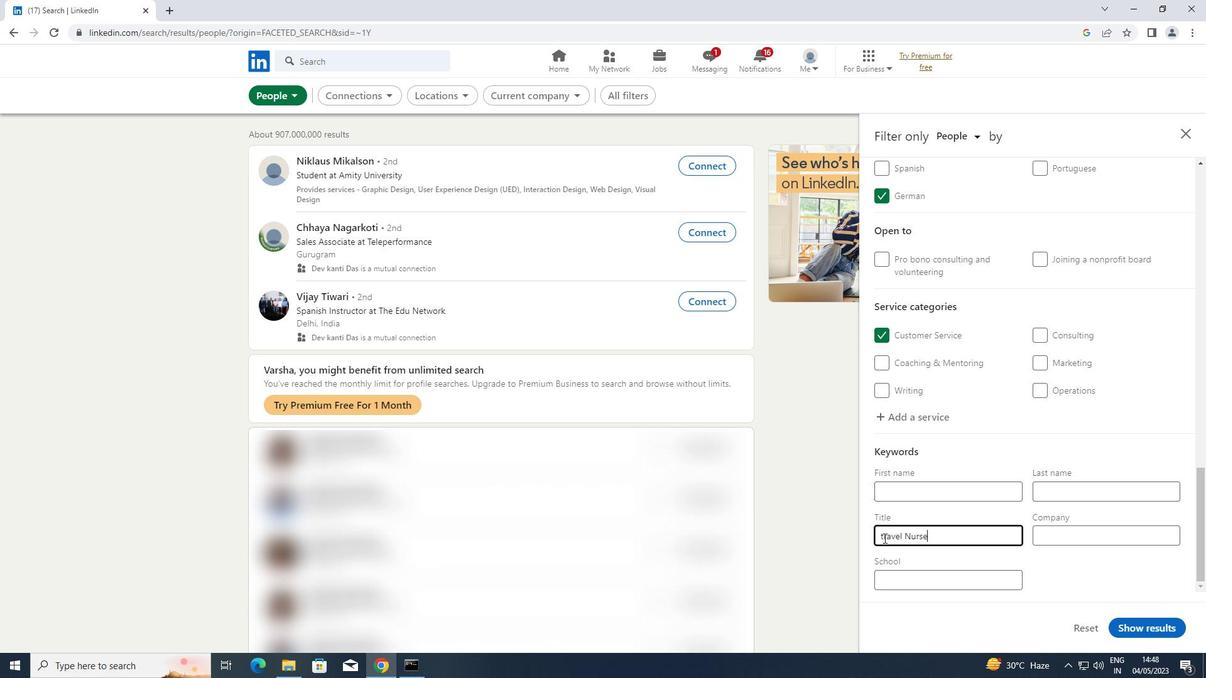 
Action: Key pressed <Key.backspace>
Screenshot: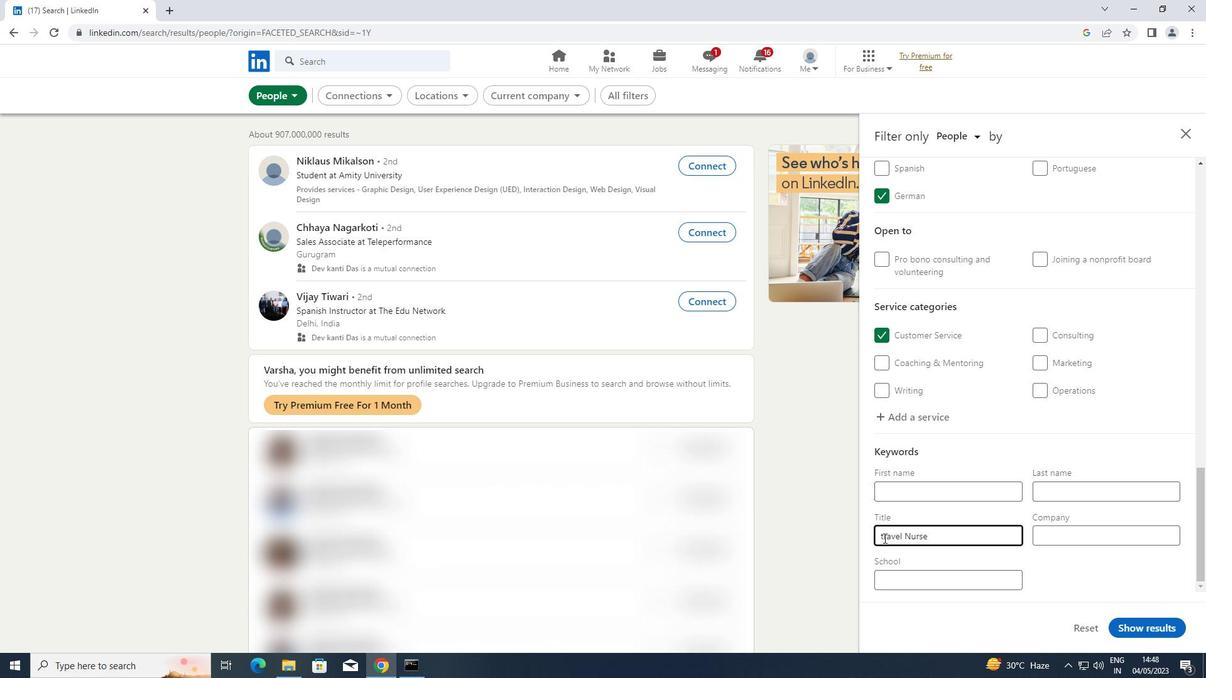 
Action: Mouse moved to (884, 538)
Screenshot: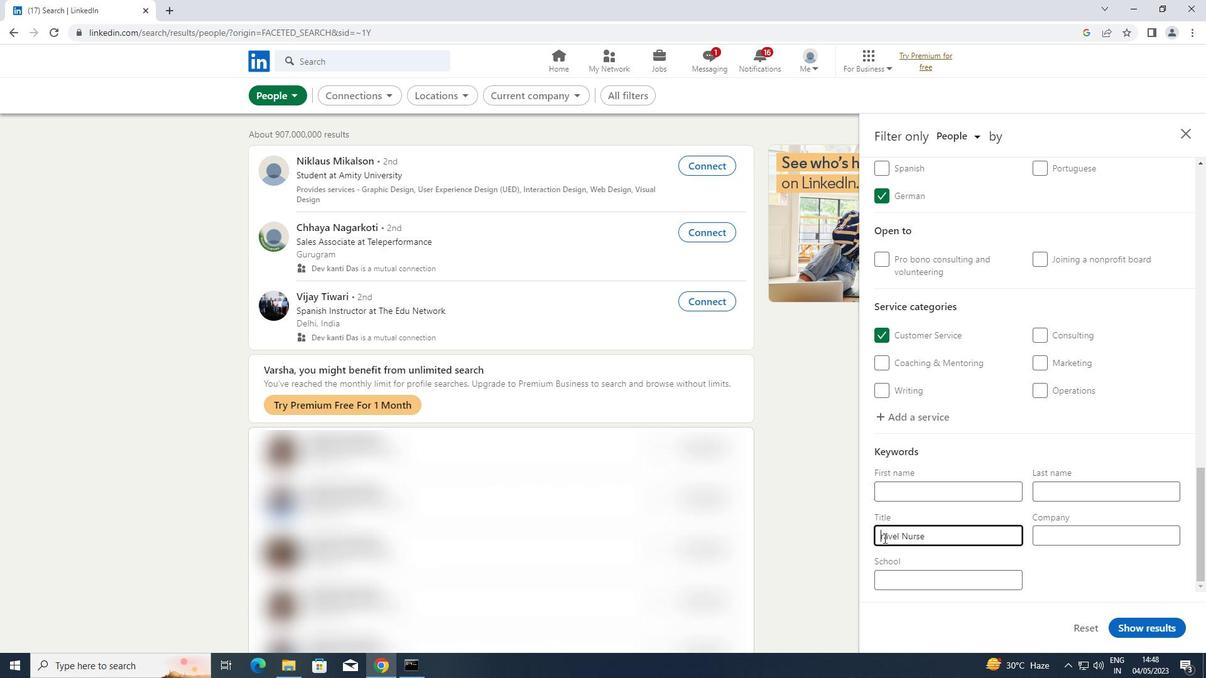 
Action: Key pressed <Key.shift>T
Screenshot: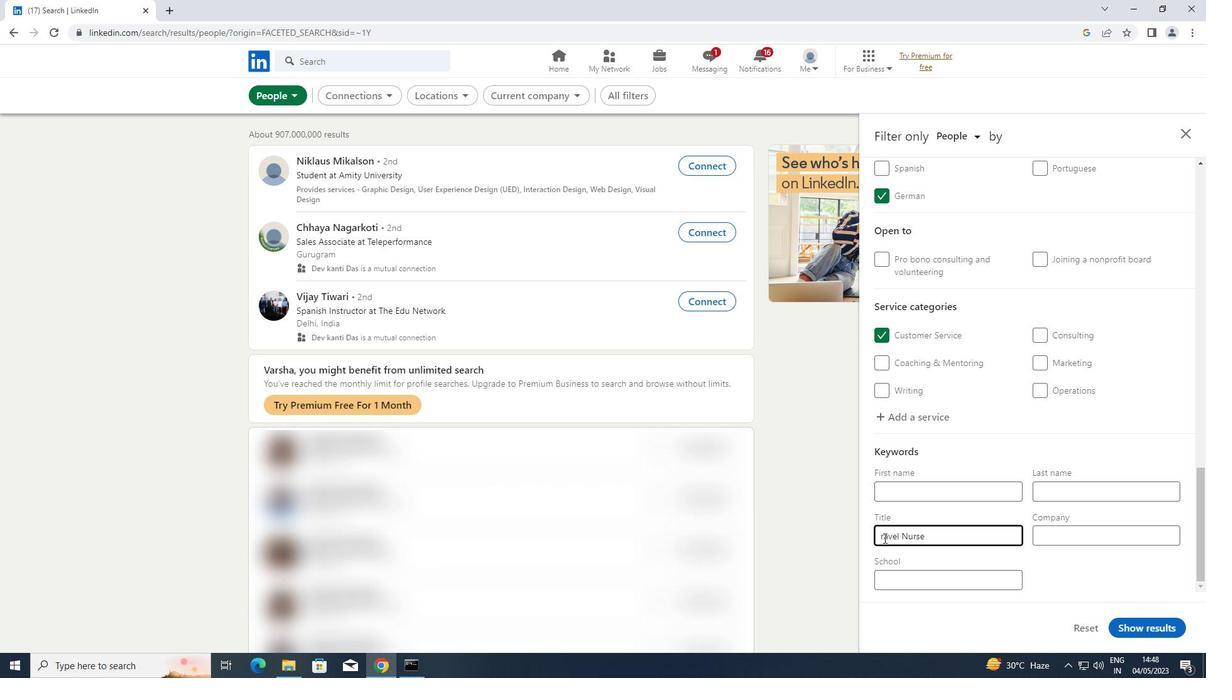 
Action: Mouse moved to (1150, 636)
Screenshot: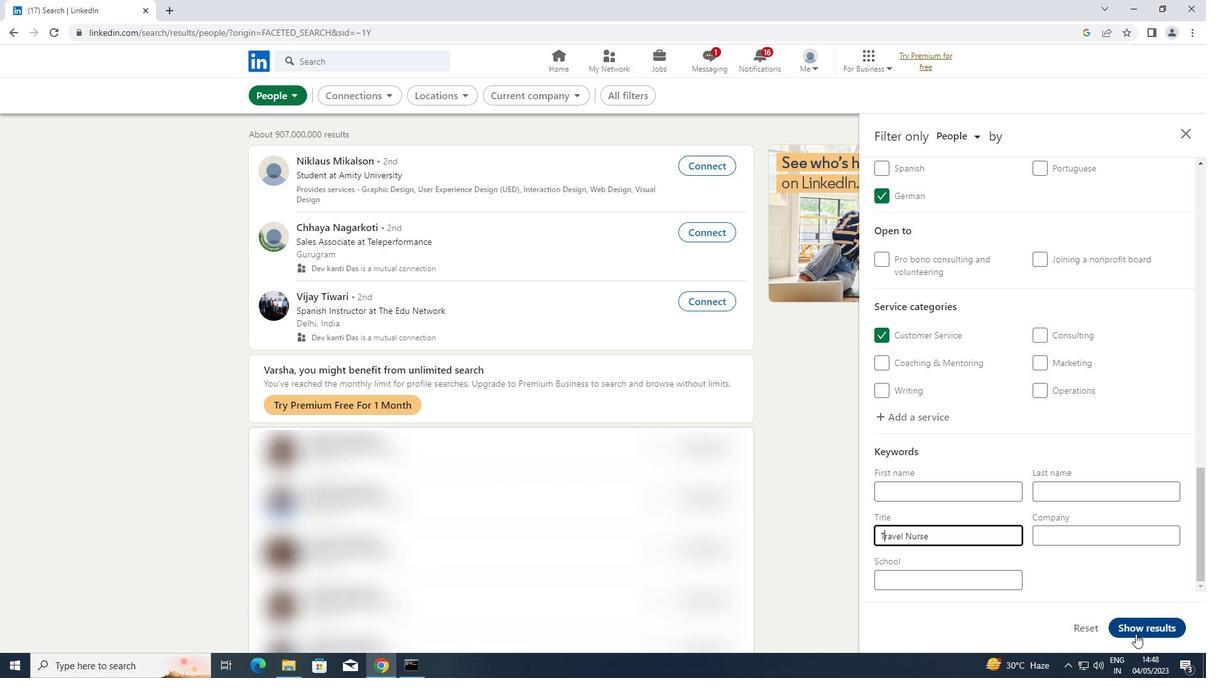 
Action: Mouse pressed left at (1150, 636)
Screenshot: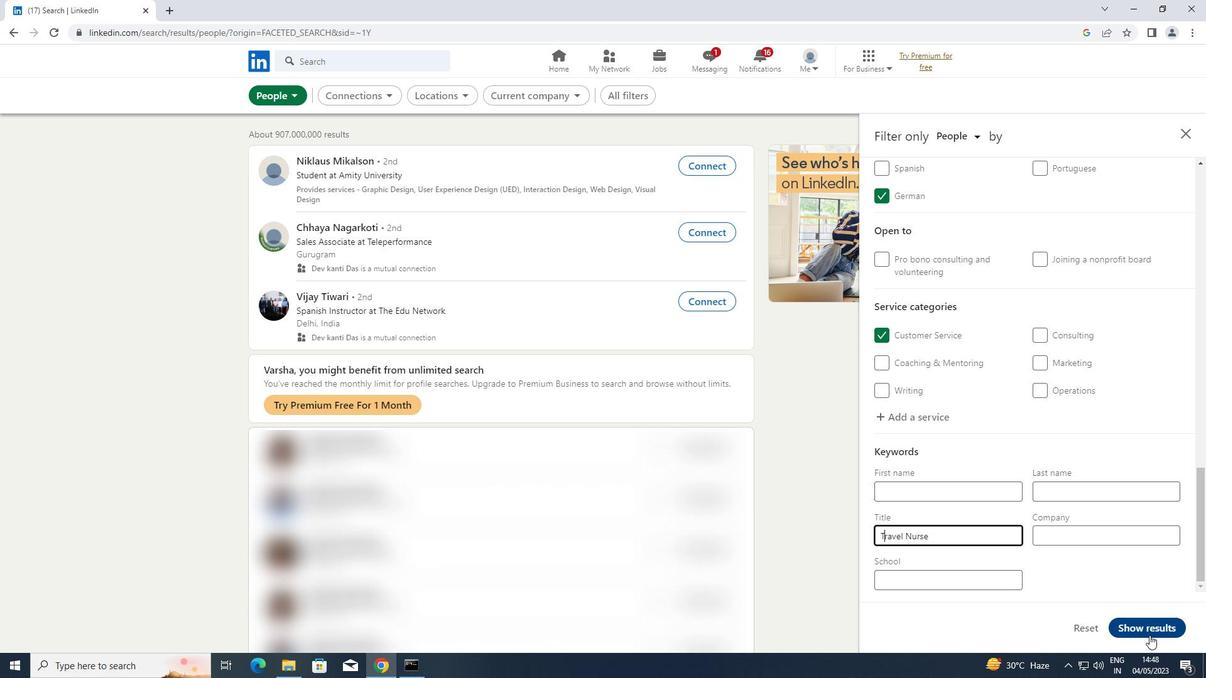 
